 Task: Look for space in Kamal, Indonesia from 2nd August, 2023 to 12th August, 2023 for 2 adults in price range Rs.5000 to Rs.10000. Place can be private room with 1  bedroom having 1 bed and 1 bathroom. Property type can be house, flat, guest house, hotel. Booking option can be shelf check-in. Required host language is English.
Action: Mouse moved to (538, 95)
Screenshot: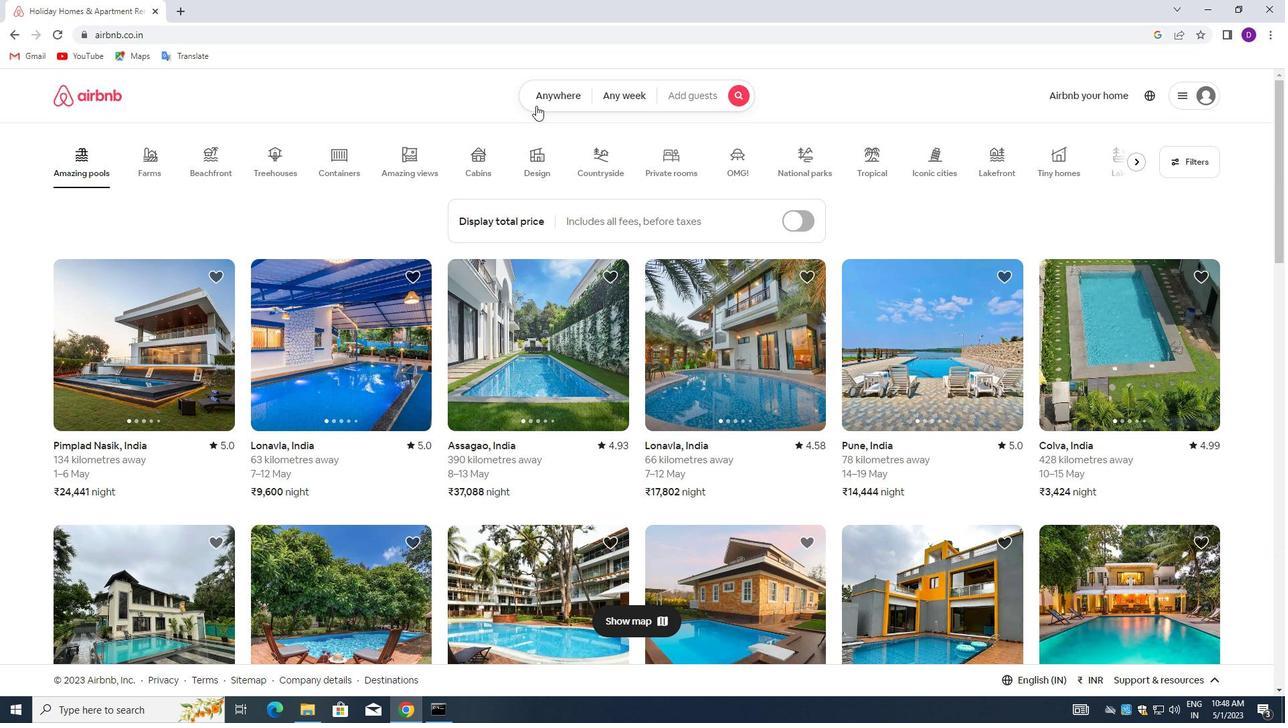 
Action: Mouse pressed left at (538, 95)
Screenshot: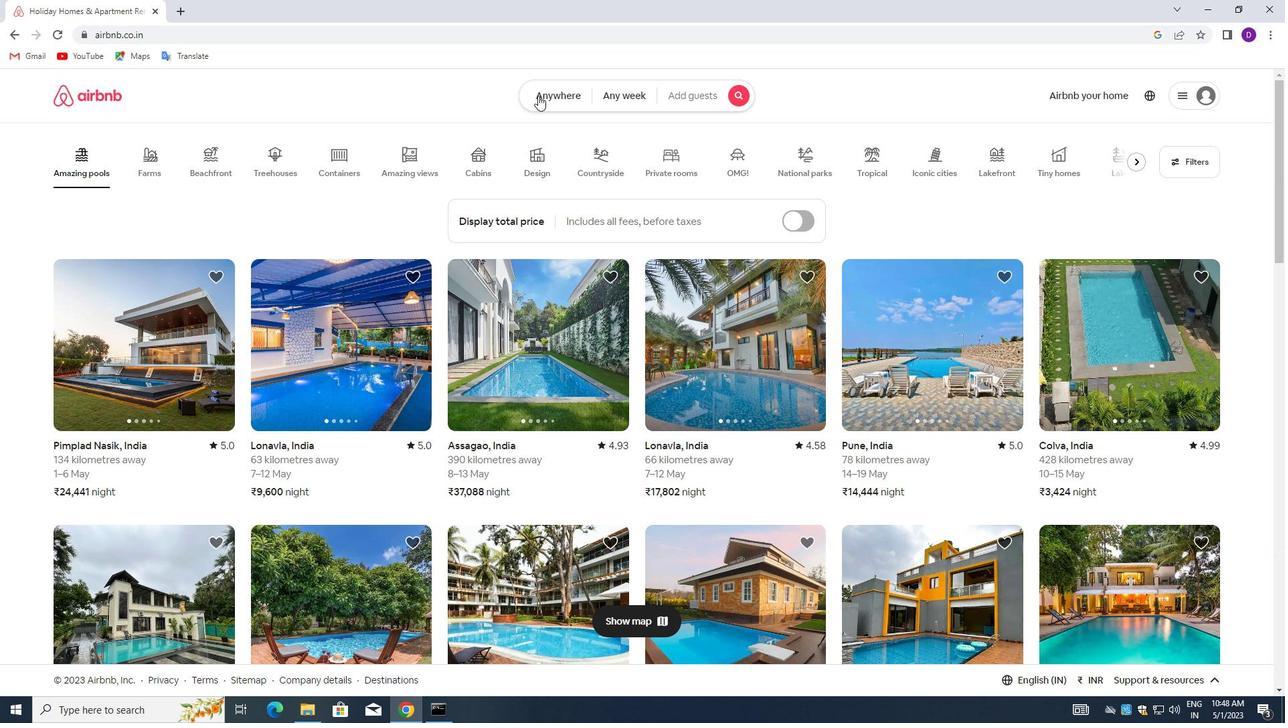 
Action: Mouse moved to (410, 150)
Screenshot: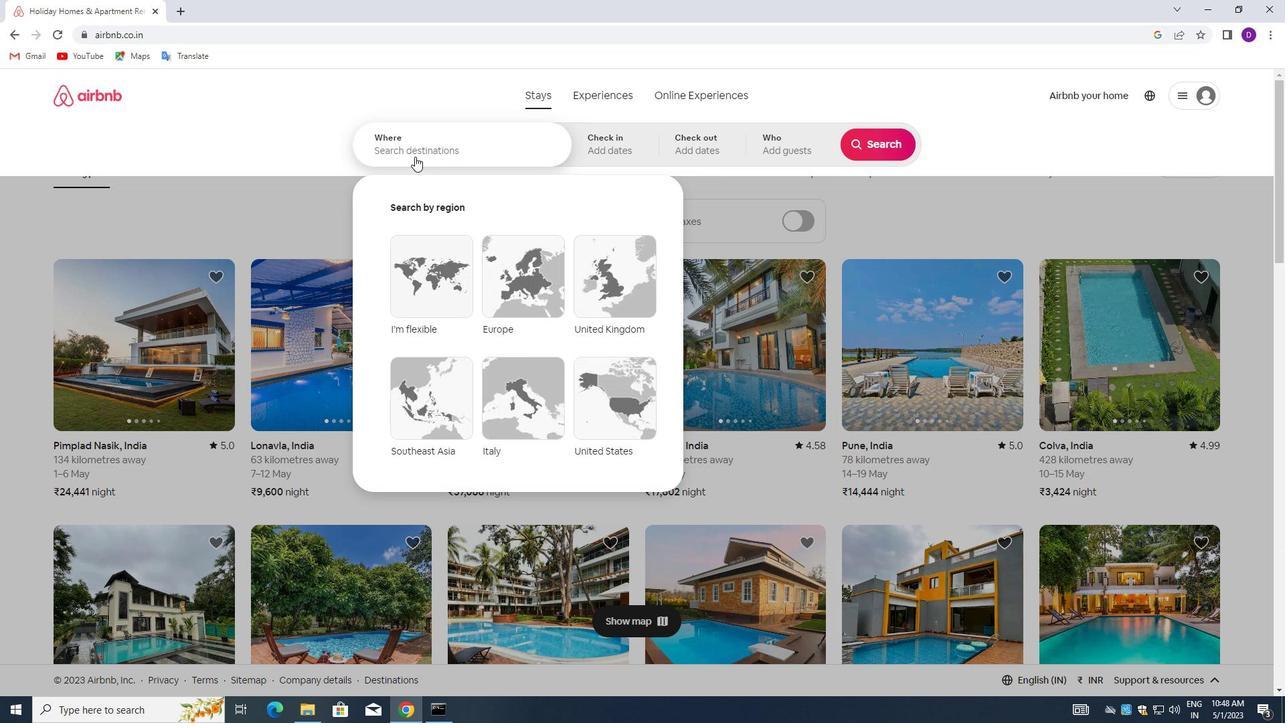 
Action: Mouse pressed left at (410, 150)
Screenshot: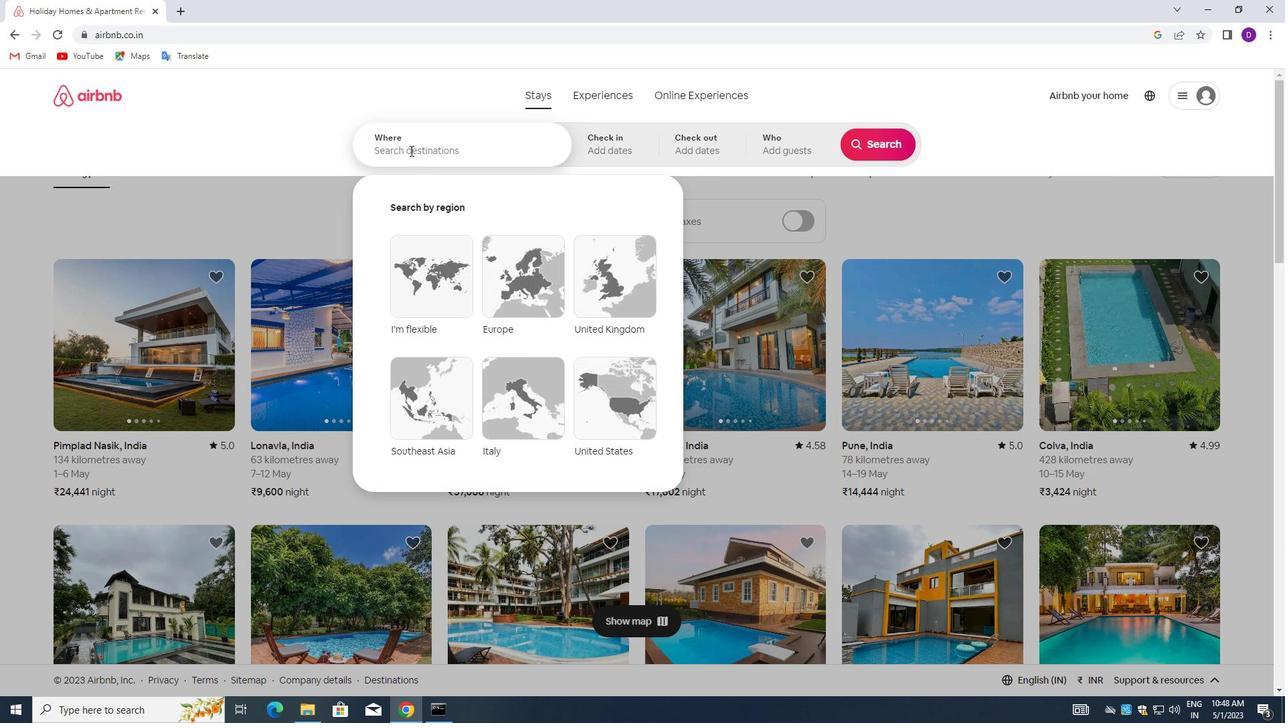 
Action: Key pressed <Key.shift>KAMAL,<Key.space><Key.shift>INDONESIA<Key.enter>
Screenshot: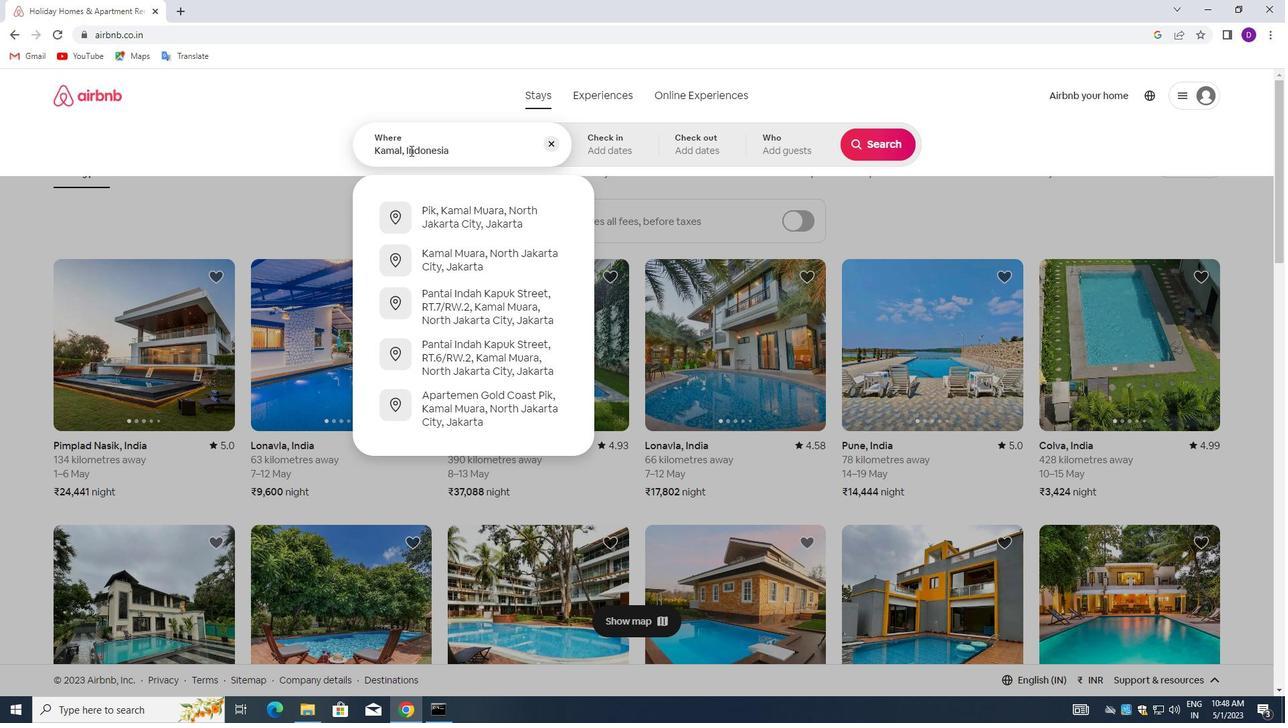 
Action: Mouse moved to (872, 256)
Screenshot: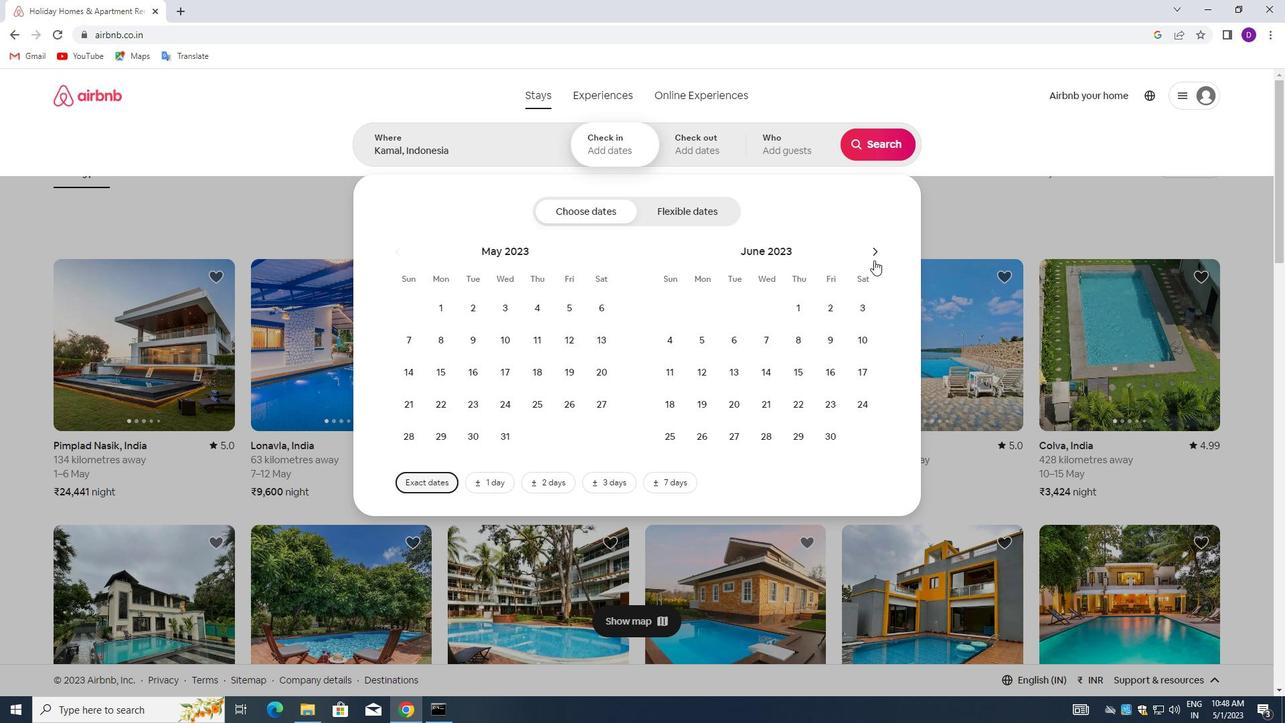 
Action: Mouse pressed left at (872, 256)
Screenshot: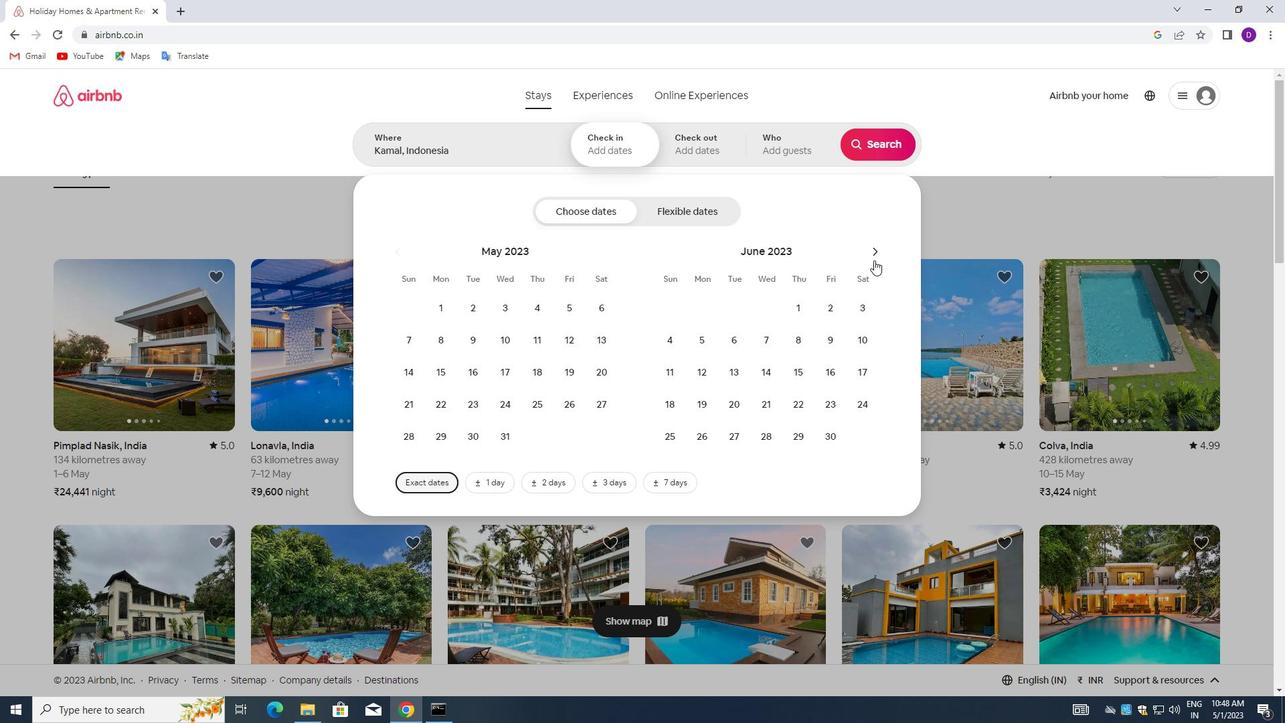 
Action: Mouse pressed left at (872, 256)
Screenshot: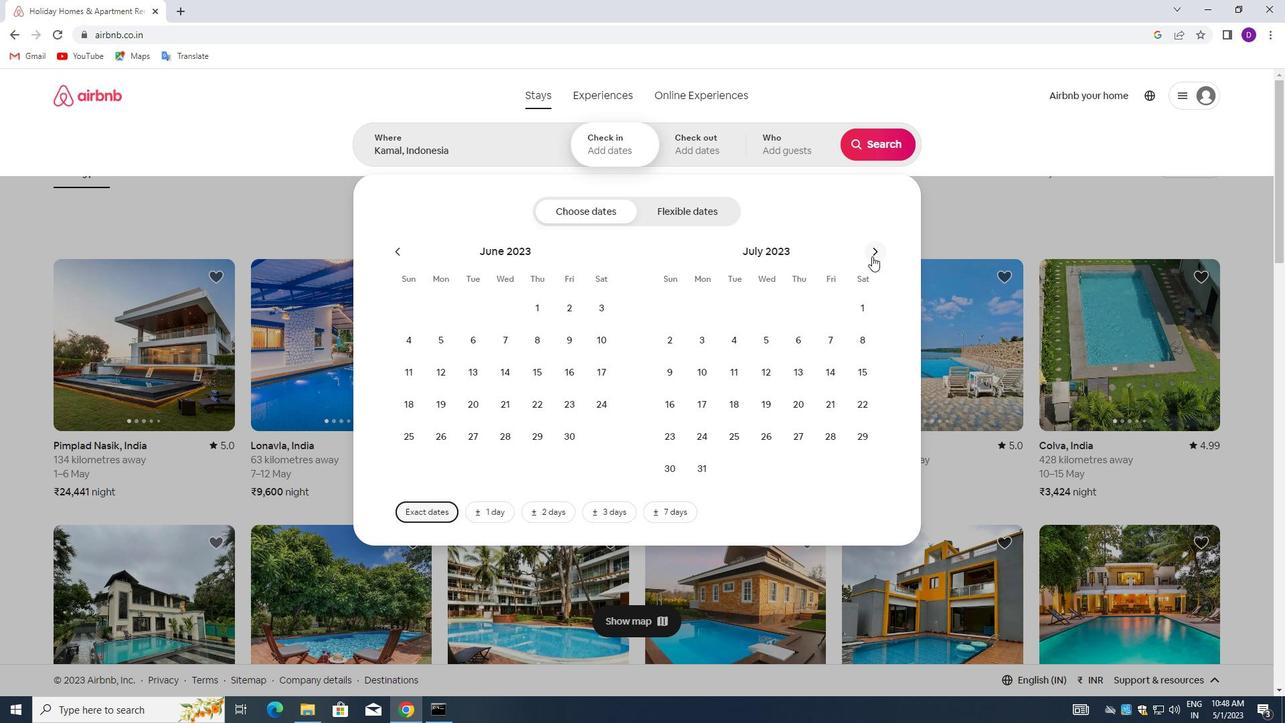 
Action: Mouse moved to (772, 308)
Screenshot: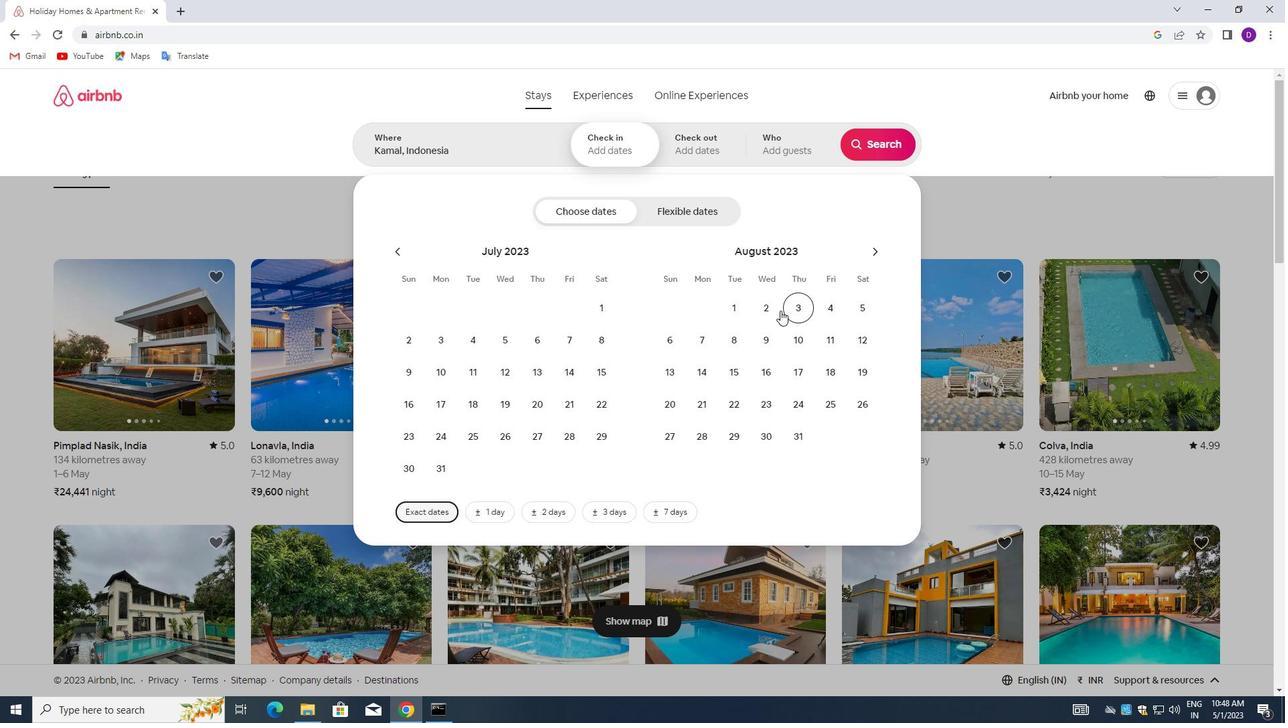 
Action: Mouse pressed left at (772, 308)
Screenshot: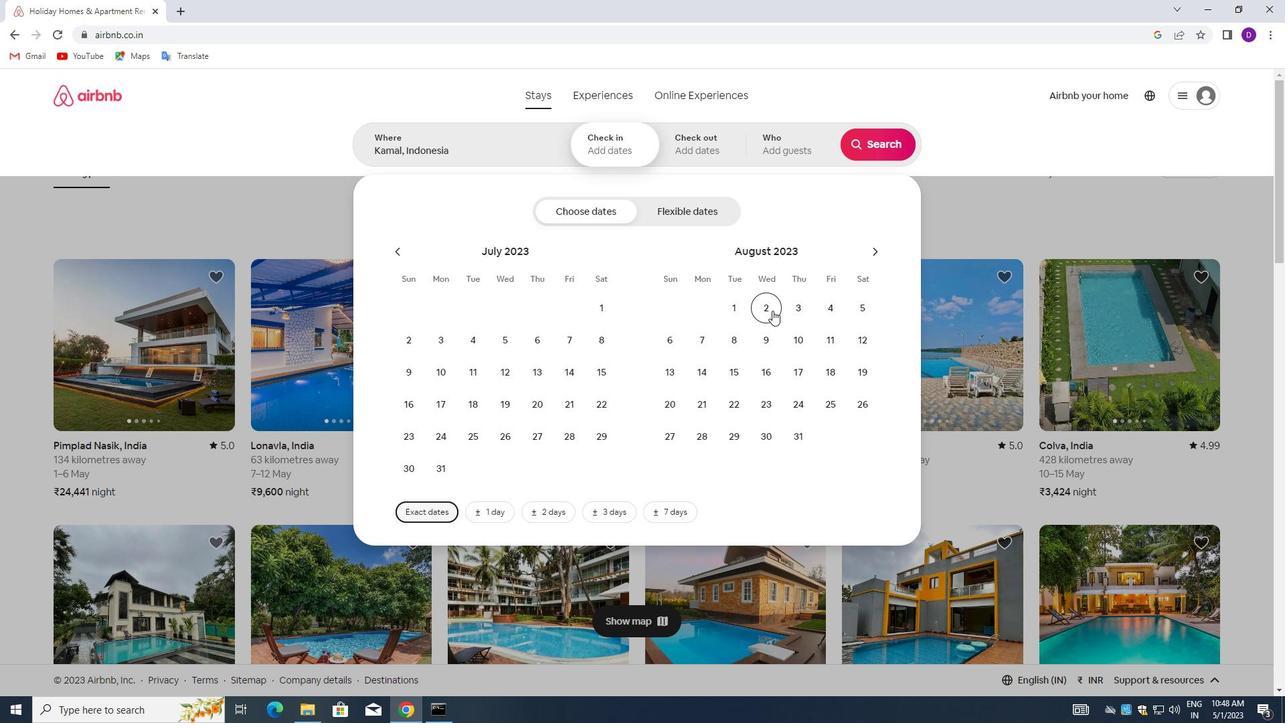 
Action: Mouse moved to (855, 334)
Screenshot: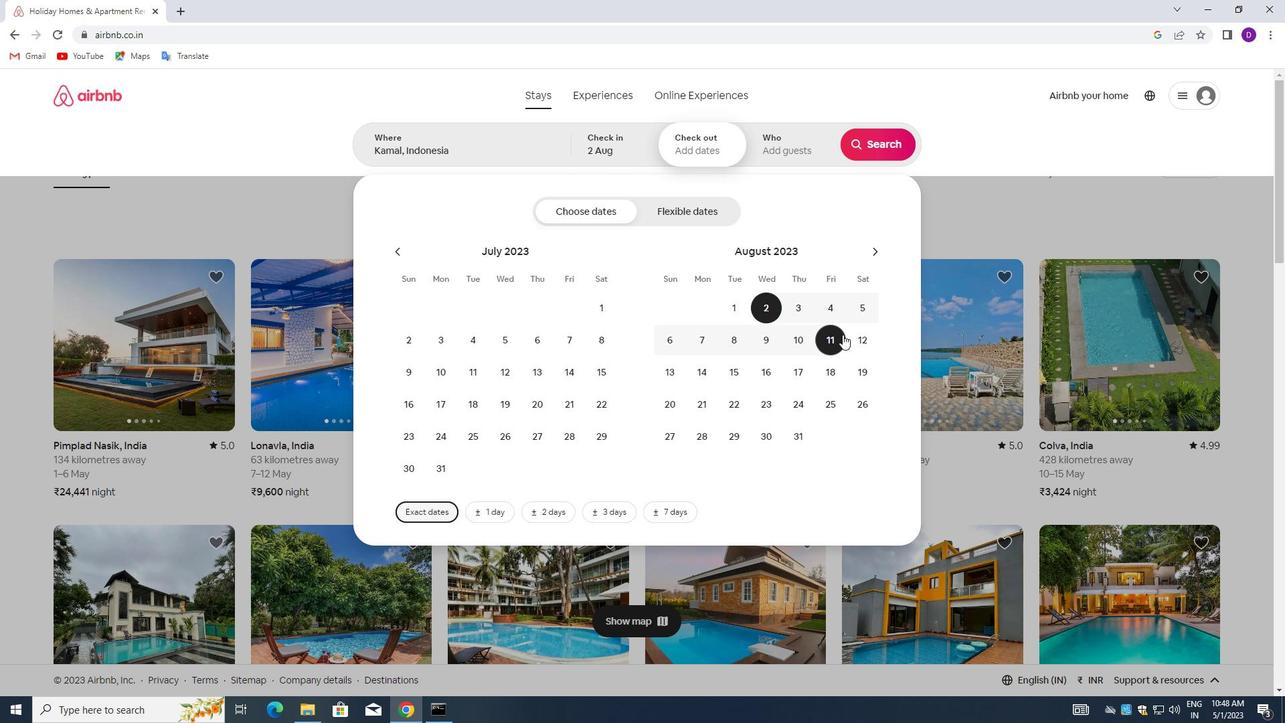 
Action: Mouse pressed left at (855, 334)
Screenshot: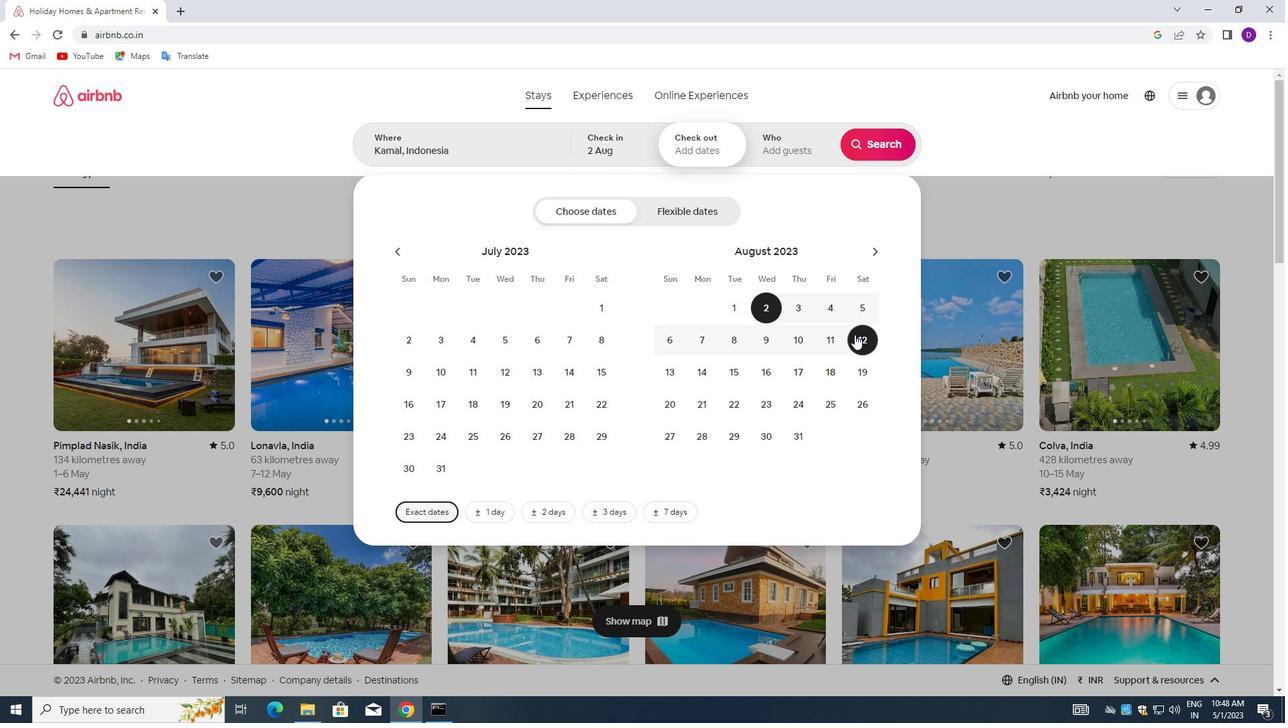 
Action: Mouse moved to (774, 150)
Screenshot: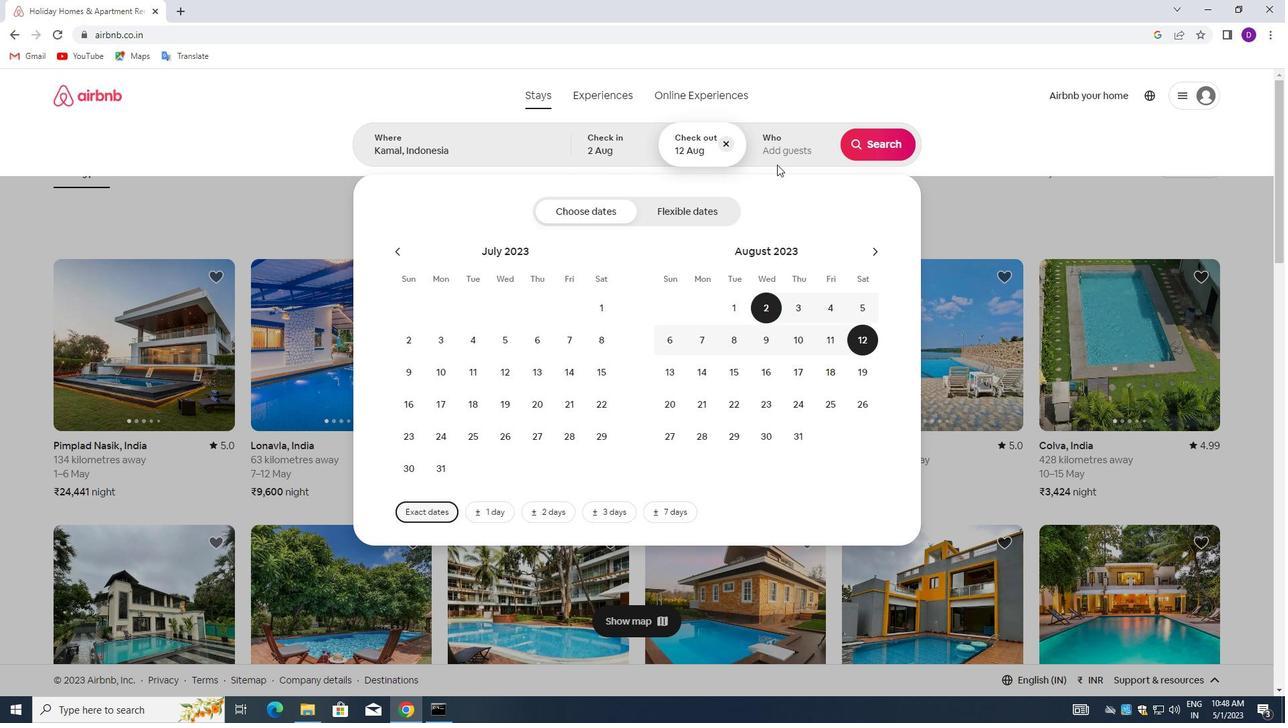 
Action: Mouse pressed left at (774, 150)
Screenshot: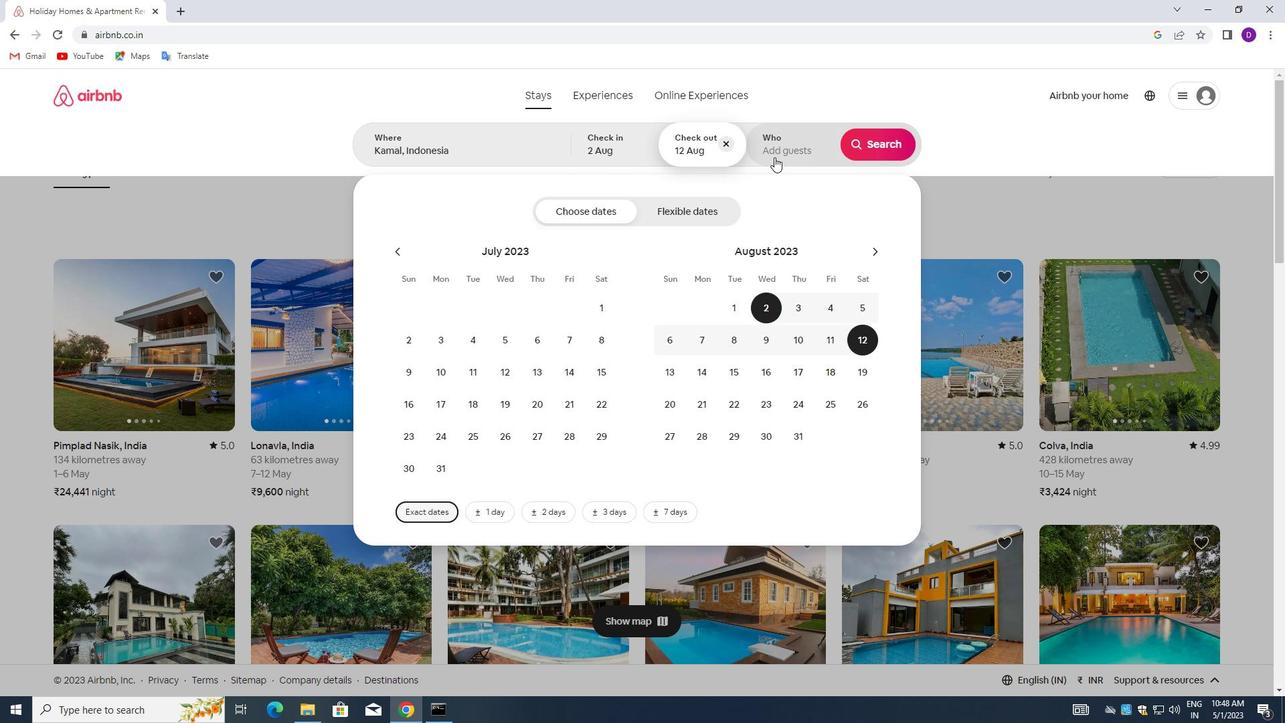 
Action: Mouse moved to (889, 214)
Screenshot: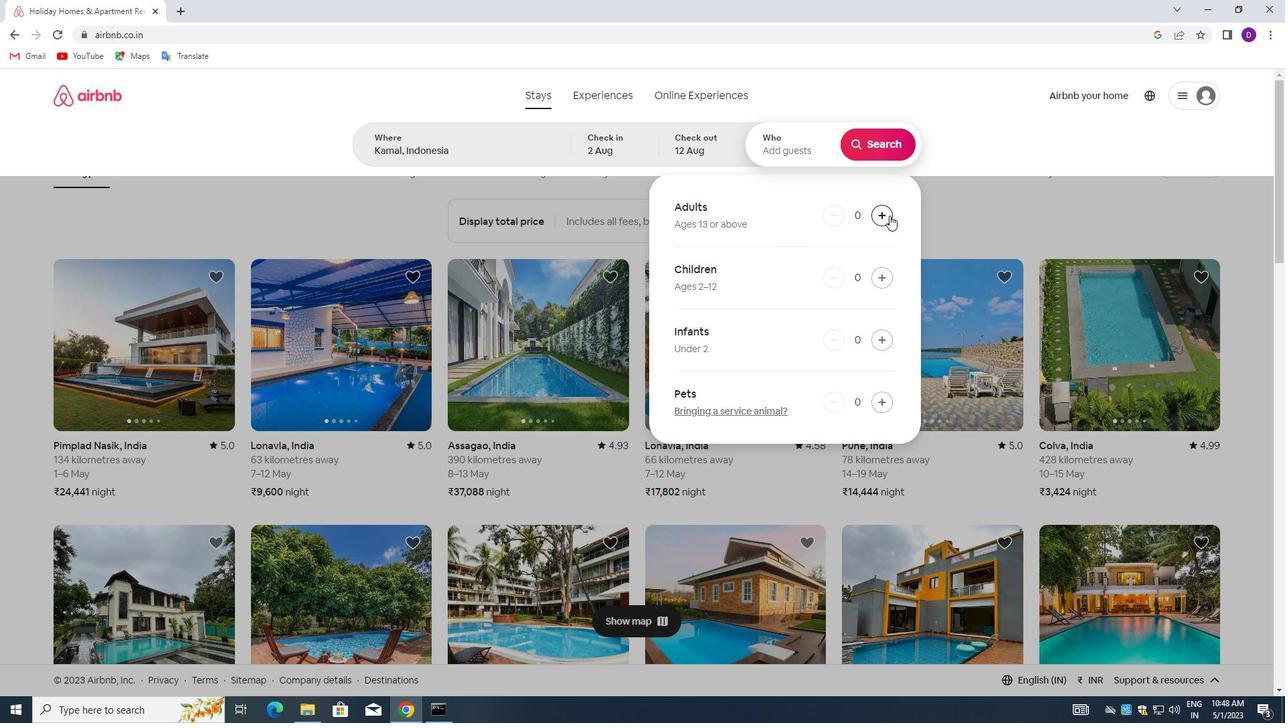 
Action: Mouse pressed left at (889, 214)
Screenshot: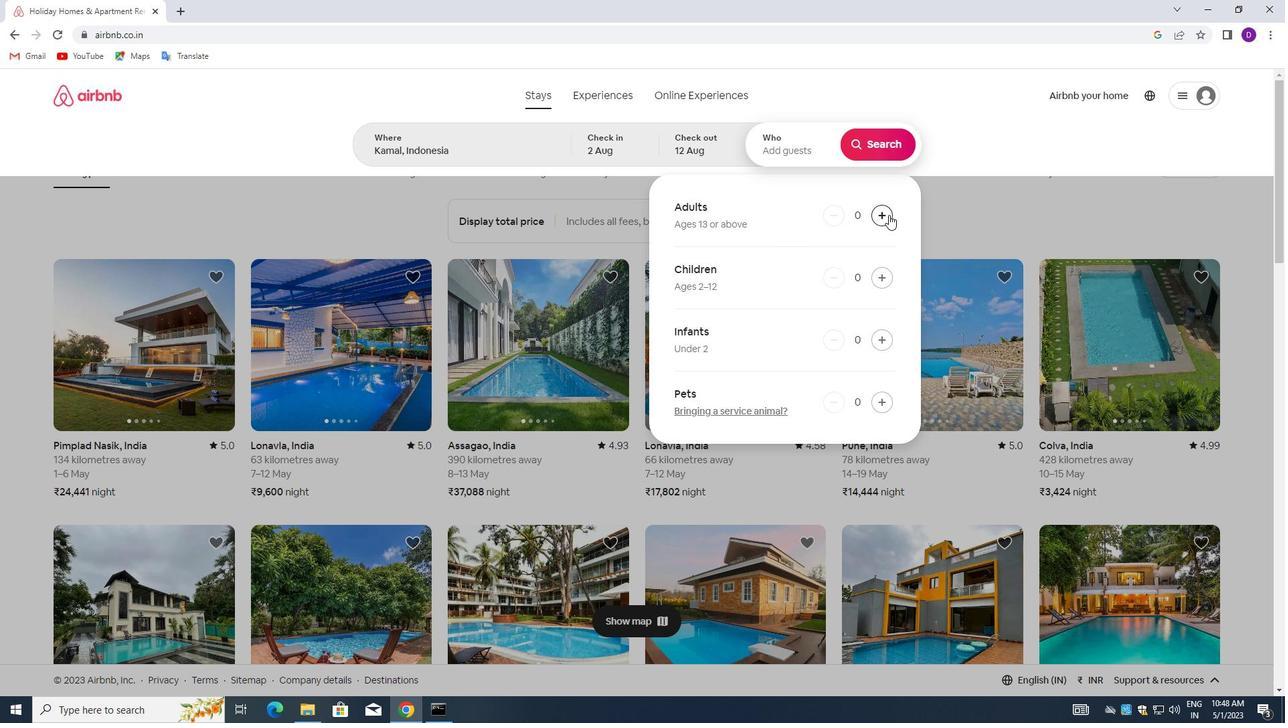 
Action: Mouse pressed left at (889, 214)
Screenshot: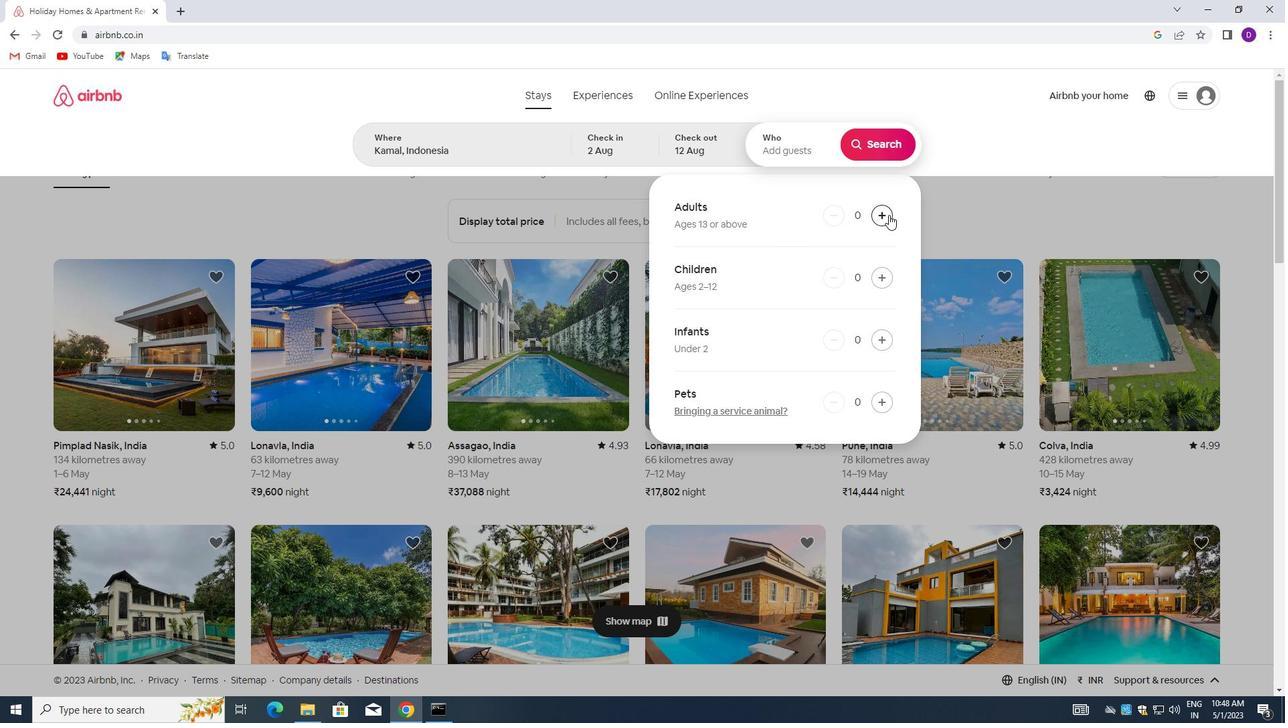 
Action: Mouse moved to (877, 141)
Screenshot: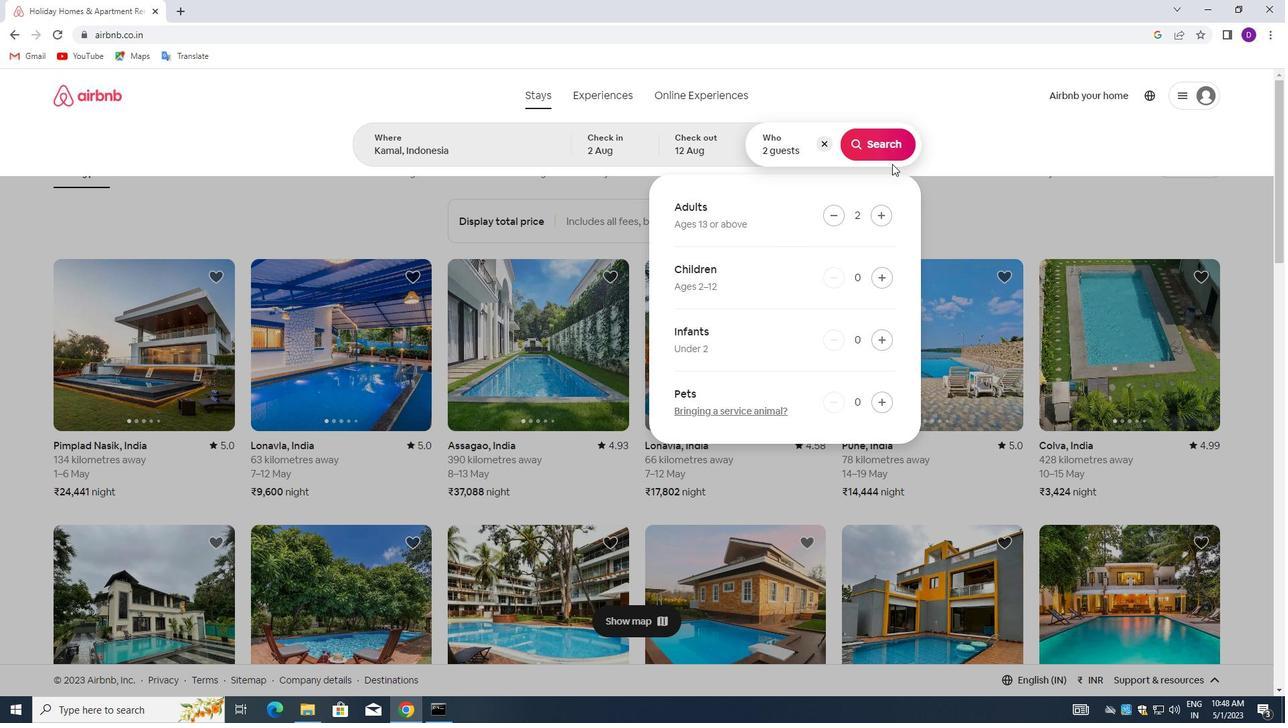
Action: Mouse pressed left at (877, 141)
Screenshot: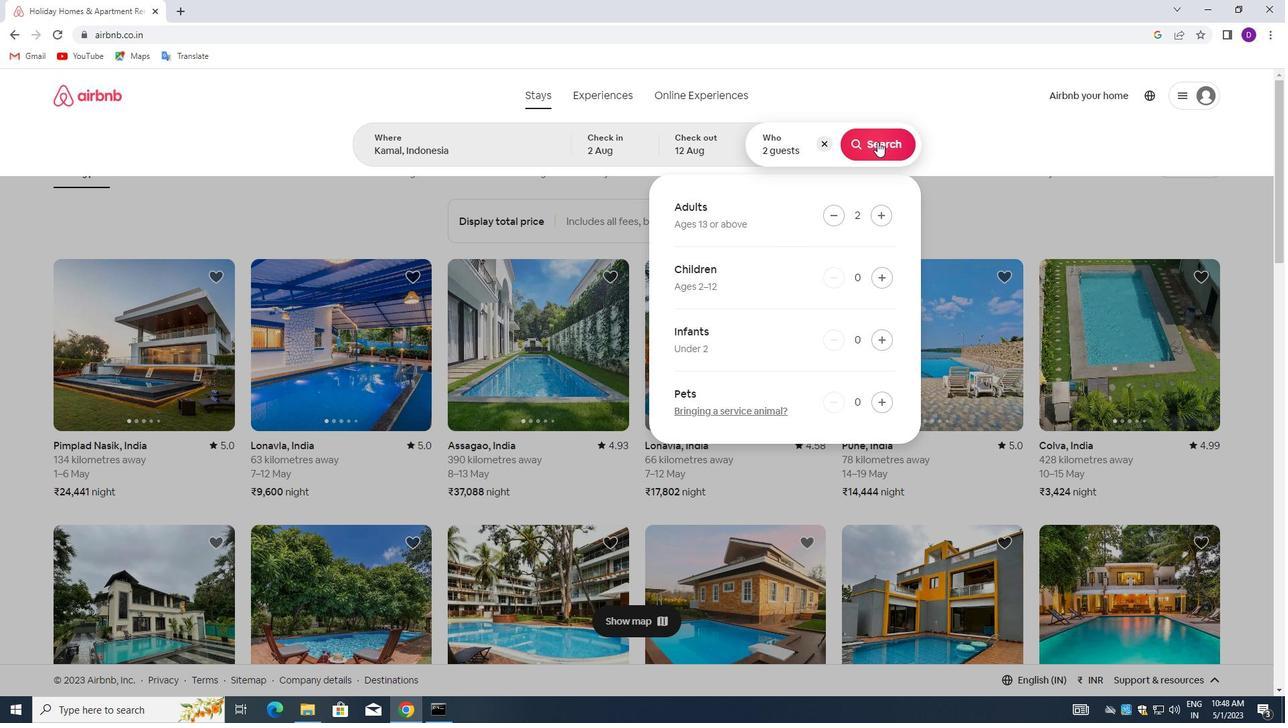 
Action: Mouse moved to (1208, 140)
Screenshot: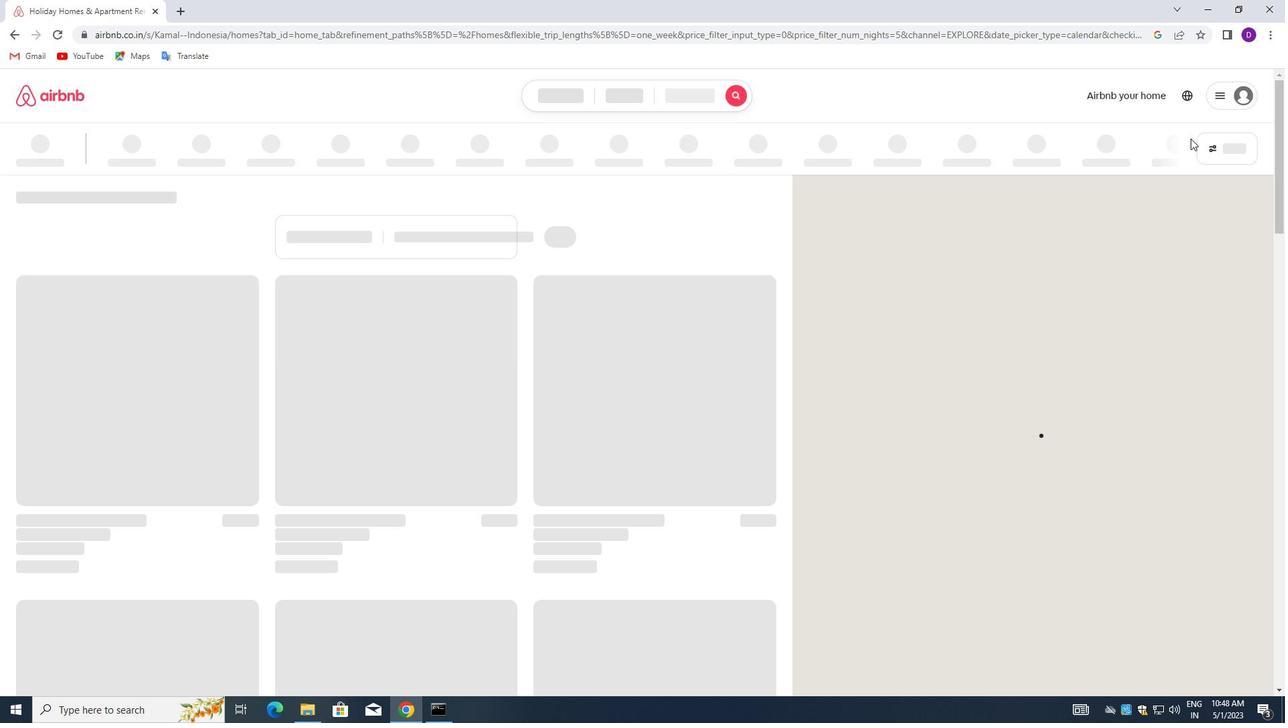 
Action: Mouse pressed left at (1208, 140)
Screenshot: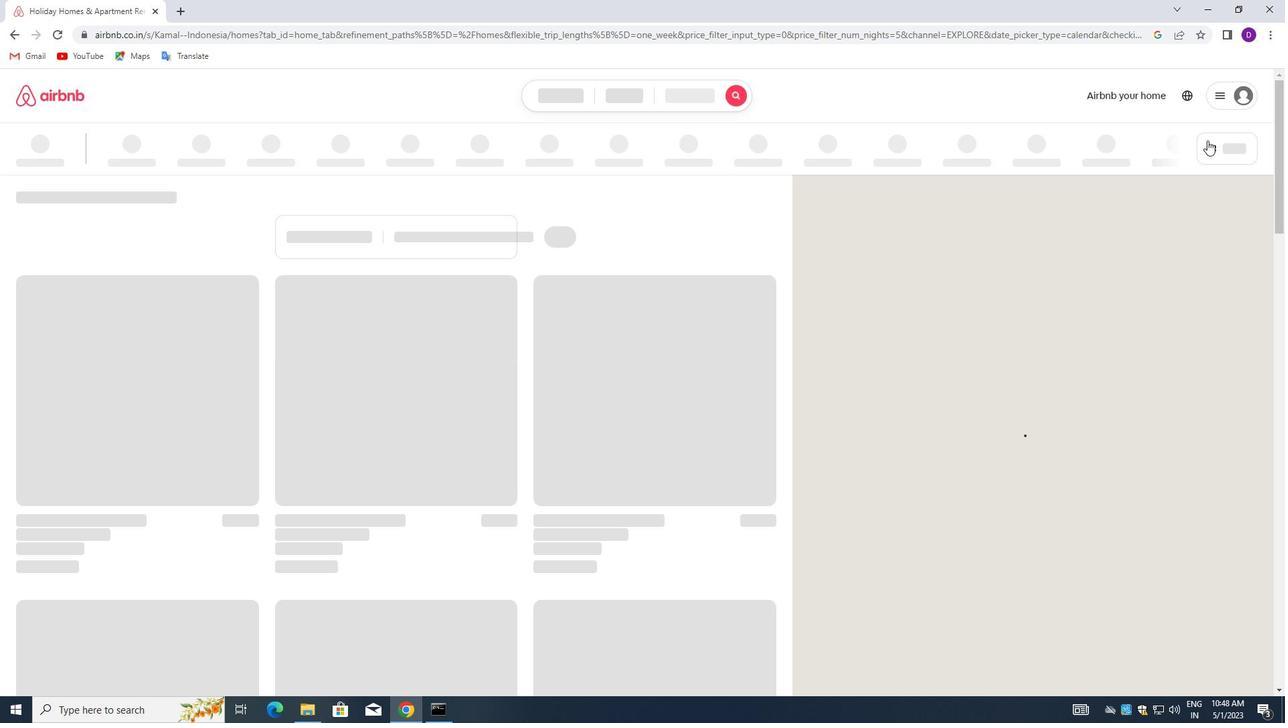 
Action: Mouse moved to (470, 318)
Screenshot: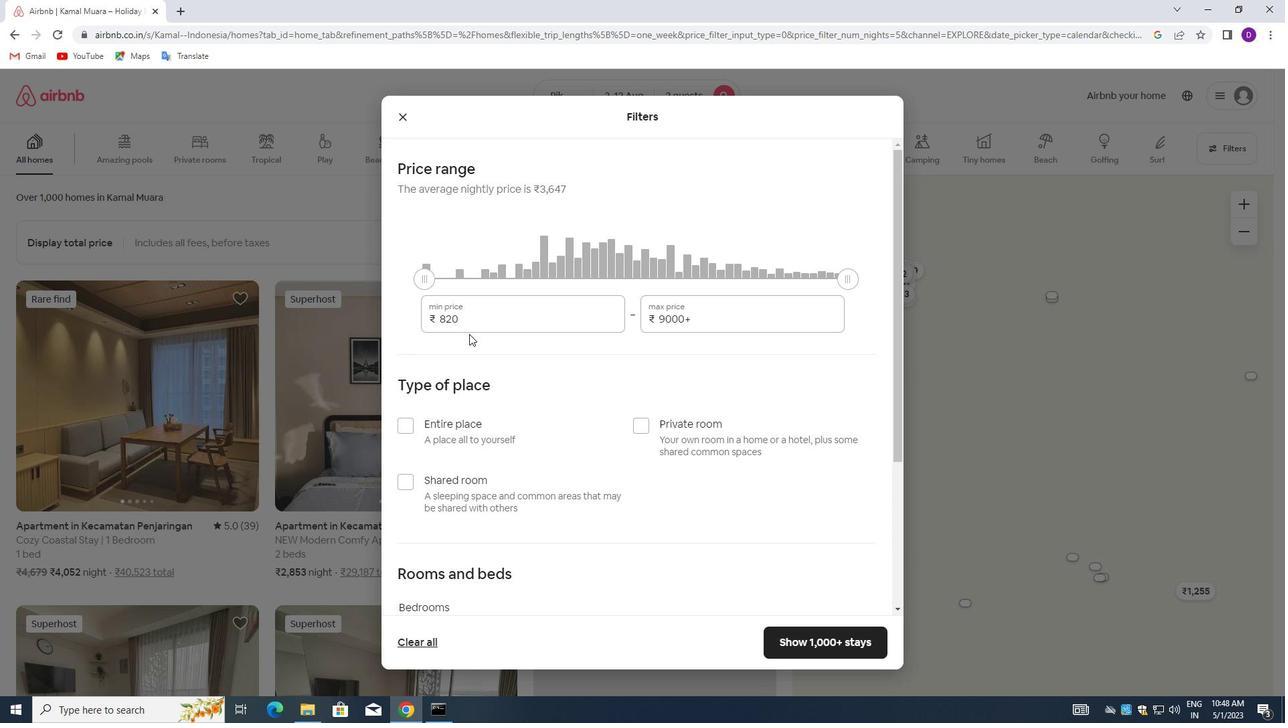 
Action: Mouse pressed left at (470, 318)
Screenshot: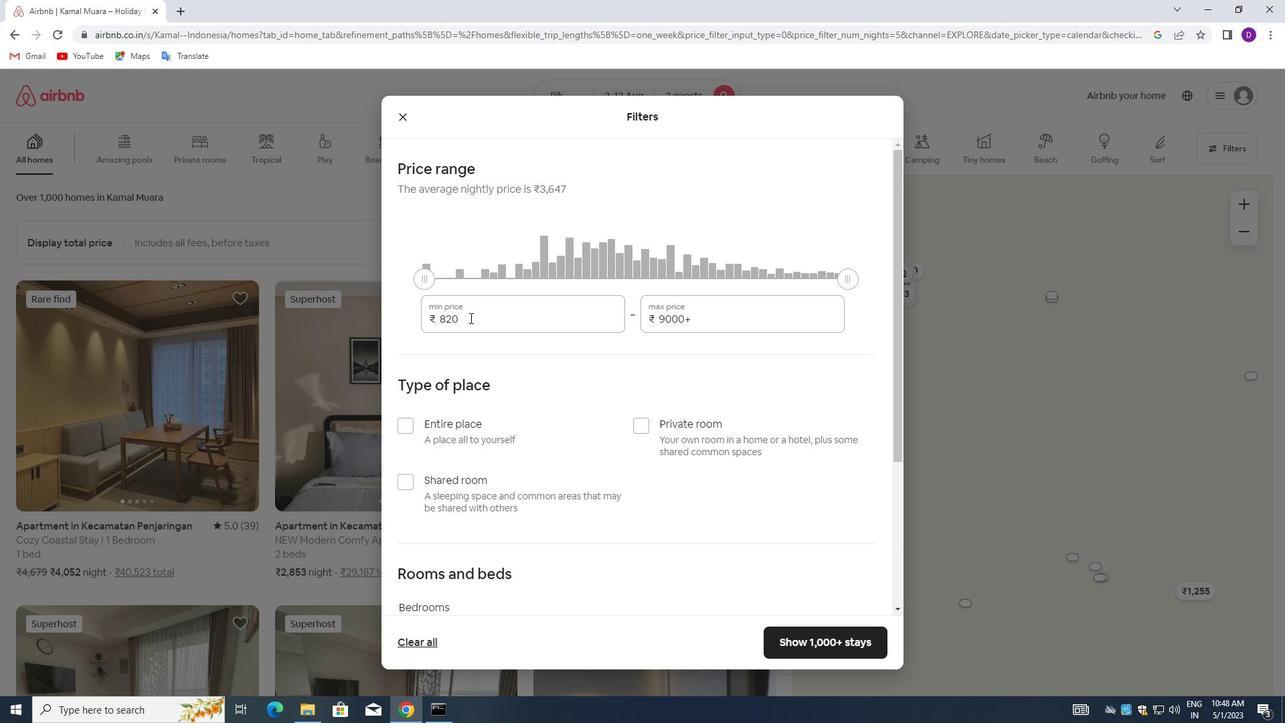 
Action: Mouse pressed left at (470, 318)
Screenshot: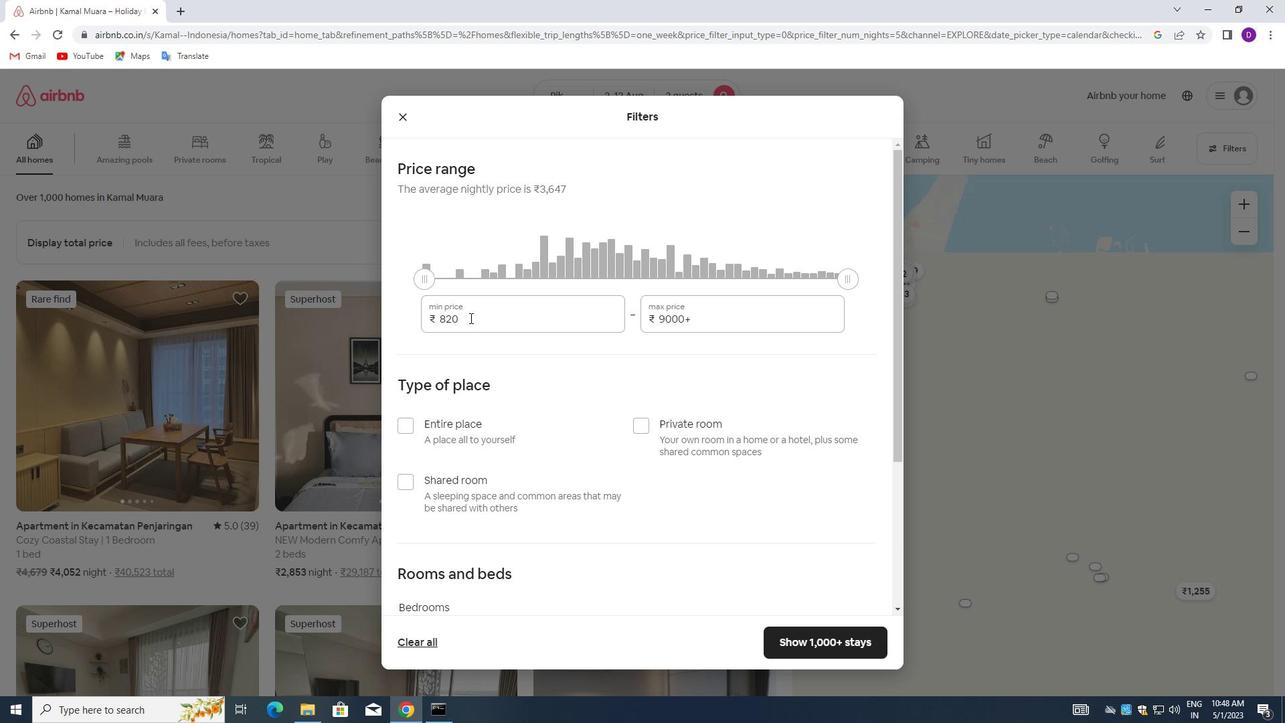 
Action: Key pressed 5000<Key.tab>10000
Screenshot: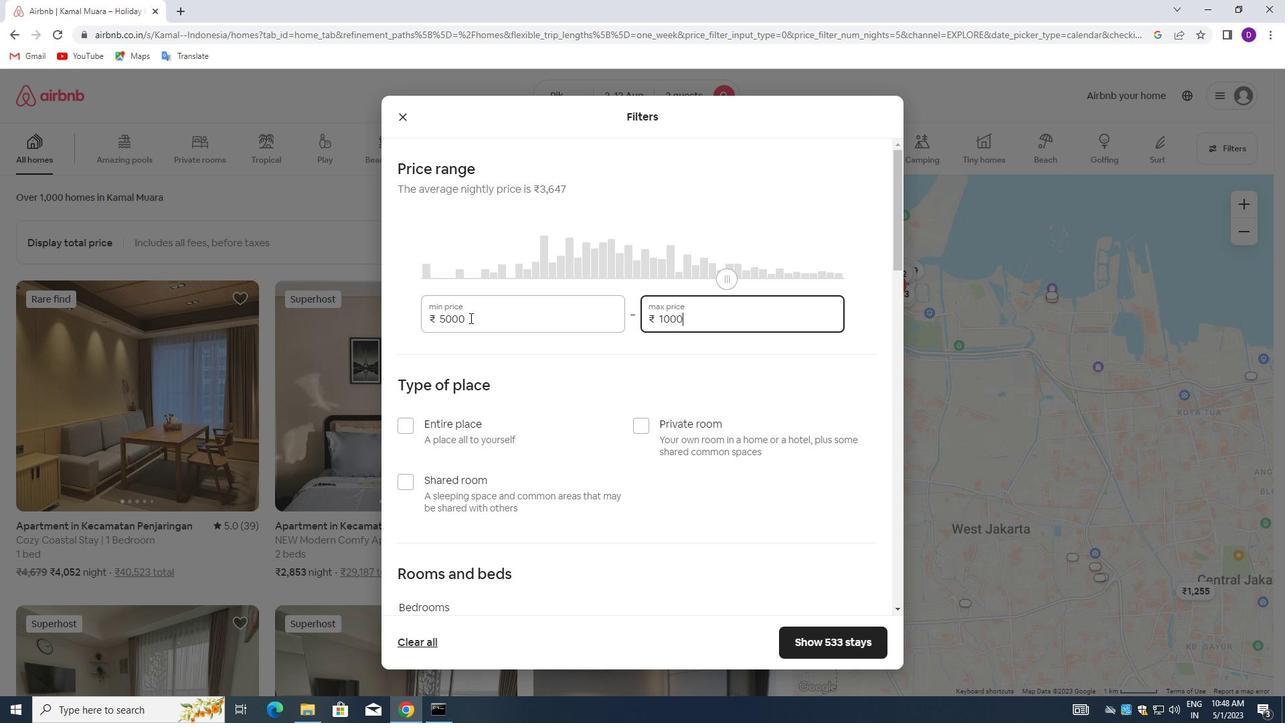 
Action: Mouse moved to (640, 423)
Screenshot: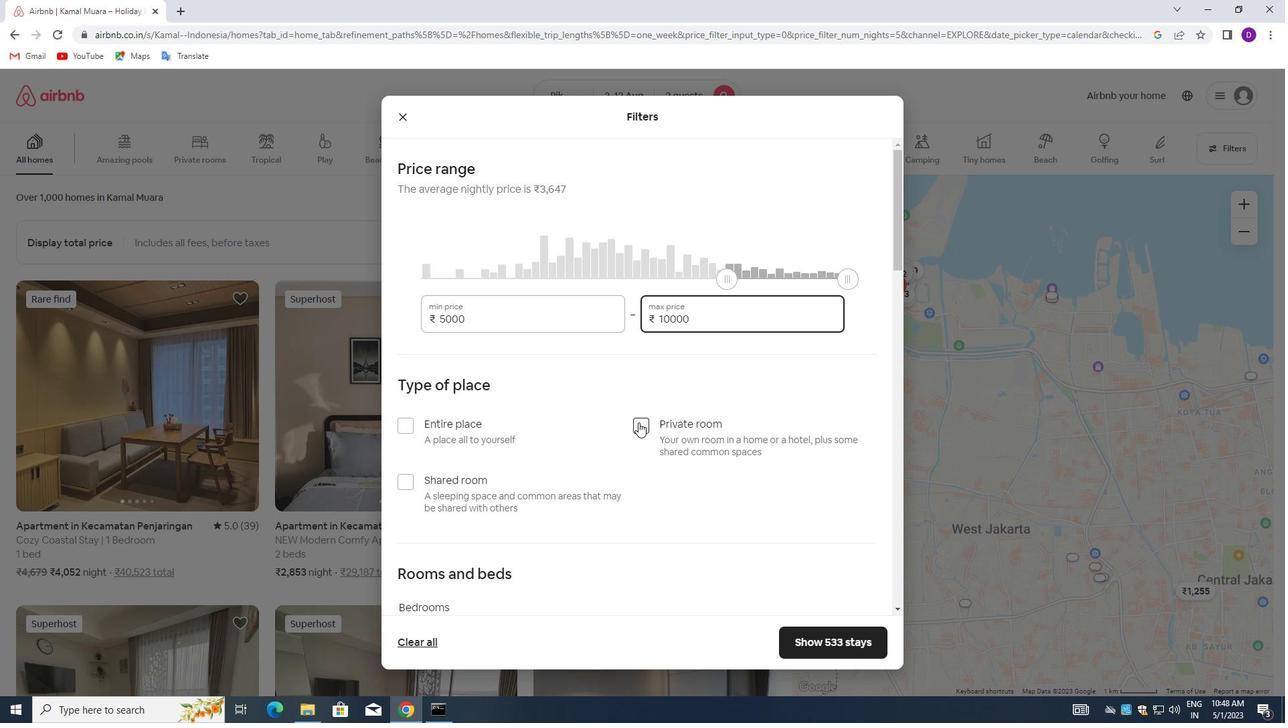 
Action: Mouse pressed left at (640, 423)
Screenshot: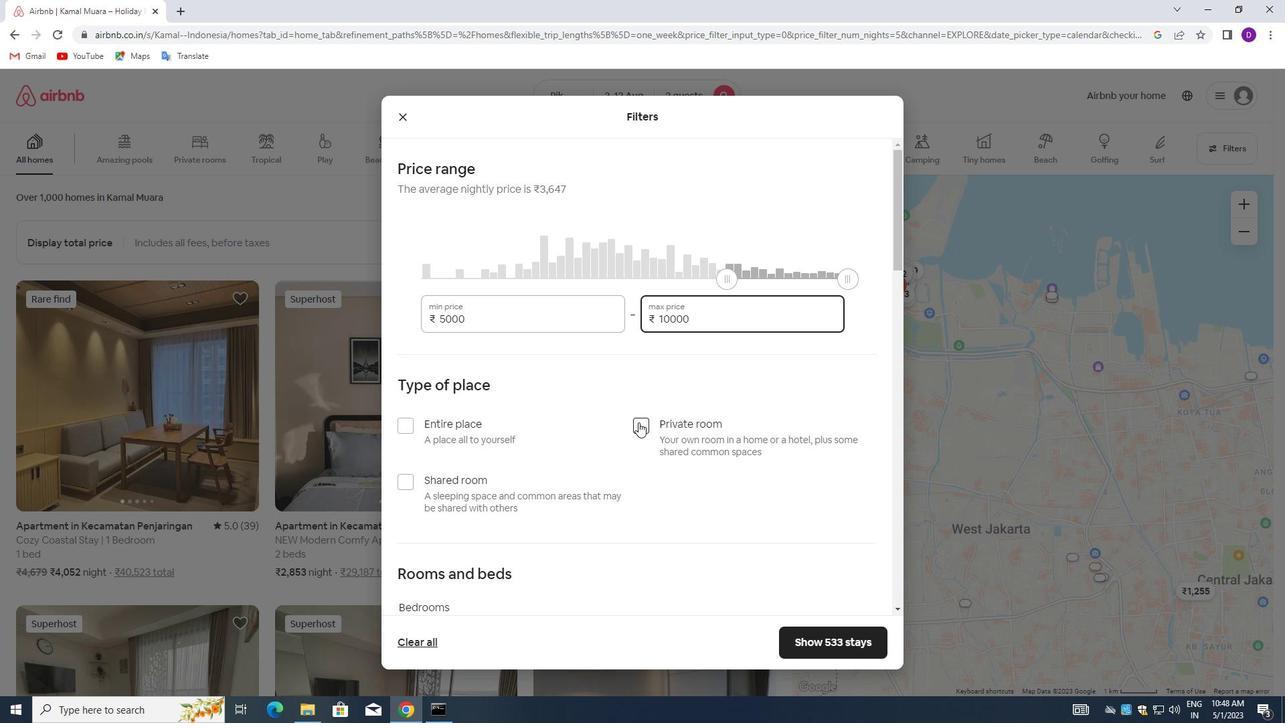 
Action: Mouse moved to (571, 402)
Screenshot: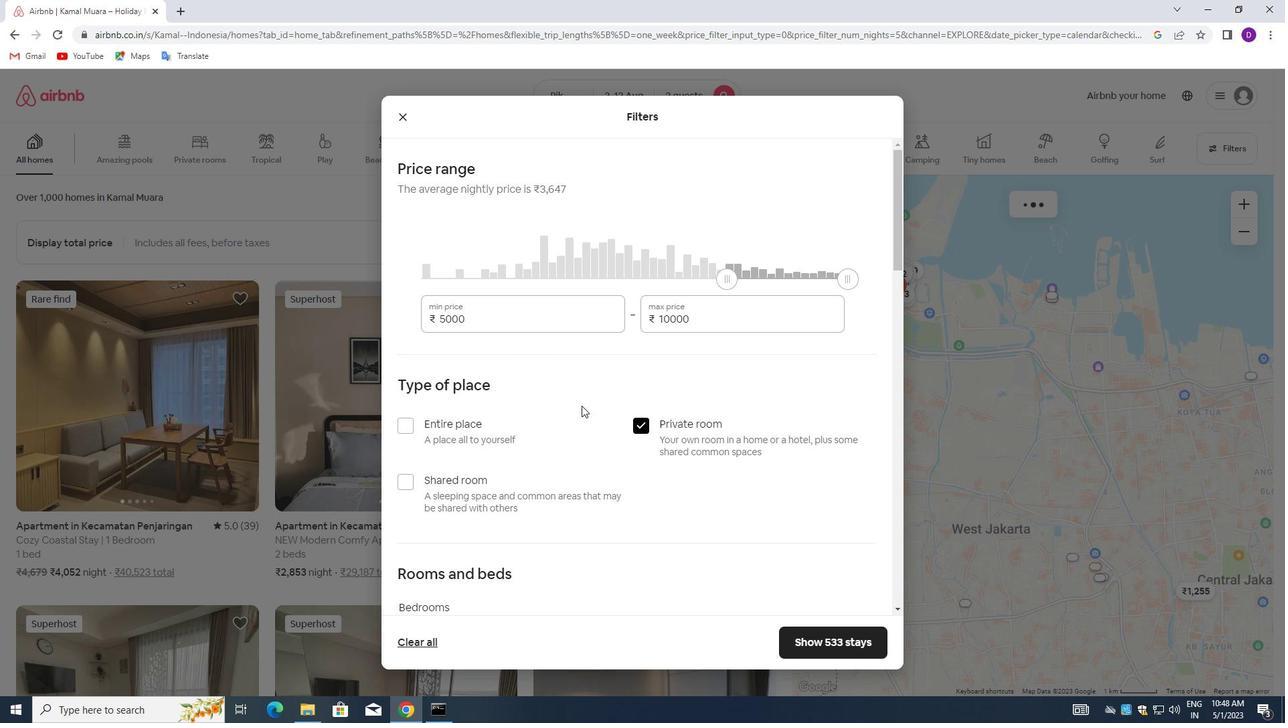 
Action: Mouse scrolled (571, 401) with delta (0, 0)
Screenshot: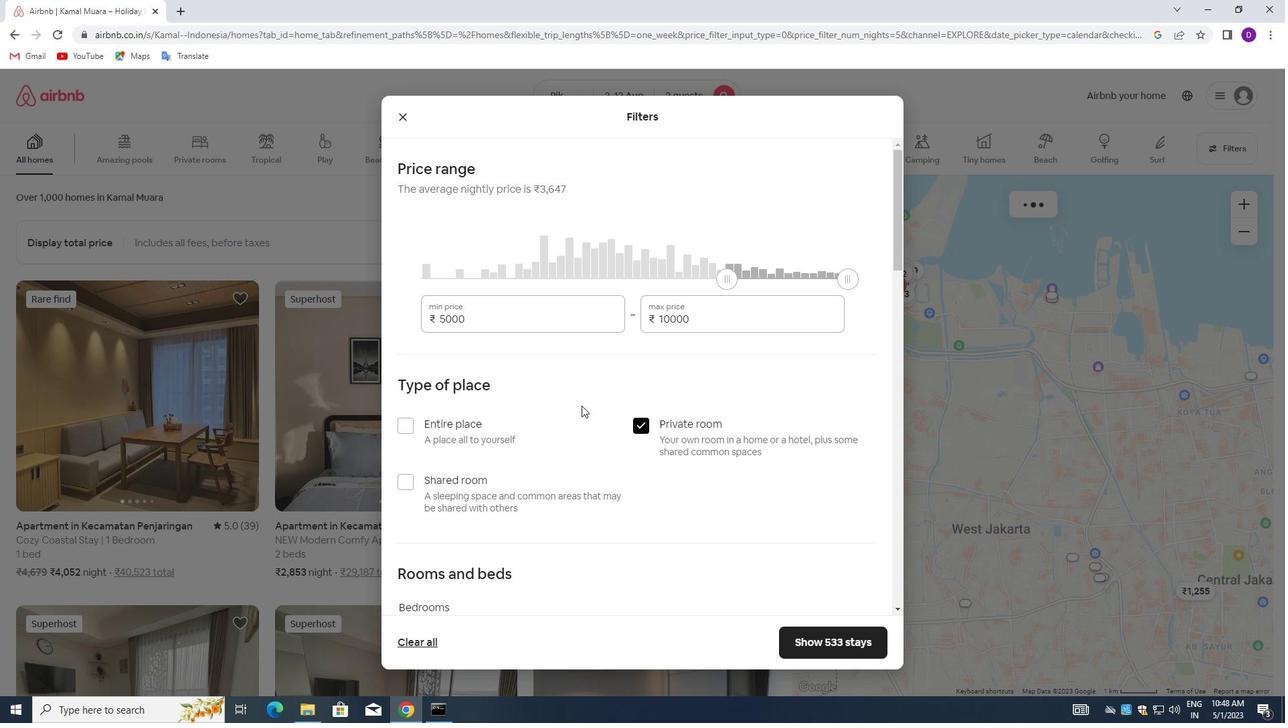 
Action: Mouse moved to (571, 402)
Screenshot: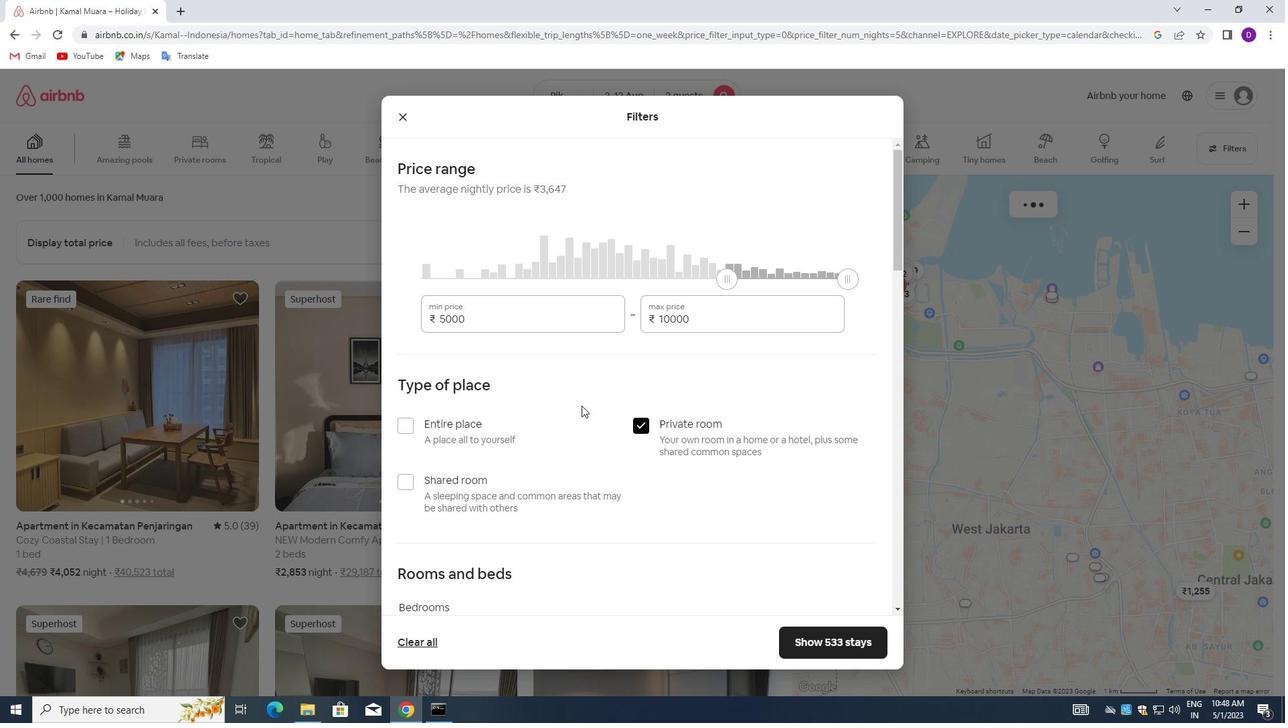 
Action: Mouse scrolled (571, 401) with delta (0, 0)
Screenshot: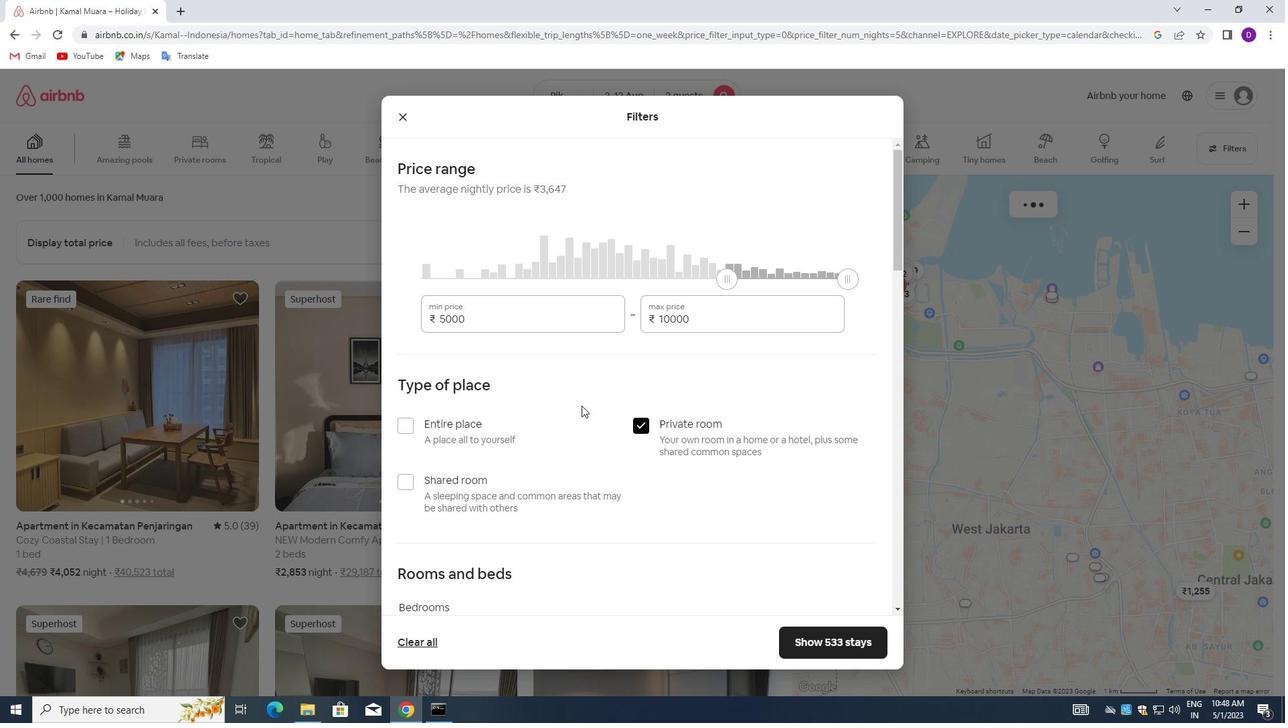 
Action: Mouse scrolled (571, 401) with delta (0, 0)
Screenshot: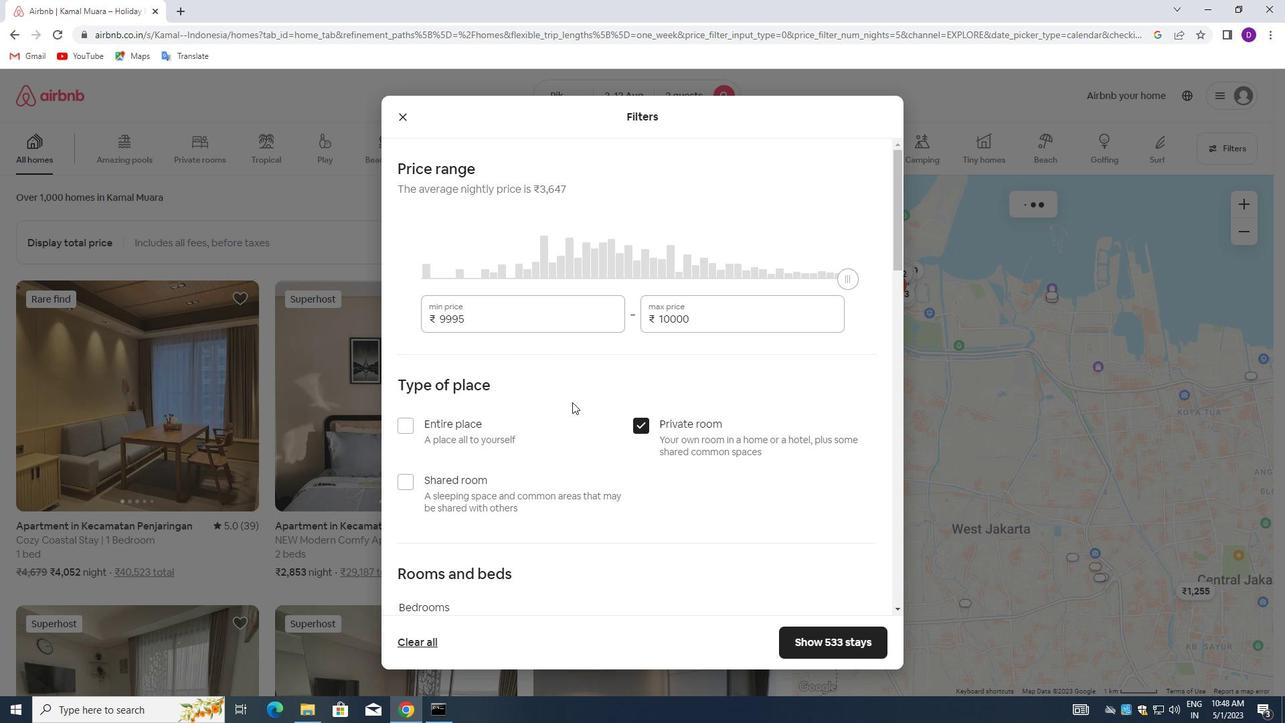 
Action: Mouse scrolled (571, 401) with delta (0, 0)
Screenshot: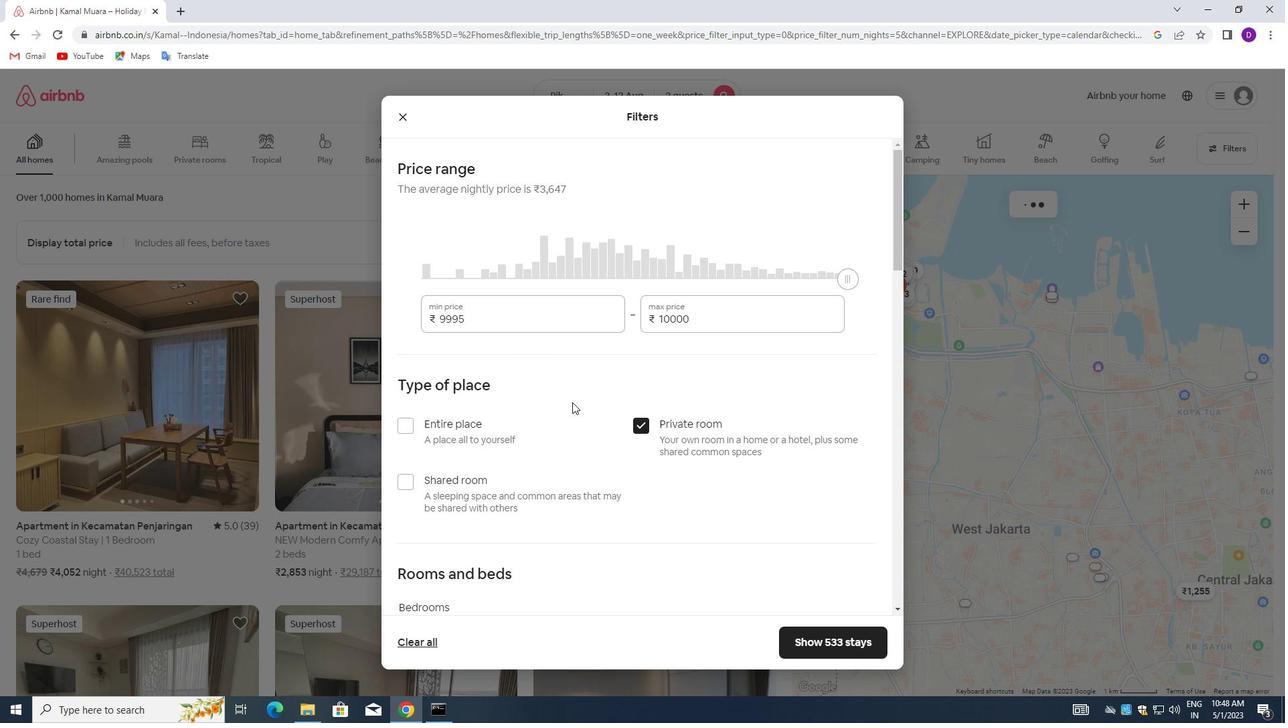
Action: Mouse moved to (570, 402)
Screenshot: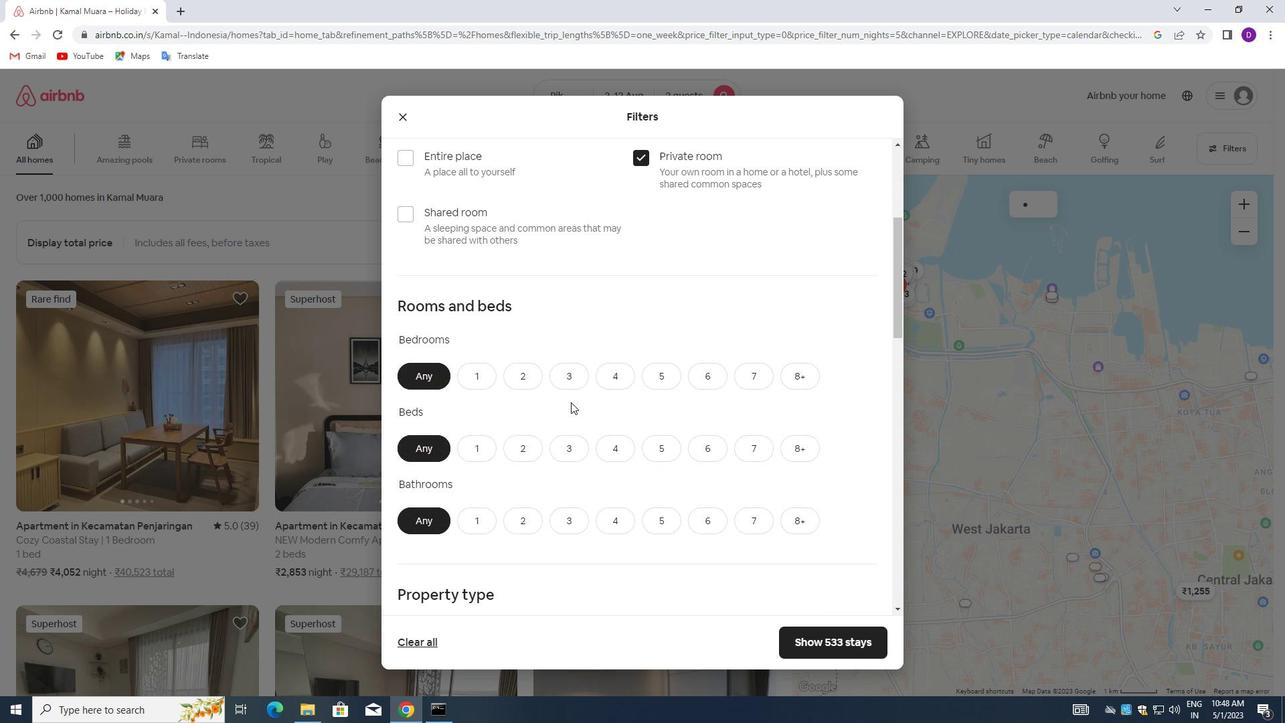 
Action: Mouse scrolled (570, 401) with delta (0, 0)
Screenshot: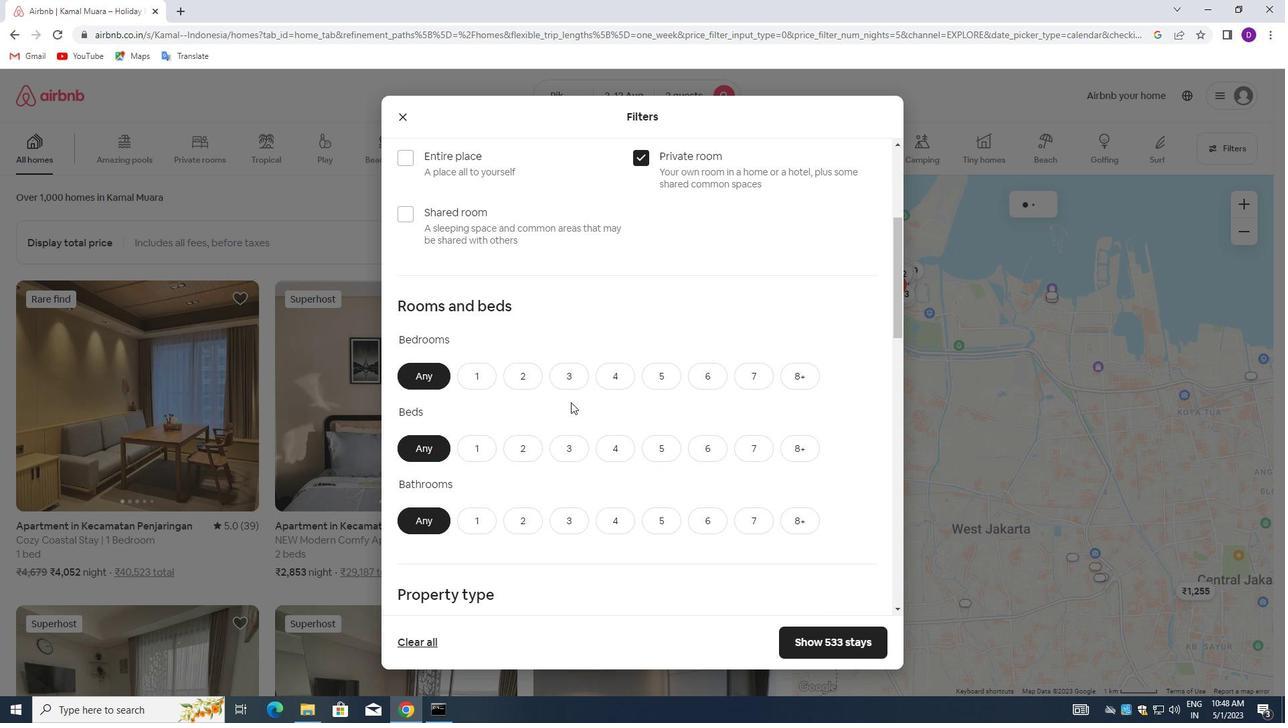 
Action: Mouse moved to (469, 316)
Screenshot: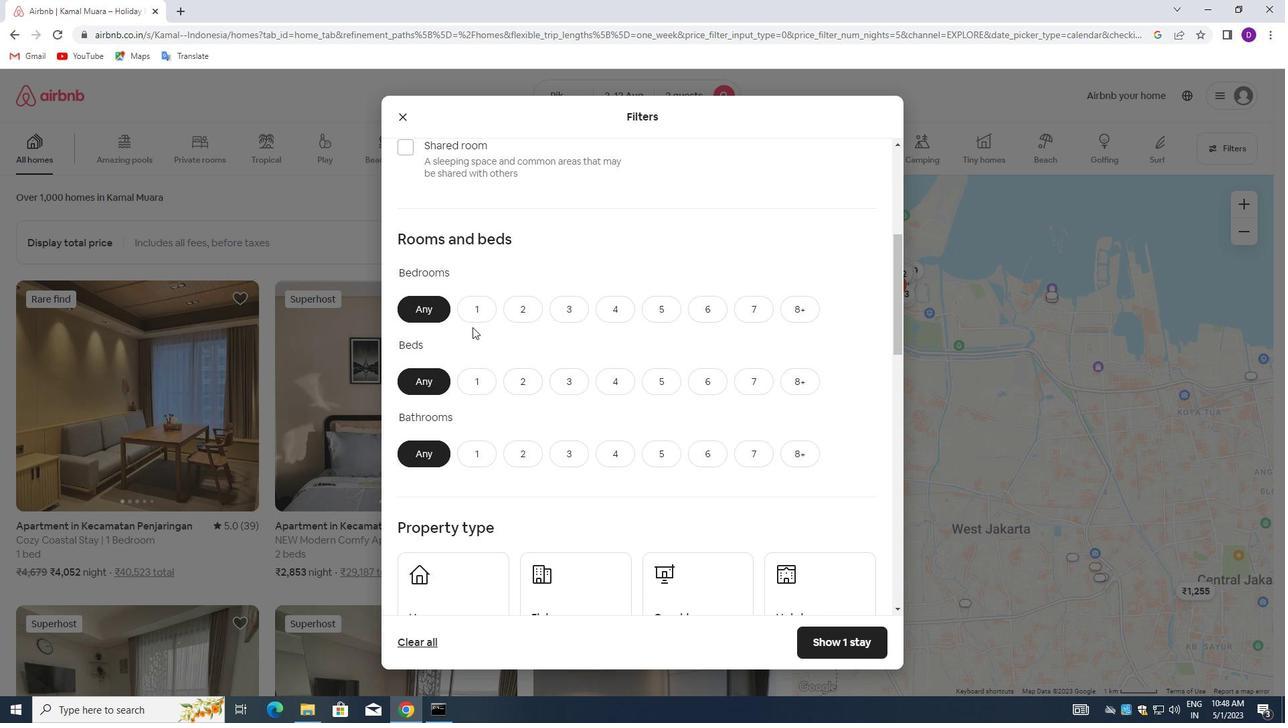 
Action: Mouse pressed left at (469, 316)
Screenshot: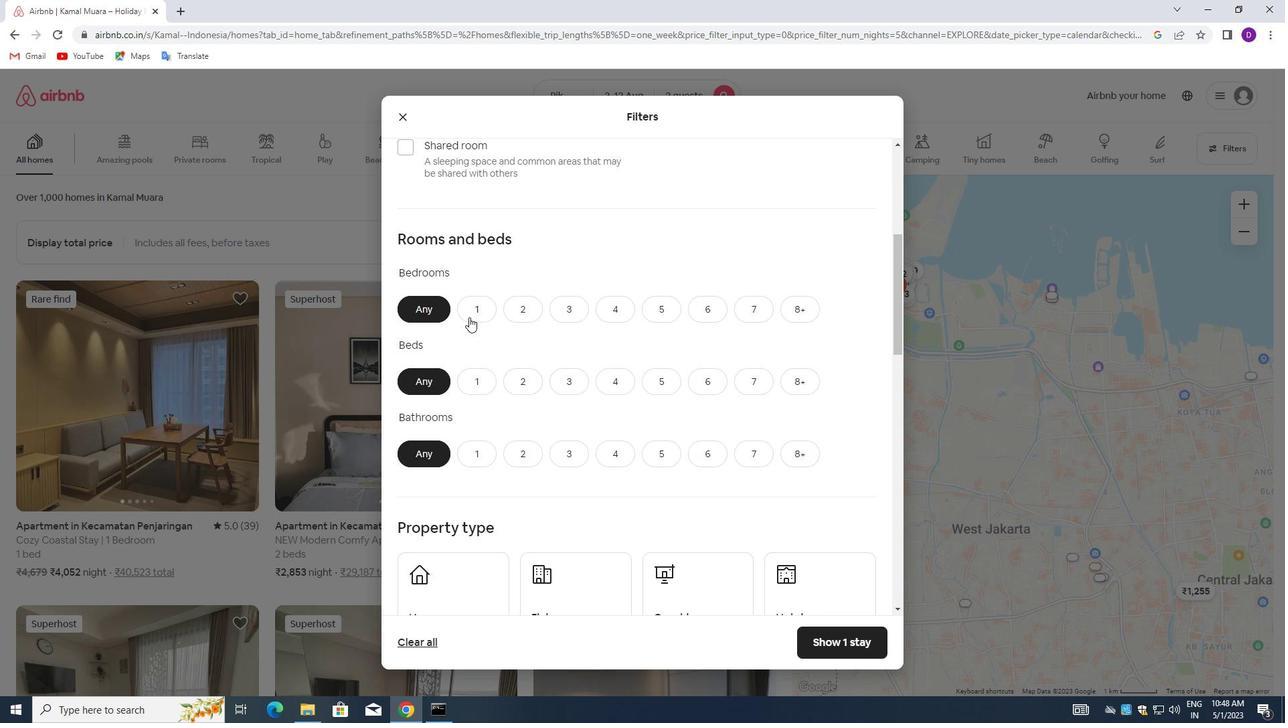 
Action: Mouse moved to (468, 374)
Screenshot: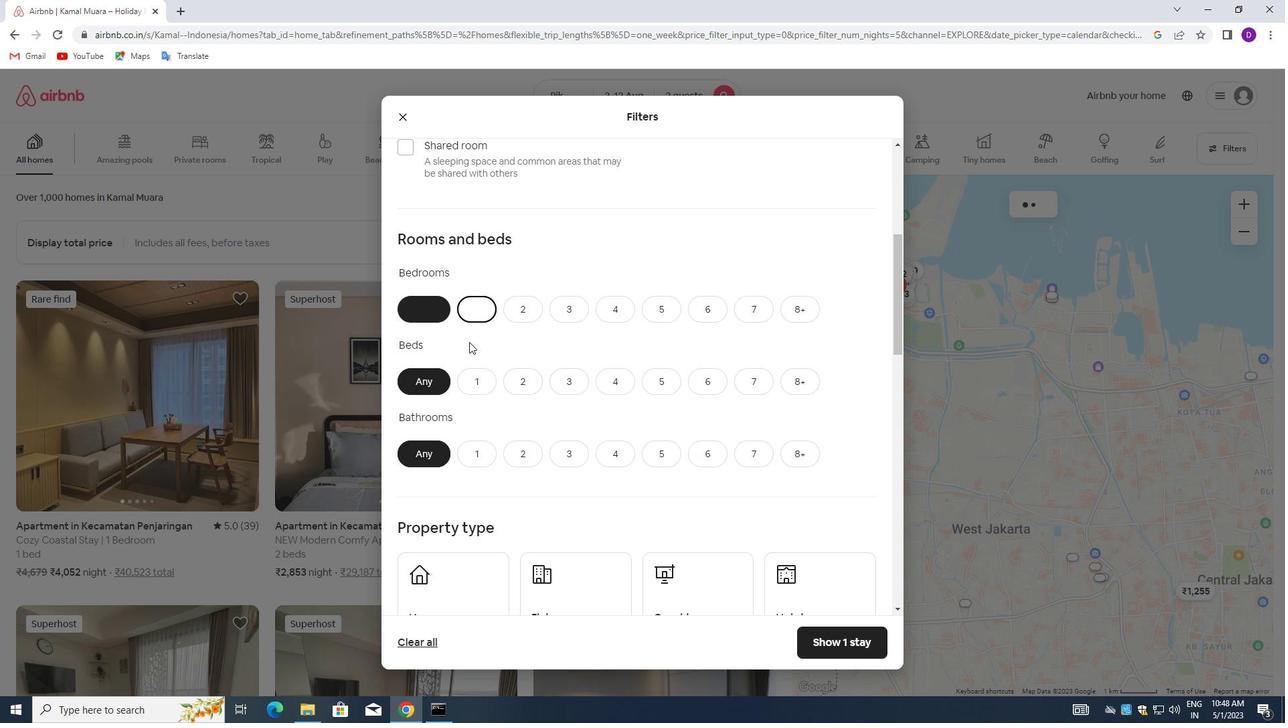 
Action: Mouse pressed left at (468, 374)
Screenshot: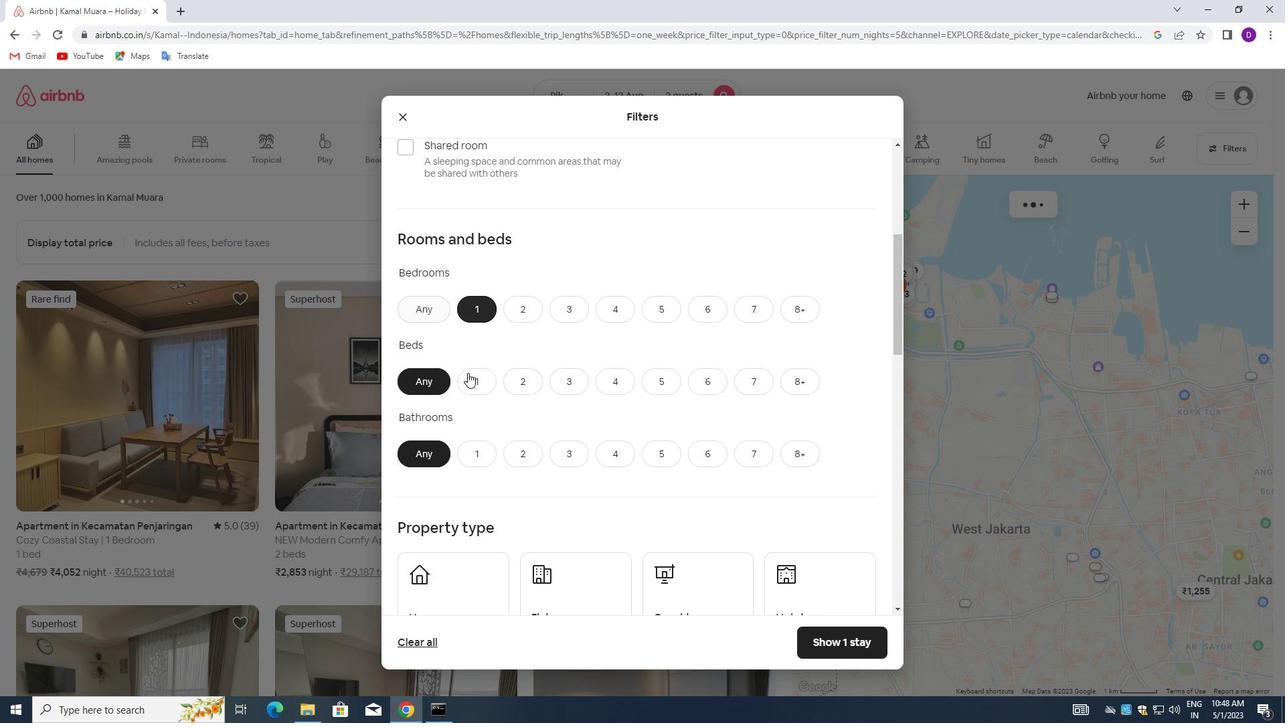 
Action: Mouse moved to (471, 461)
Screenshot: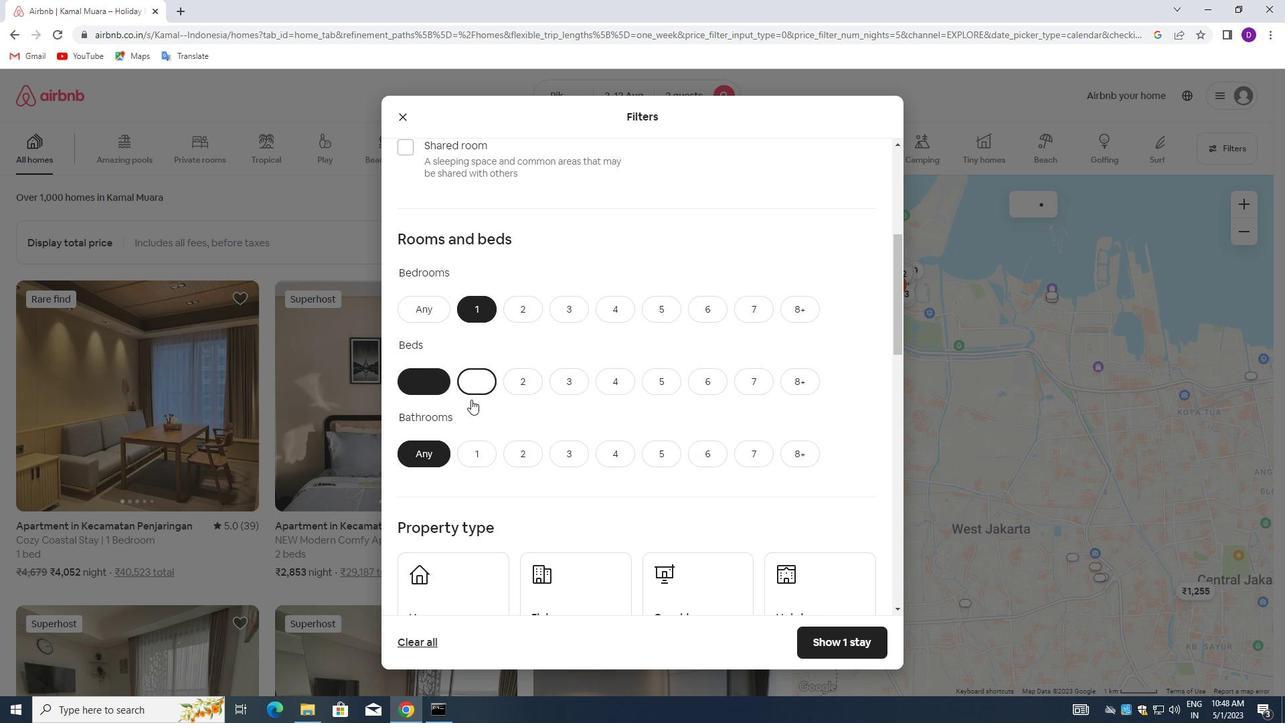 
Action: Mouse pressed left at (471, 461)
Screenshot: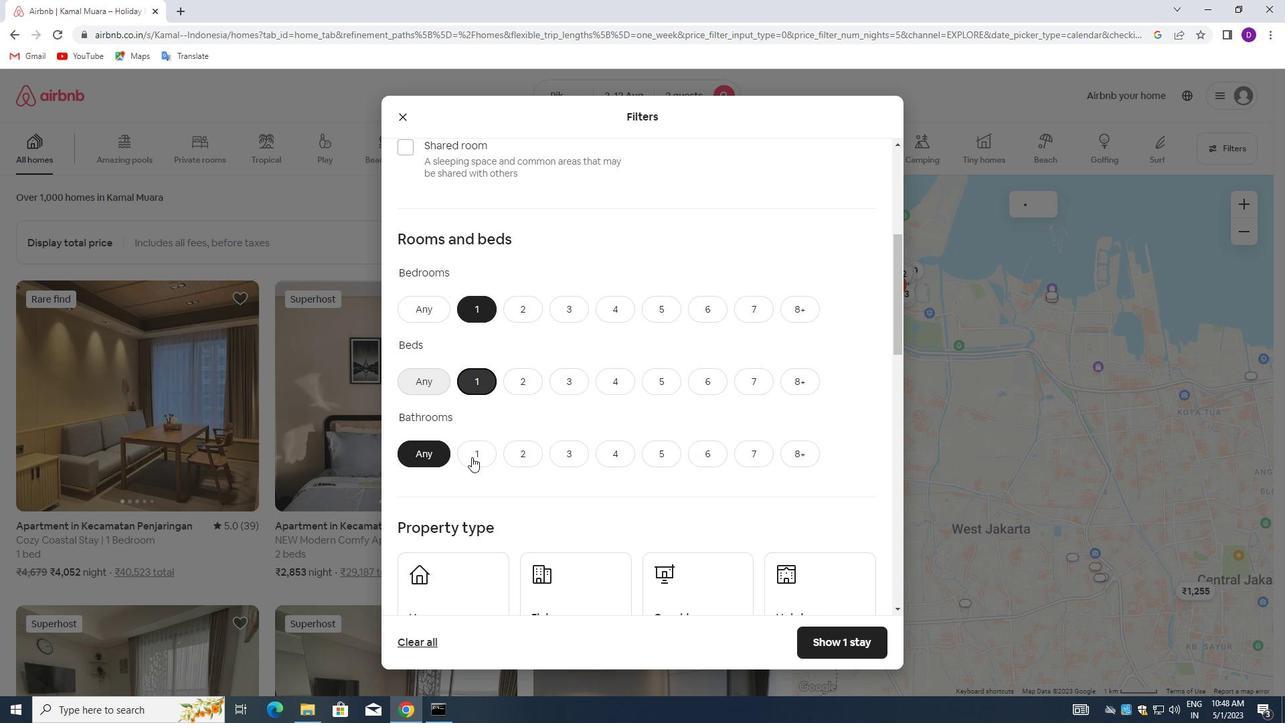 
Action: Mouse moved to (500, 399)
Screenshot: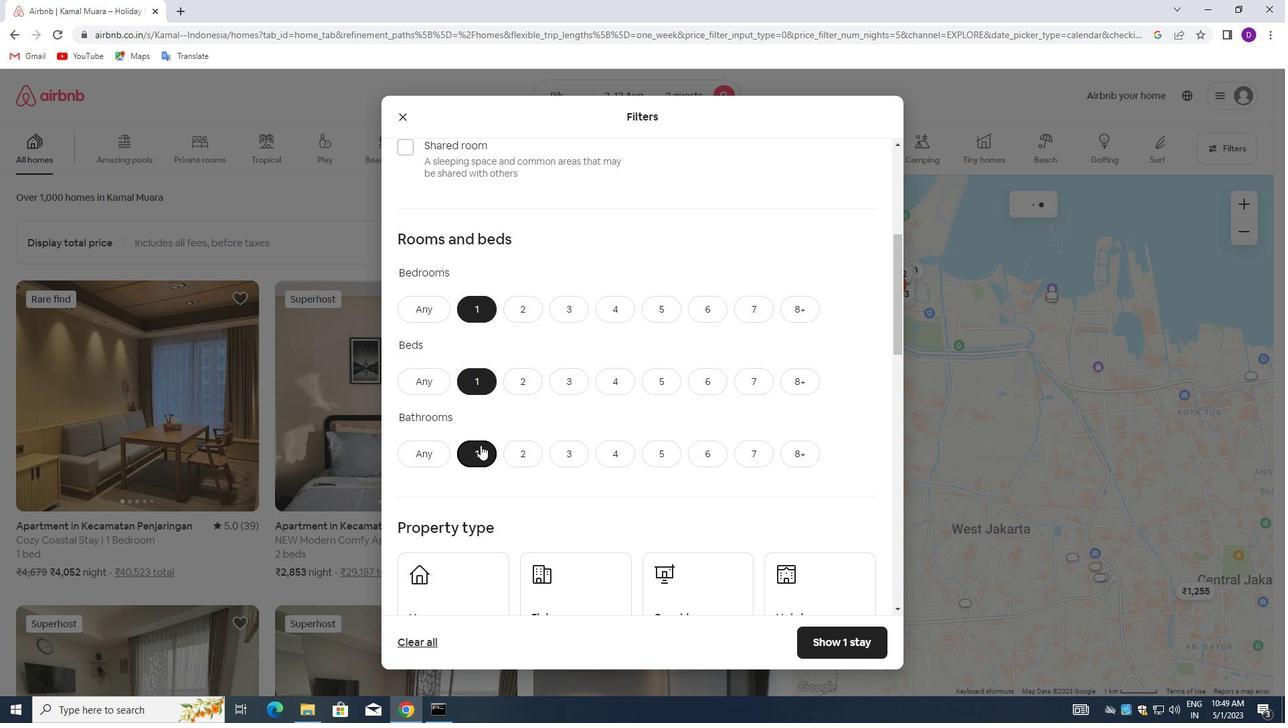 
Action: Mouse scrolled (500, 398) with delta (0, 0)
Screenshot: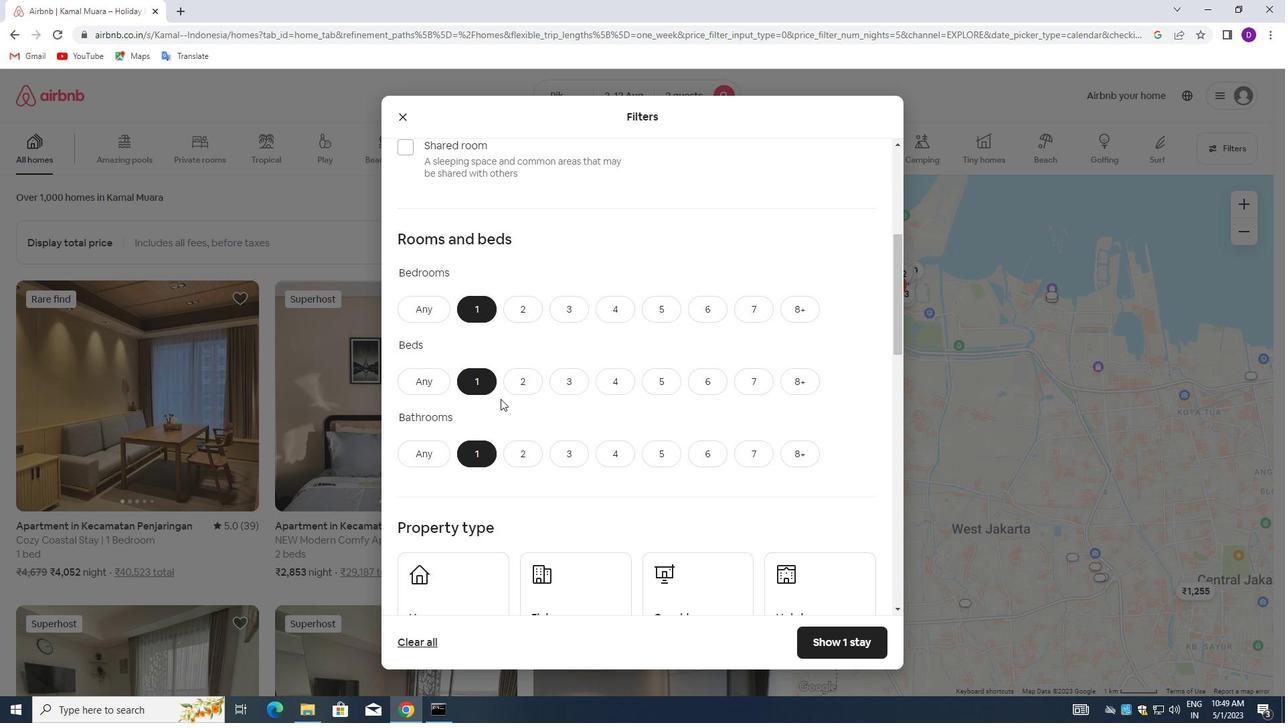 
Action: Mouse scrolled (500, 398) with delta (0, 0)
Screenshot: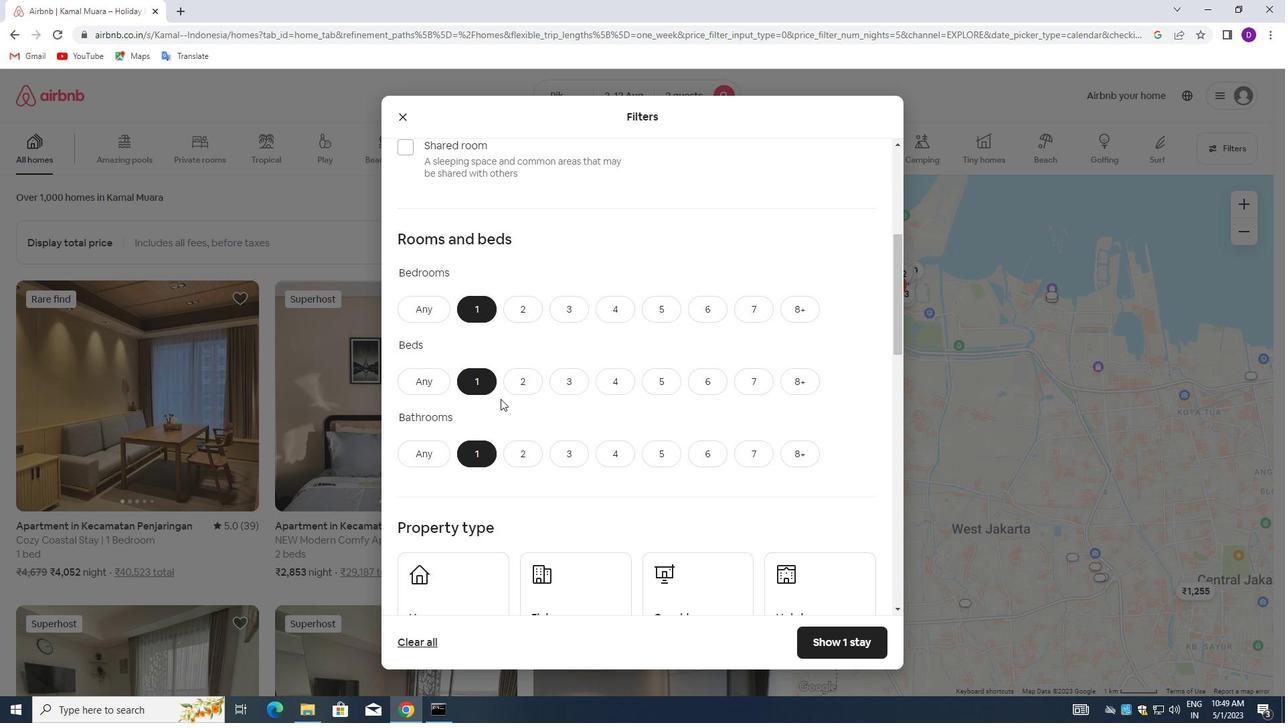 
Action: Mouse moved to (468, 439)
Screenshot: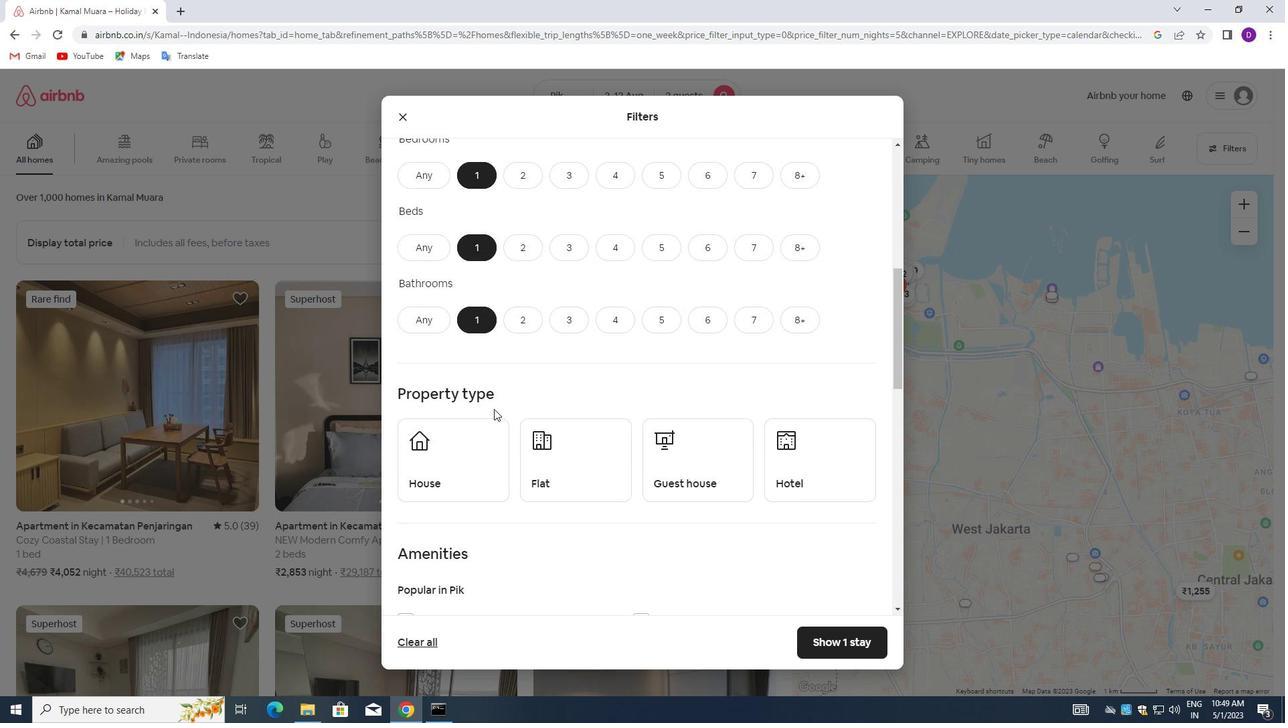 
Action: Mouse pressed left at (468, 439)
Screenshot: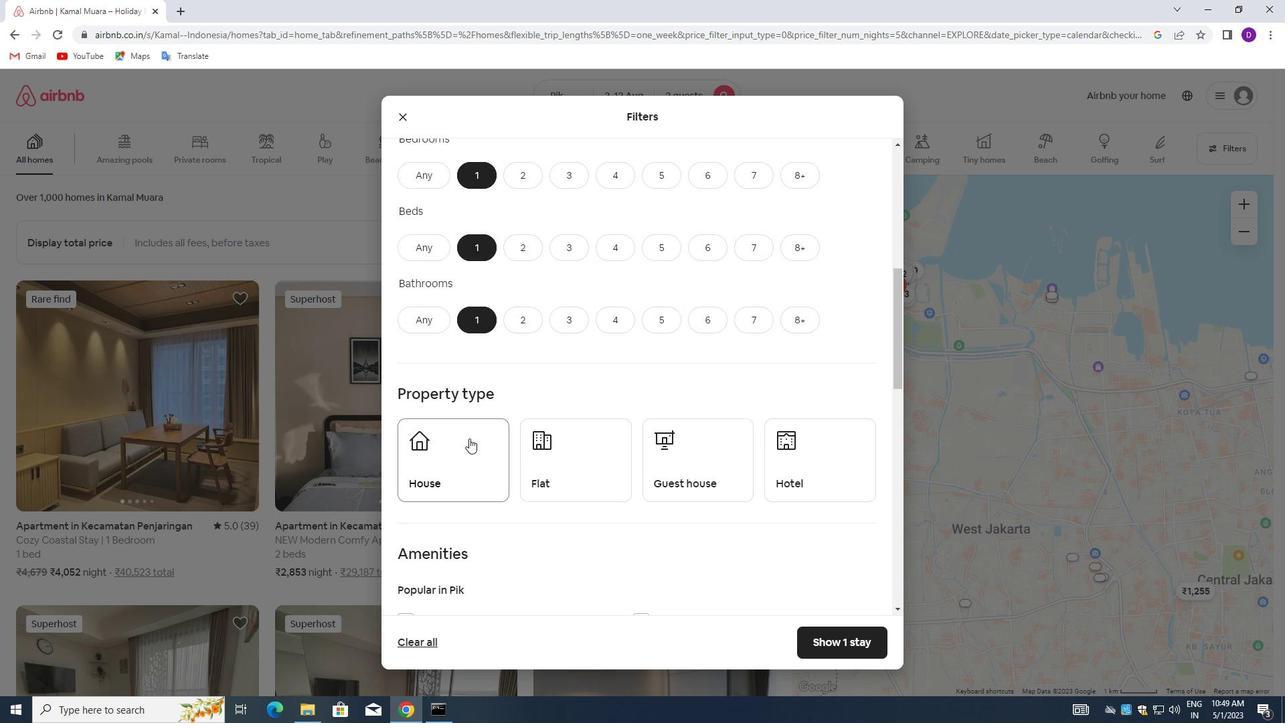 
Action: Mouse moved to (579, 439)
Screenshot: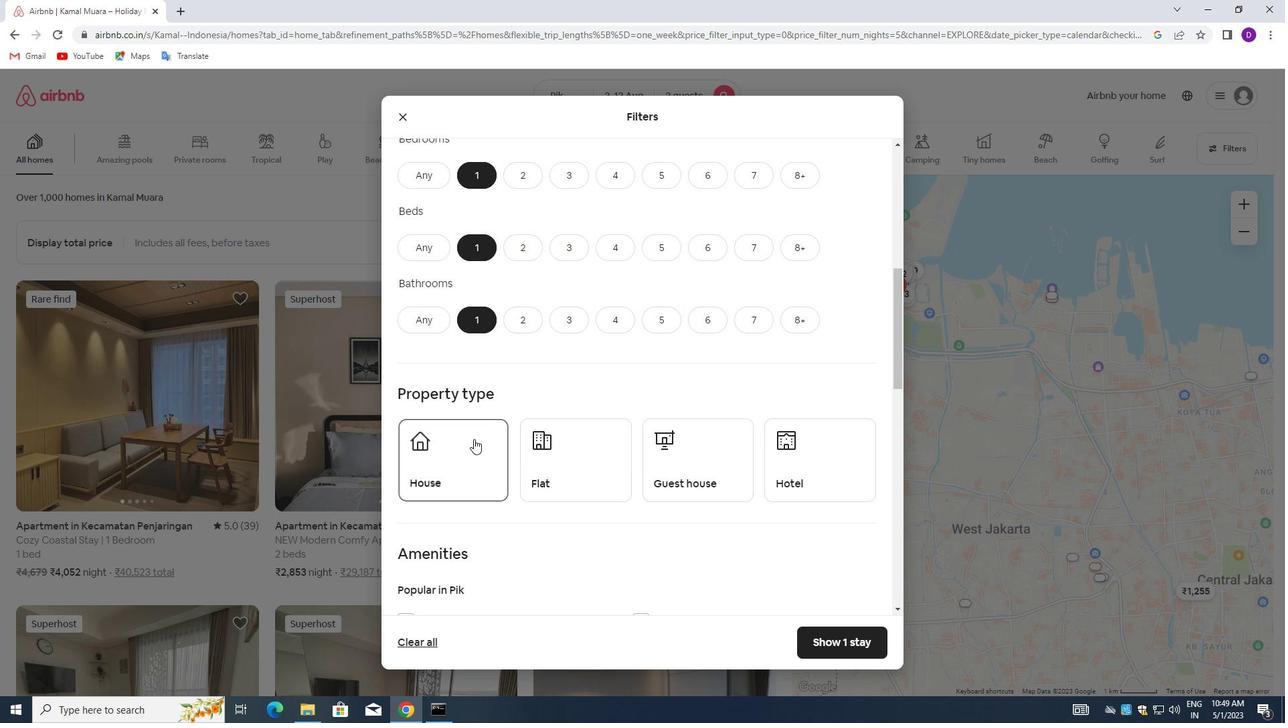 
Action: Mouse pressed left at (579, 439)
Screenshot: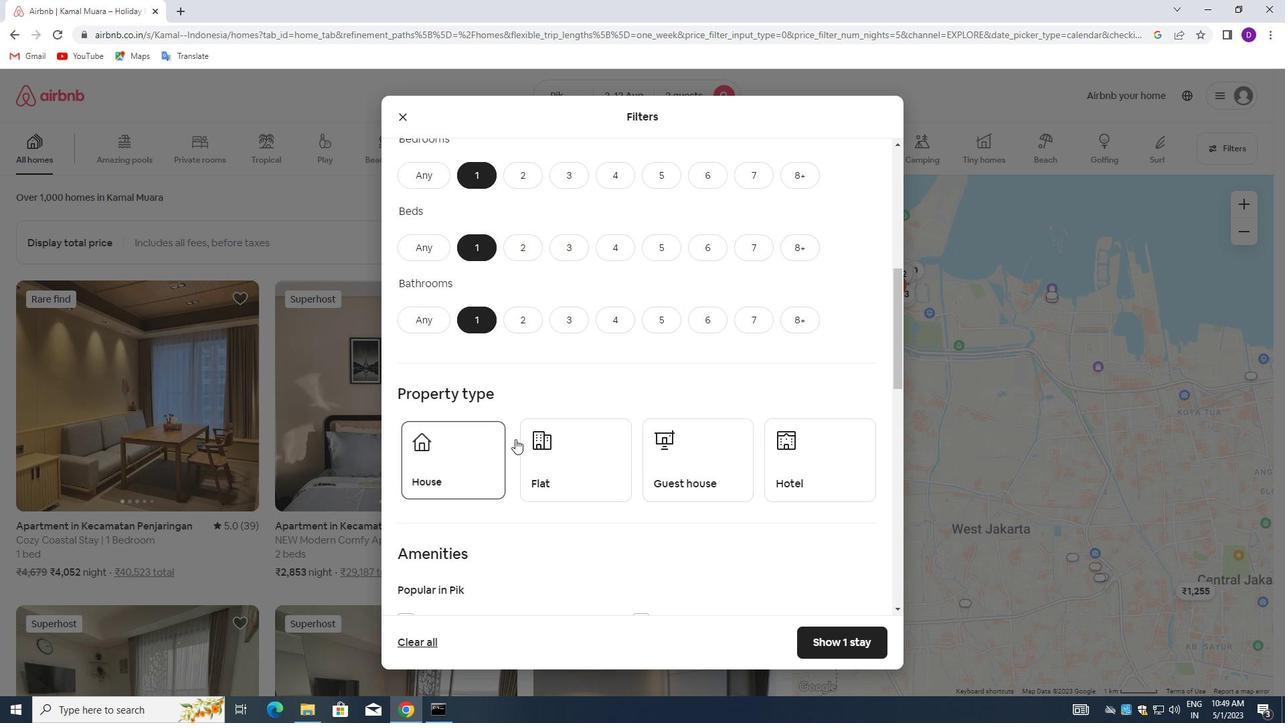 
Action: Mouse moved to (672, 448)
Screenshot: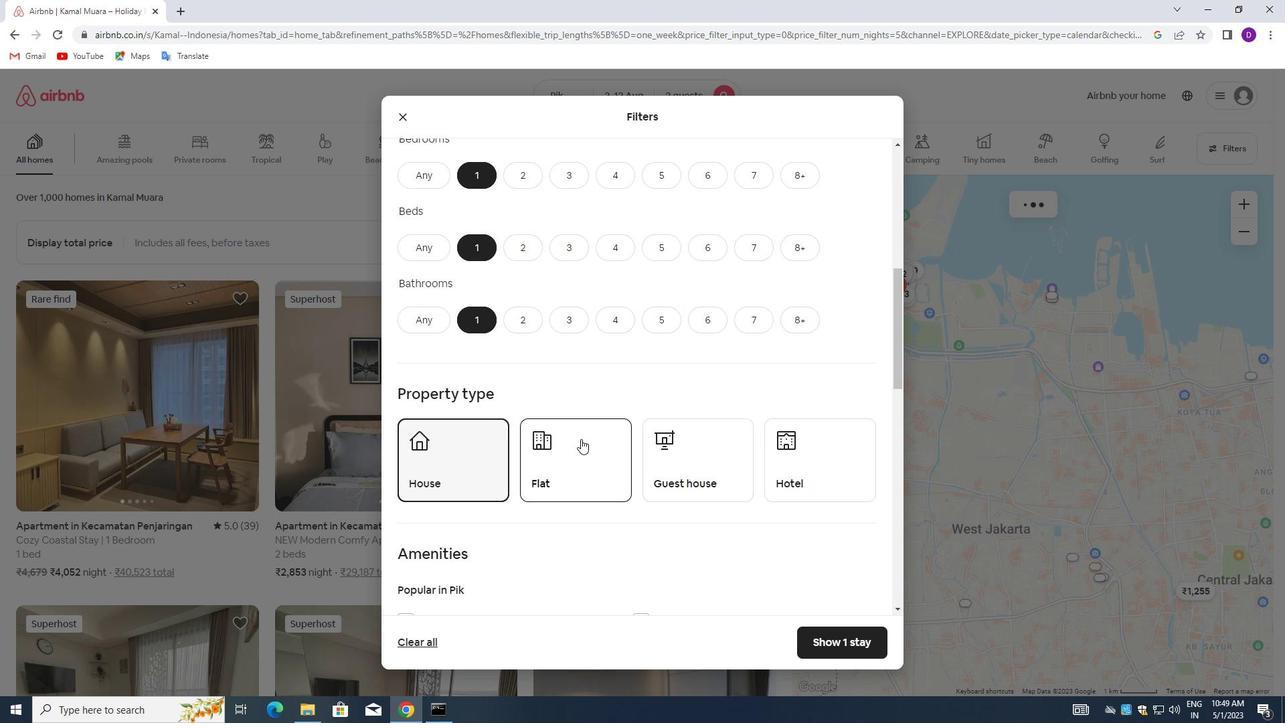 
Action: Mouse pressed left at (672, 448)
Screenshot: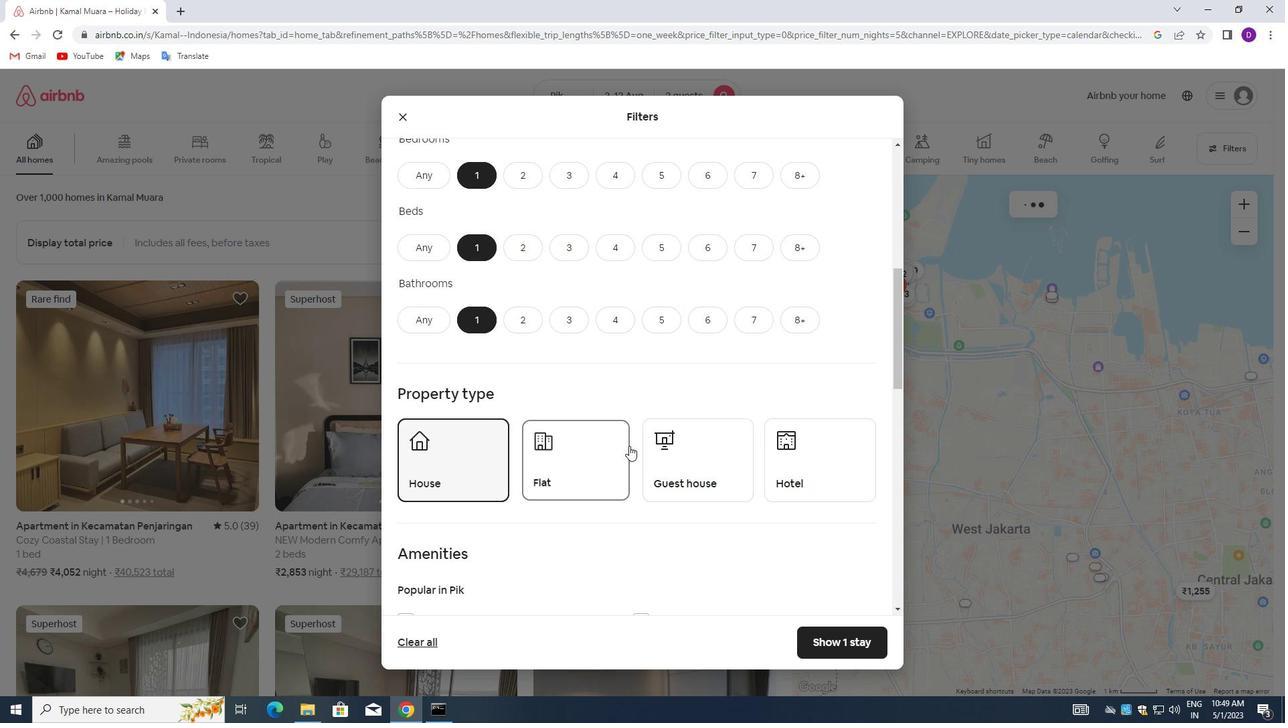 
Action: Mouse moved to (775, 451)
Screenshot: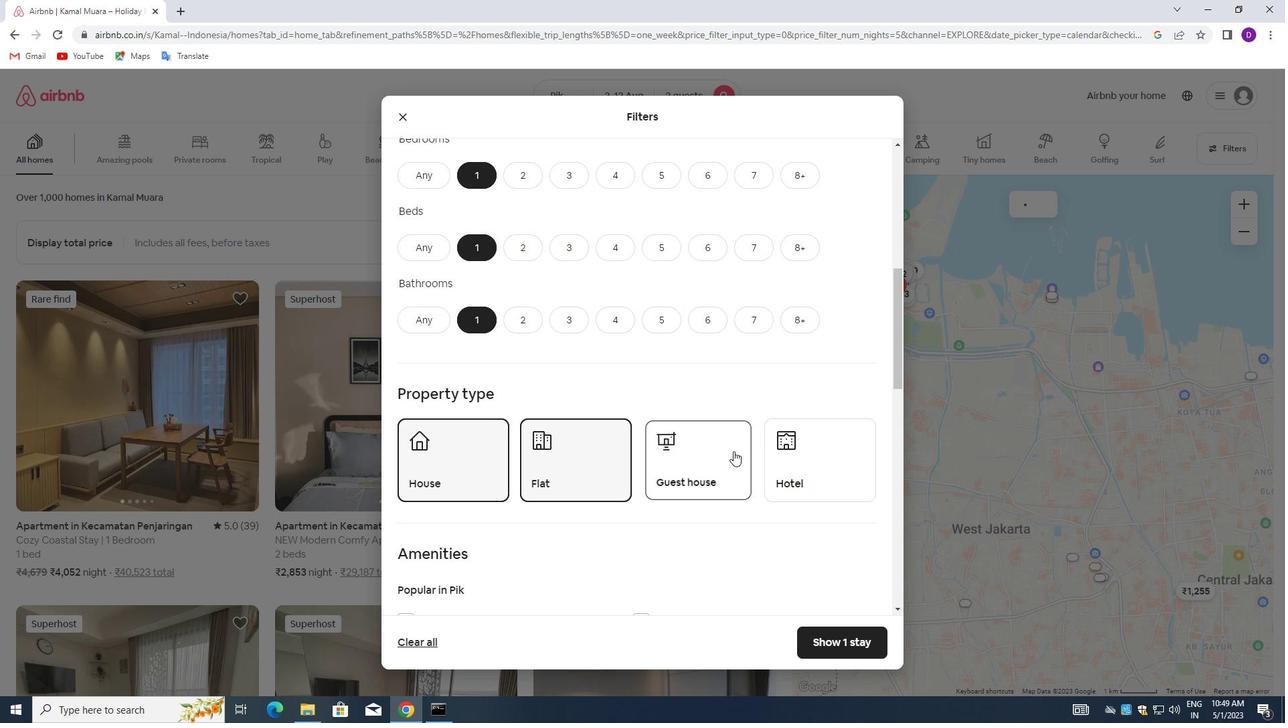
Action: Mouse pressed left at (775, 451)
Screenshot: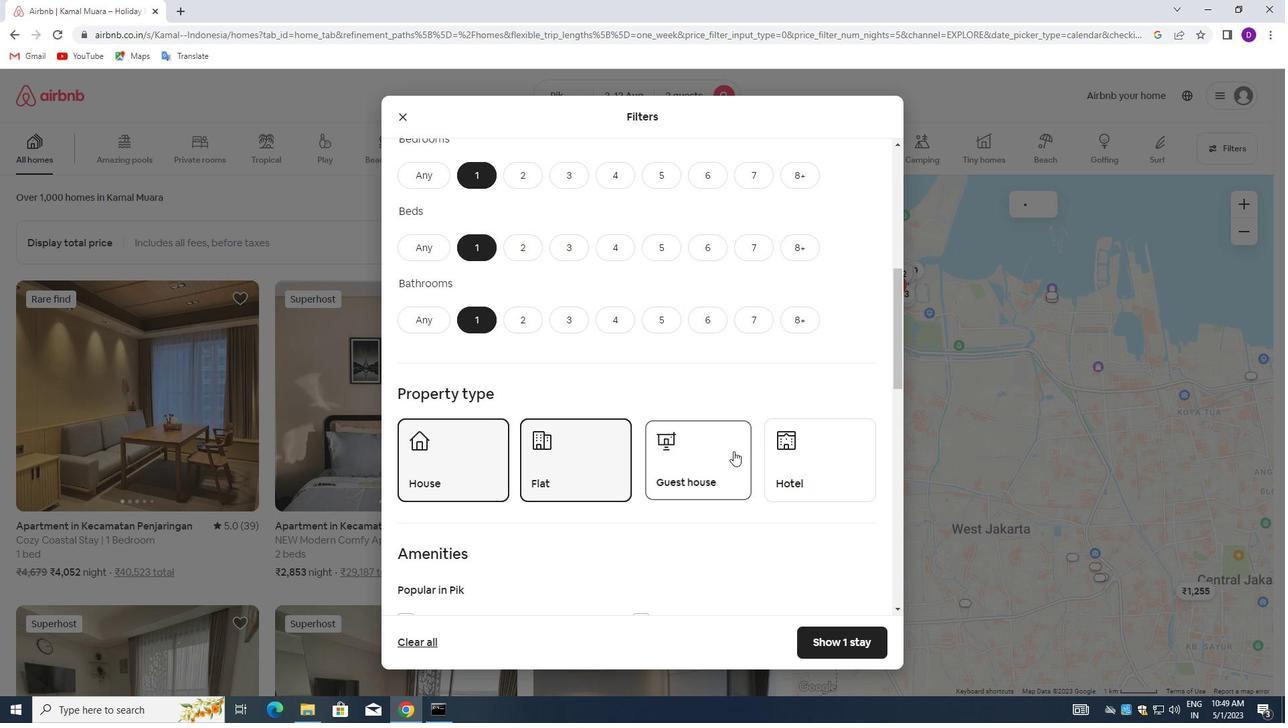 
Action: Mouse moved to (662, 419)
Screenshot: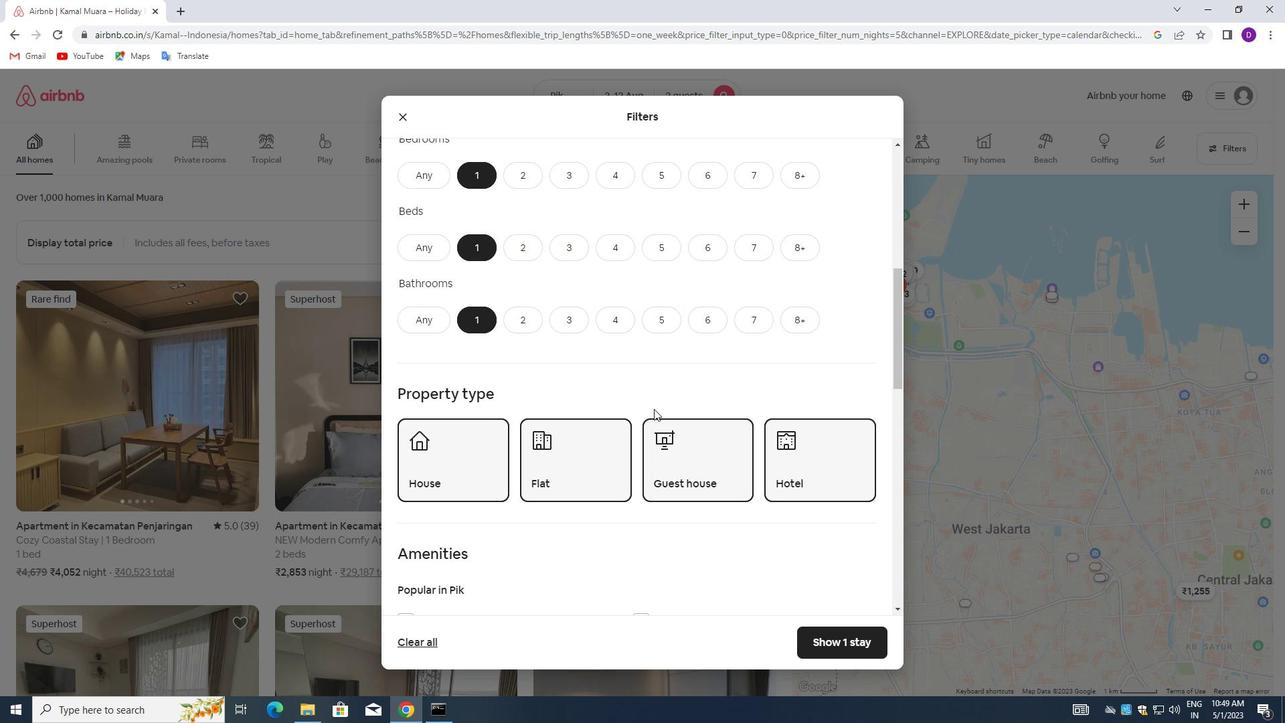 
Action: Mouse scrolled (662, 418) with delta (0, 0)
Screenshot: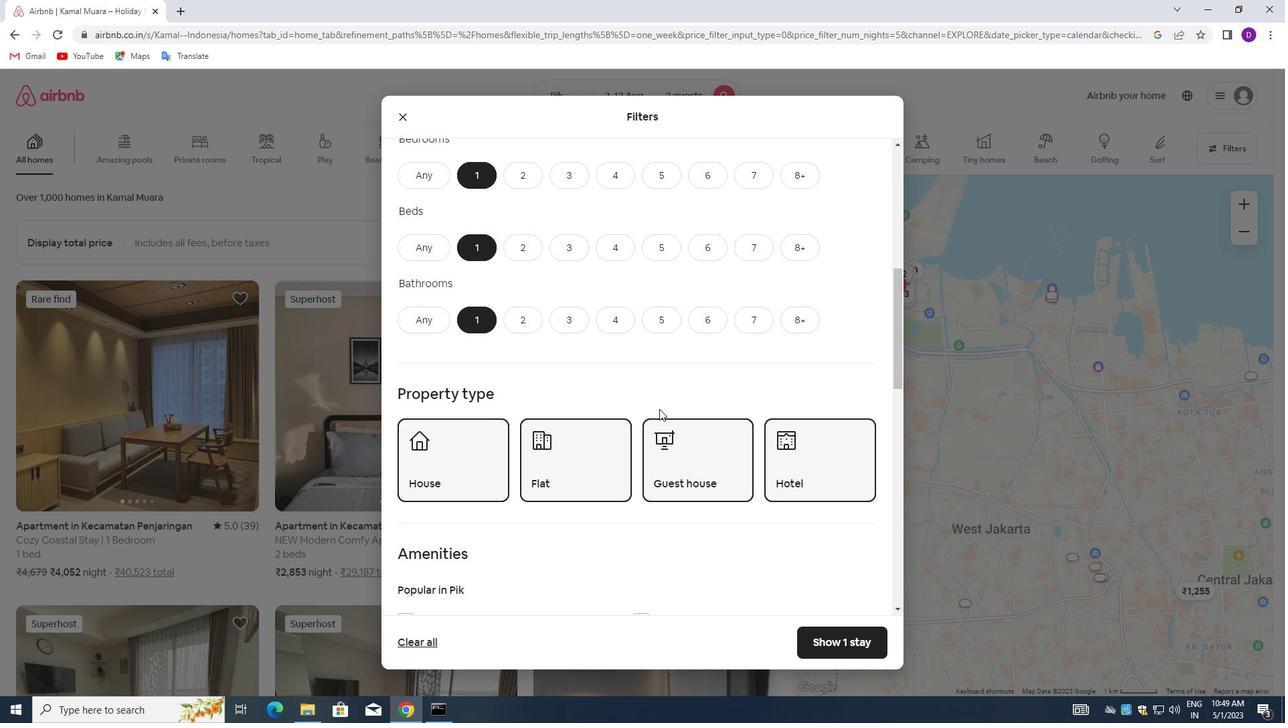 
Action: Mouse moved to (663, 419)
Screenshot: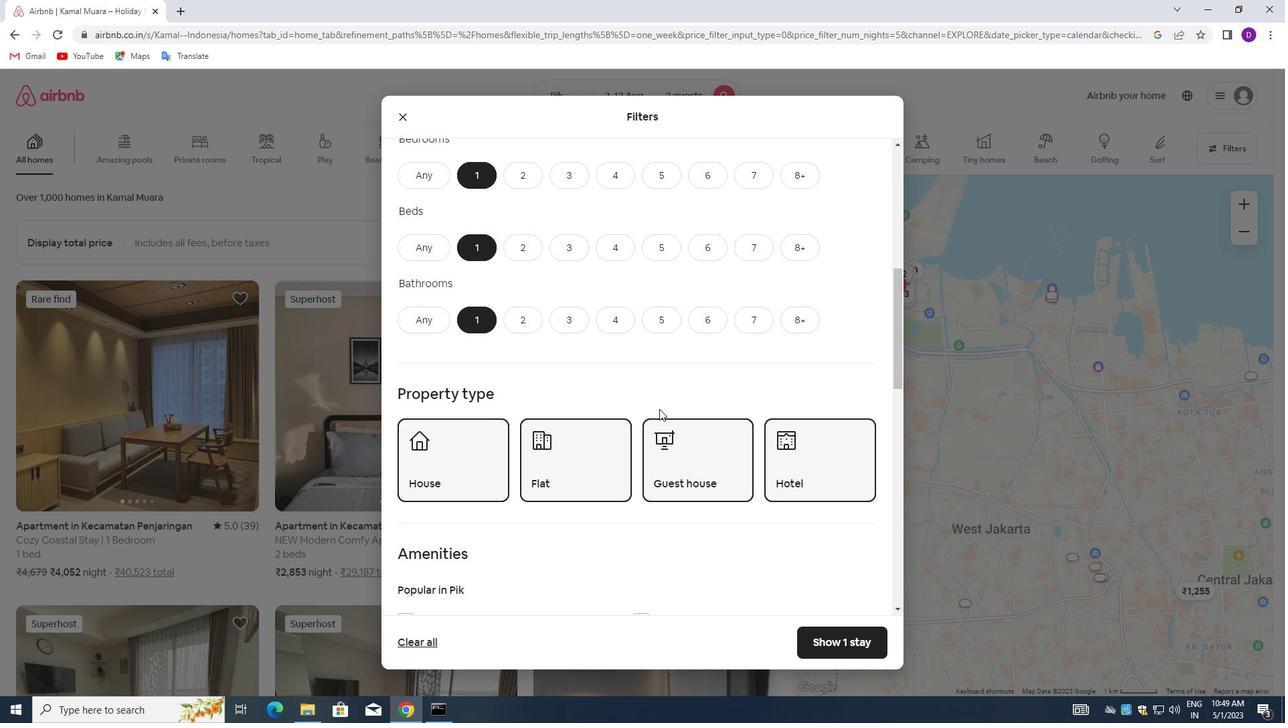 
Action: Mouse scrolled (663, 418) with delta (0, 0)
Screenshot: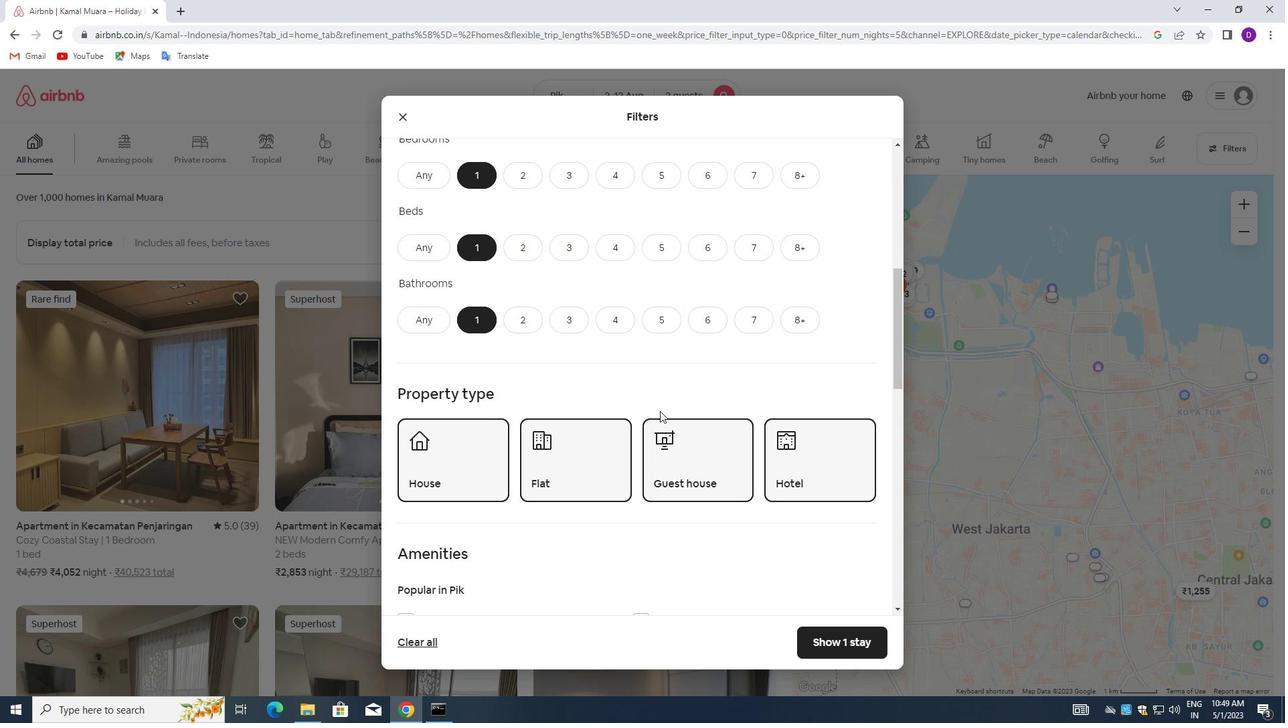 
Action: Mouse scrolled (663, 418) with delta (0, 0)
Screenshot: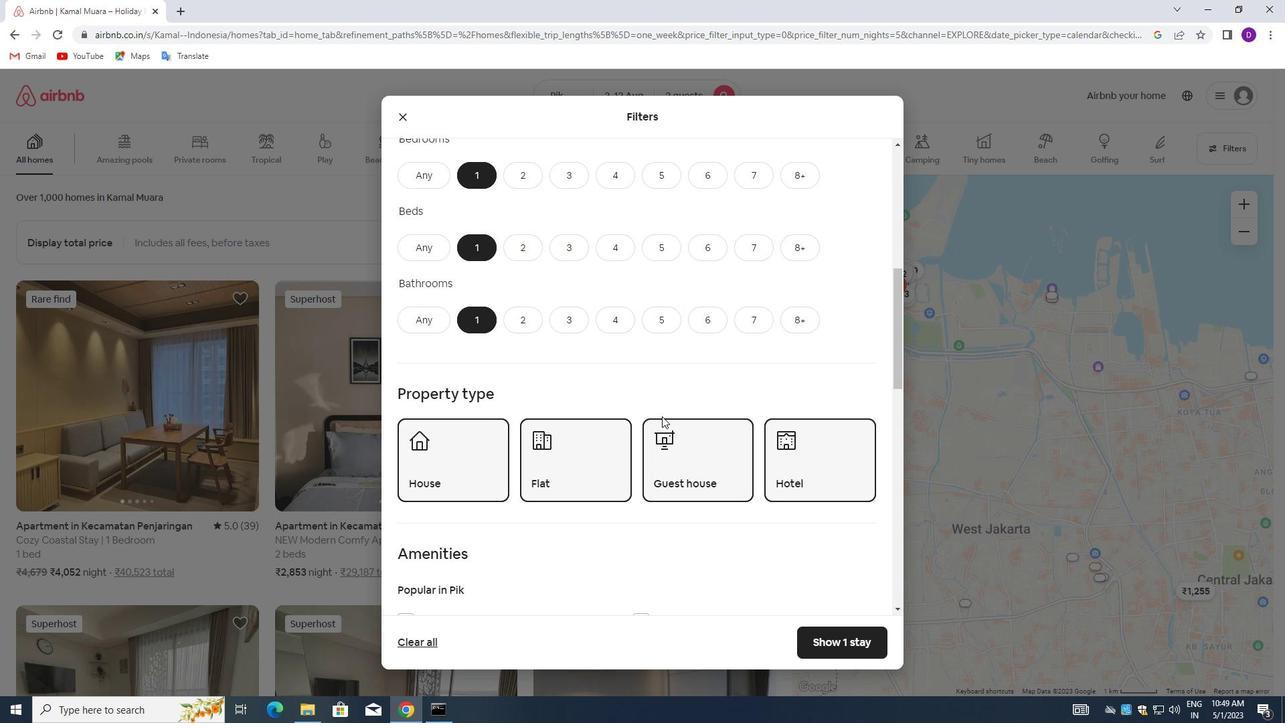 
Action: Mouse scrolled (663, 418) with delta (0, 0)
Screenshot: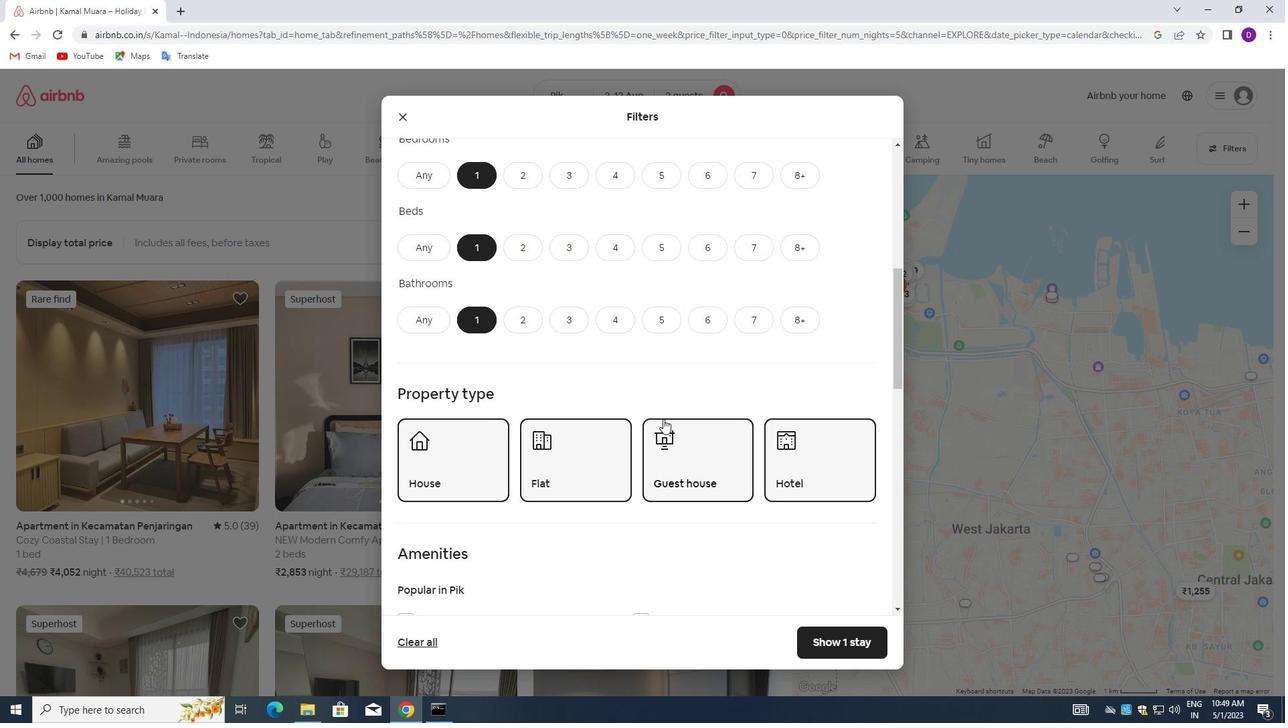 
Action: Mouse moved to (663, 419)
Screenshot: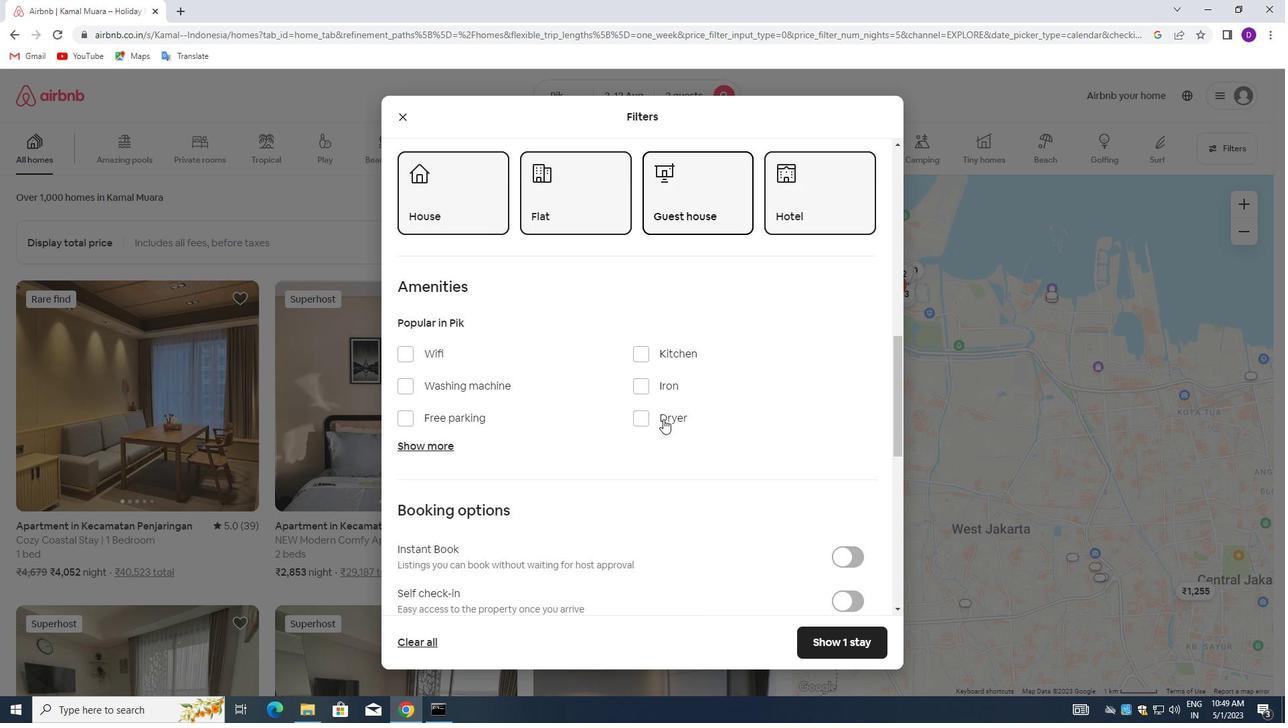 
Action: Mouse scrolled (663, 419) with delta (0, 0)
Screenshot: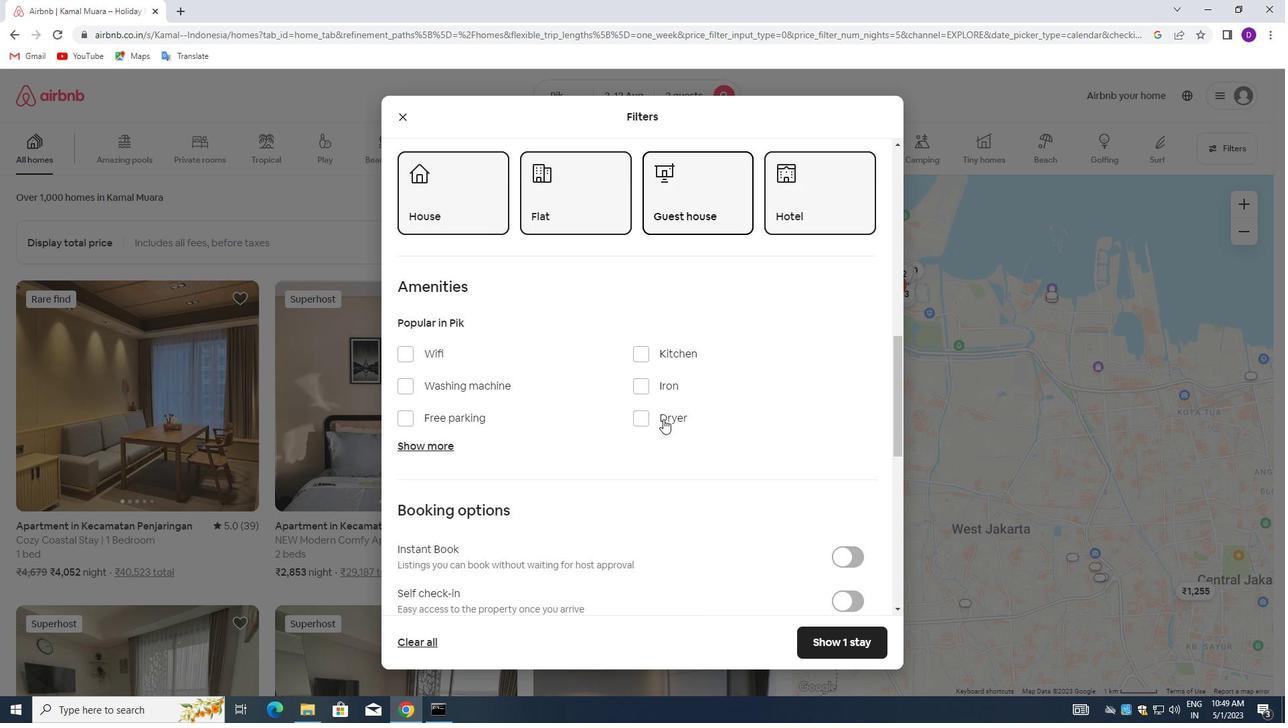 
Action: Mouse moved to (662, 420)
Screenshot: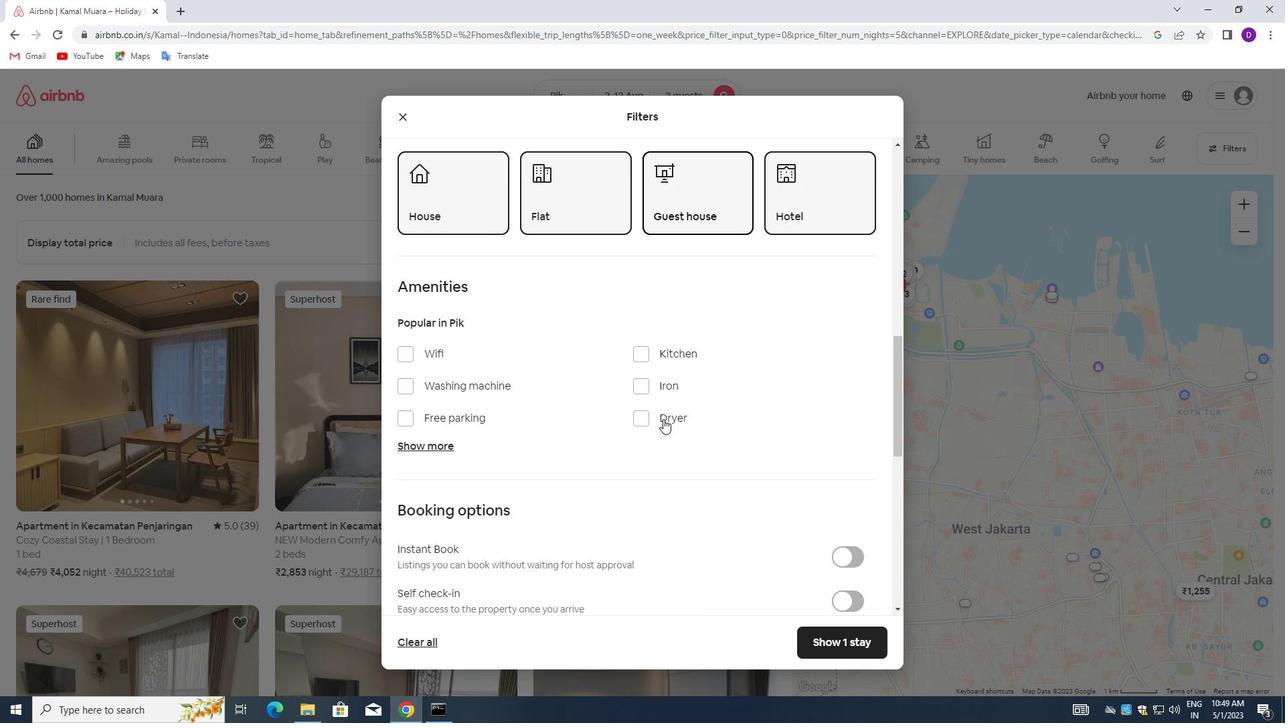 
Action: Mouse scrolled (662, 419) with delta (0, 0)
Screenshot: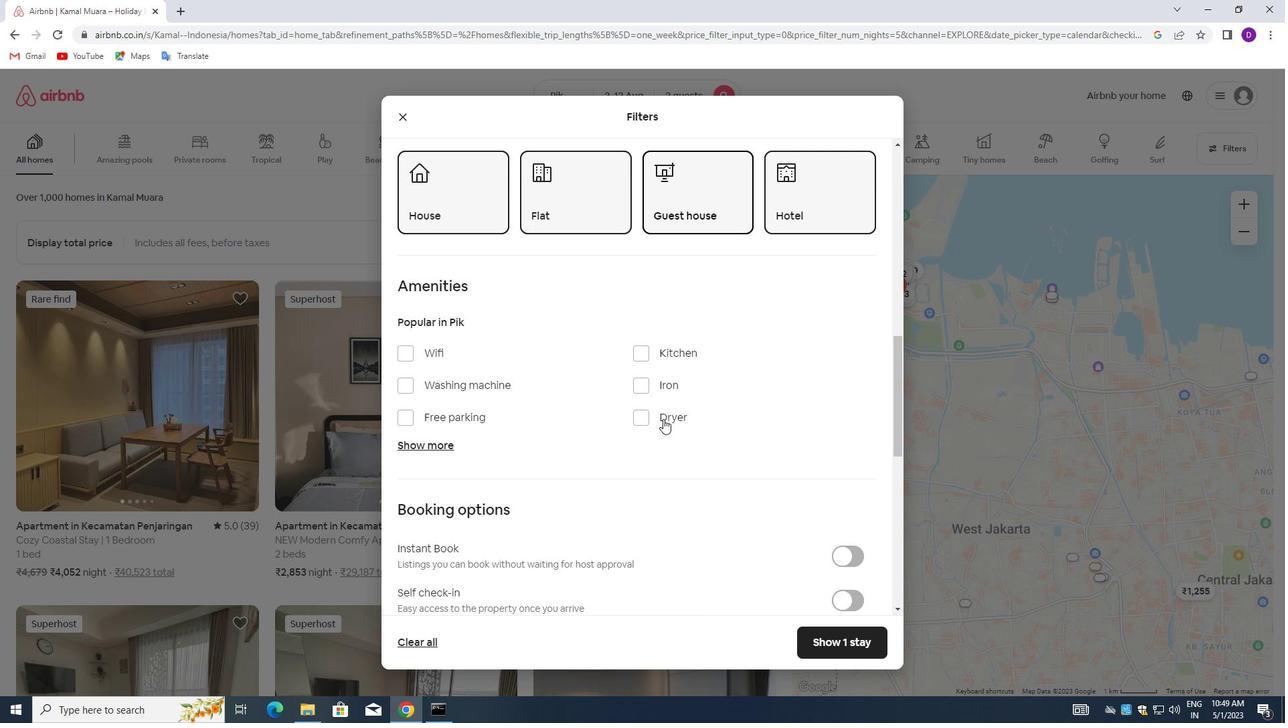 
Action: Mouse moved to (662, 421)
Screenshot: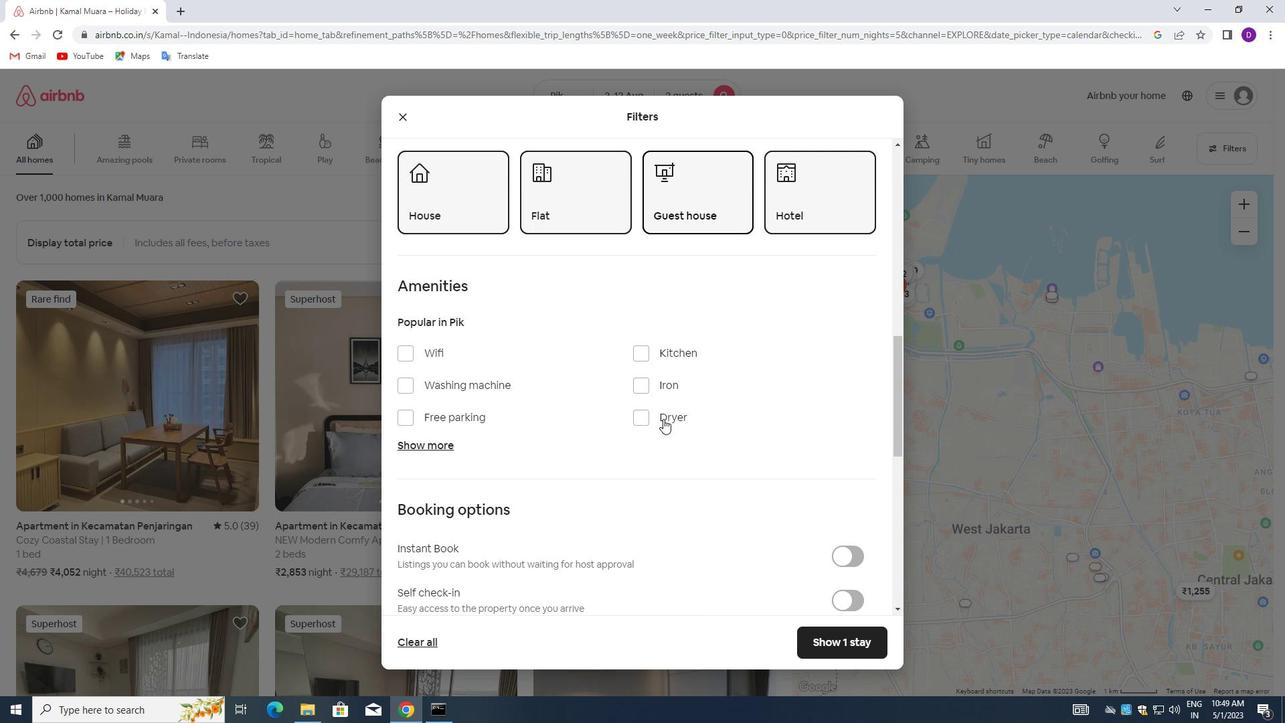 
Action: Mouse scrolled (662, 421) with delta (0, 0)
Screenshot: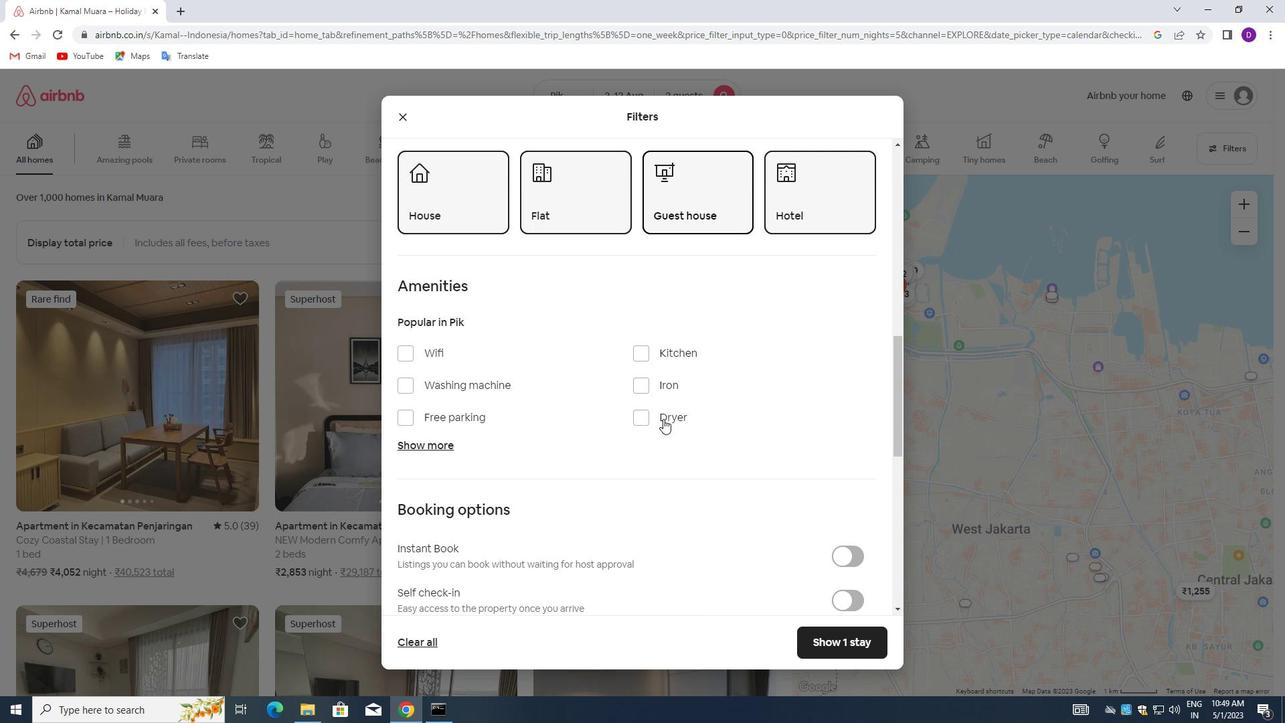
Action: Mouse moved to (847, 407)
Screenshot: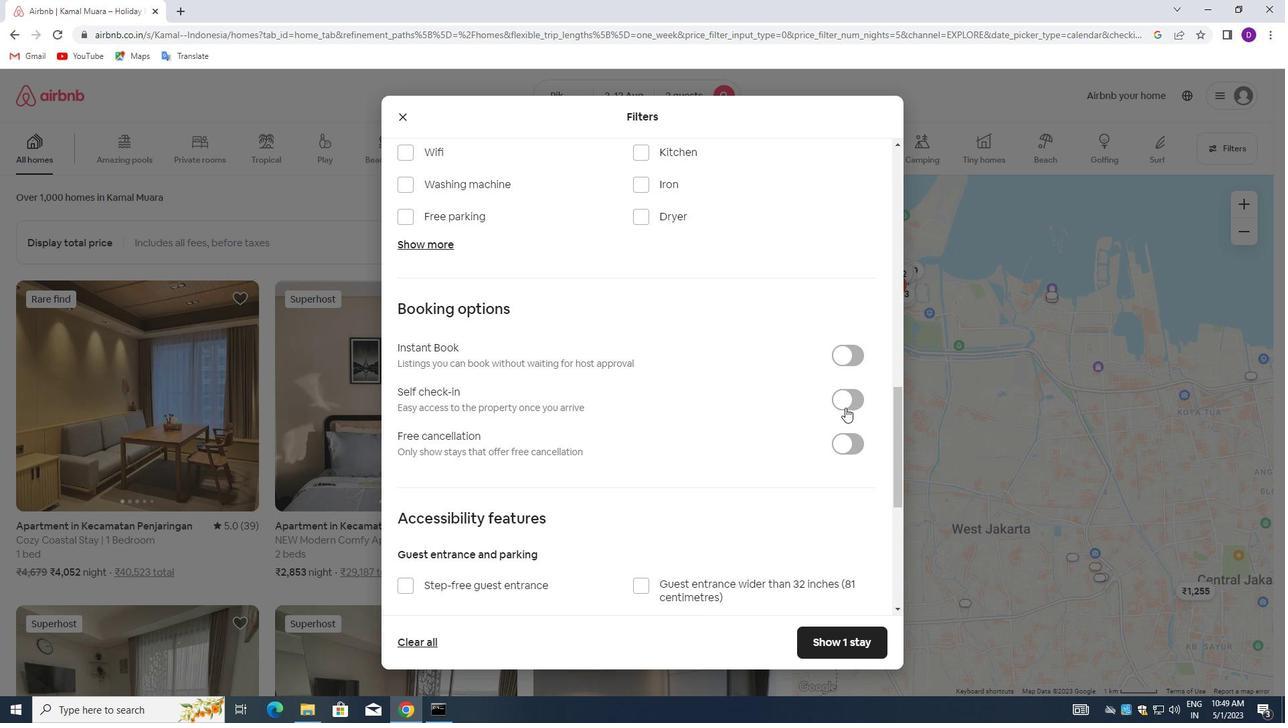 
Action: Mouse pressed left at (847, 407)
Screenshot: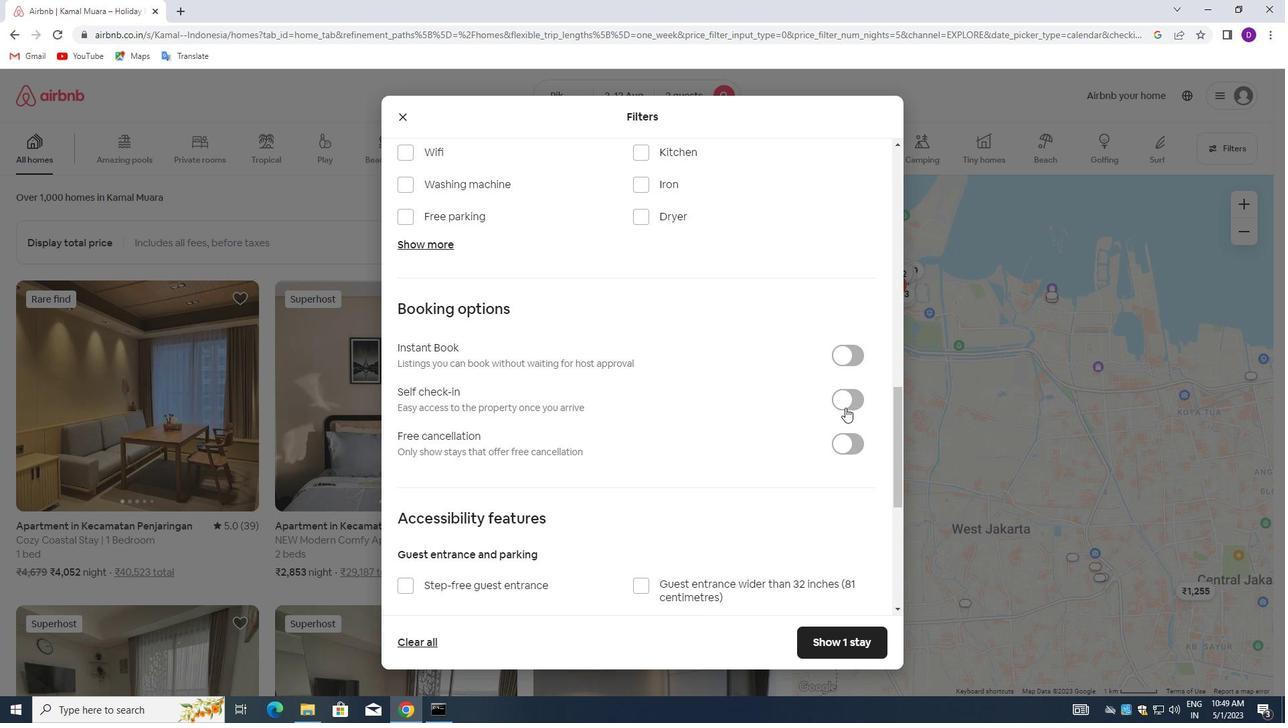 
Action: Mouse moved to (595, 484)
Screenshot: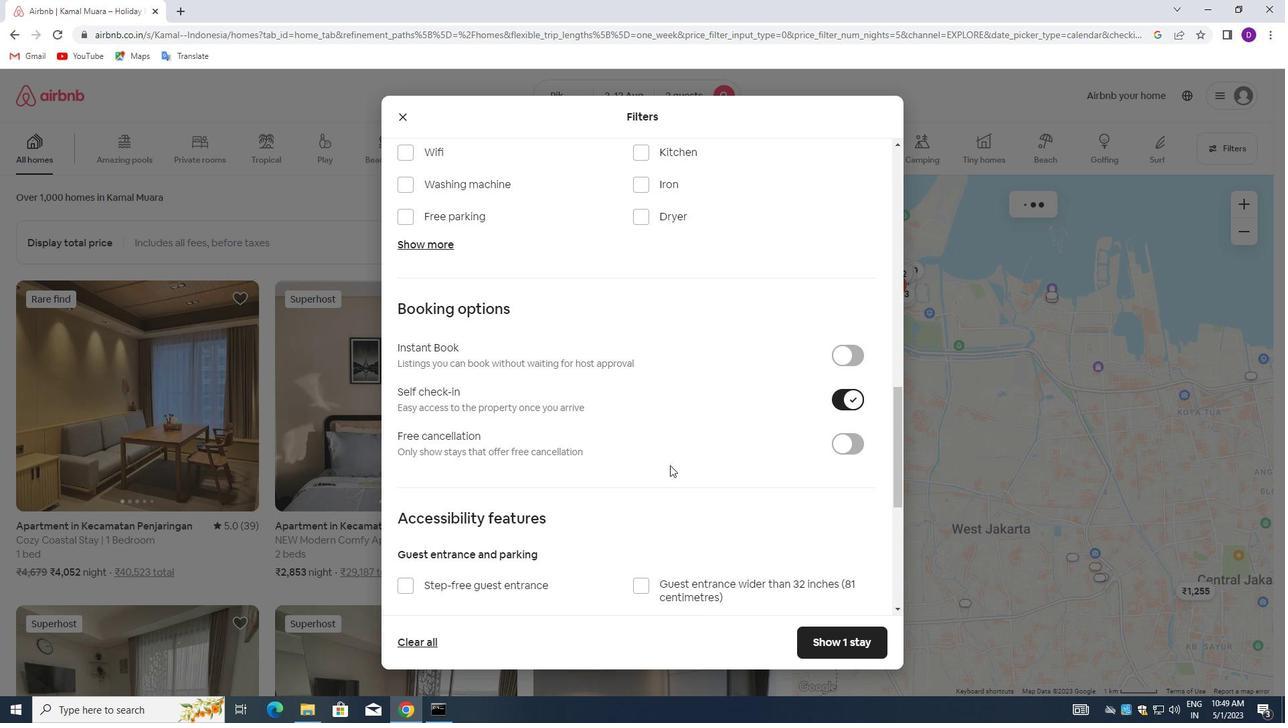 
Action: Mouse scrolled (595, 483) with delta (0, 0)
Screenshot: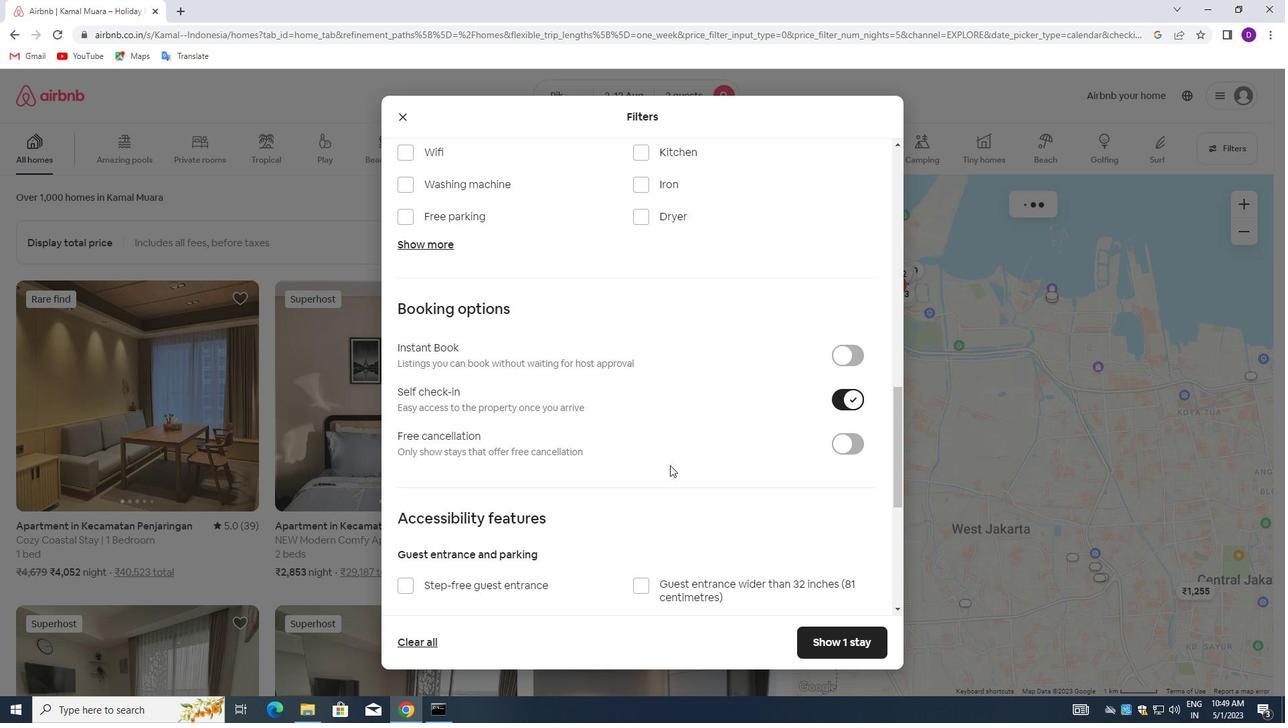 
Action: Mouse moved to (593, 484)
Screenshot: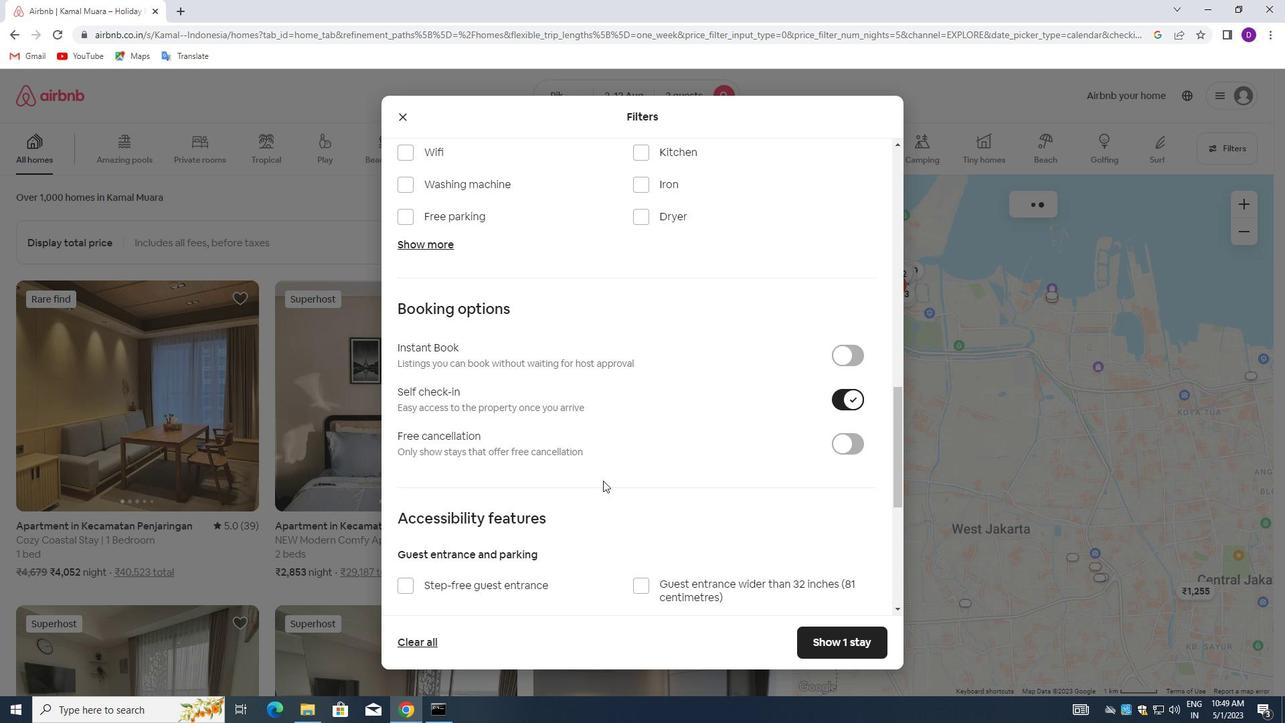
Action: Mouse scrolled (593, 483) with delta (0, 0)
Screenshot: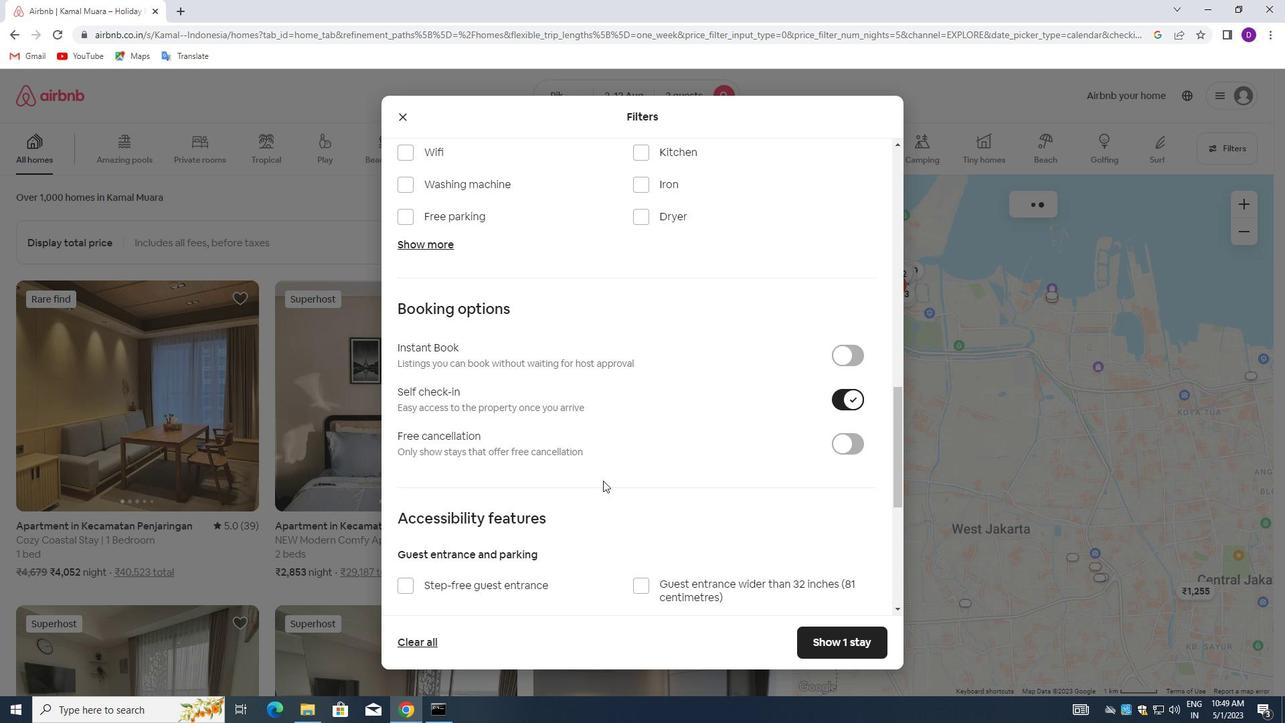 
Action: Mouse moved to (592, 484)
Screenshot: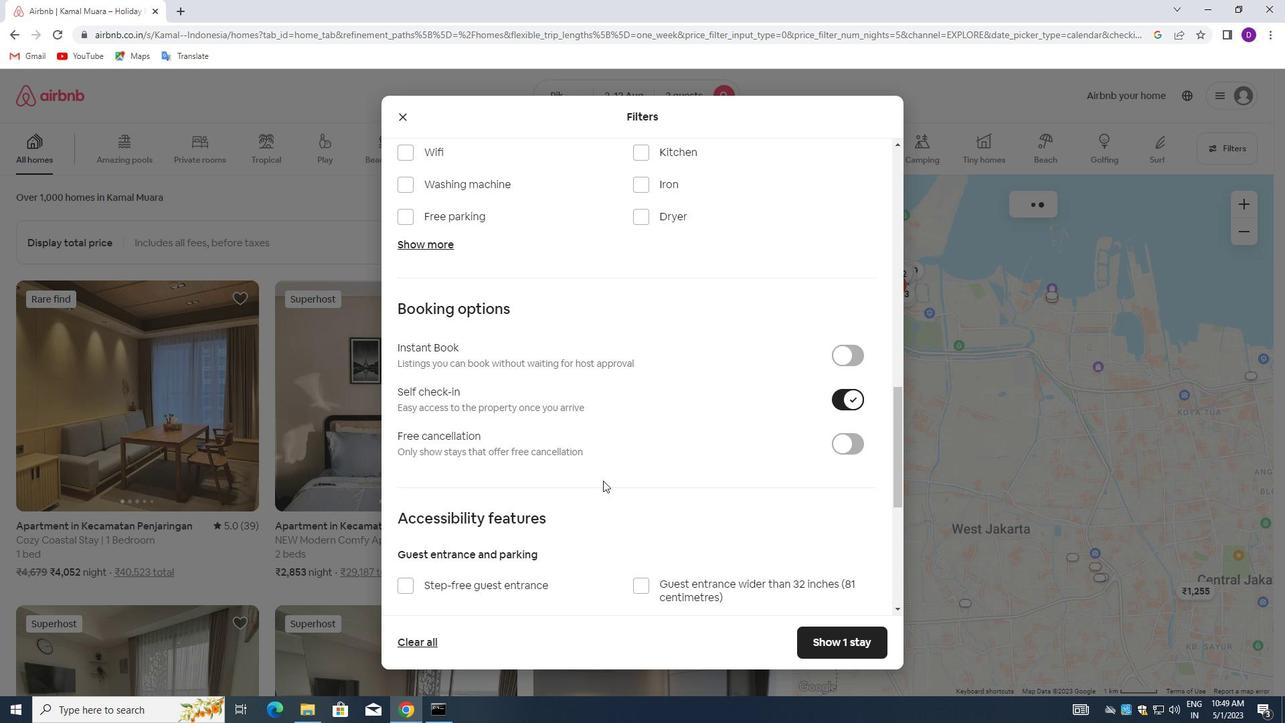
Action: Mouse scrolled (592, 483) with delta (0, 0)
Screenshot: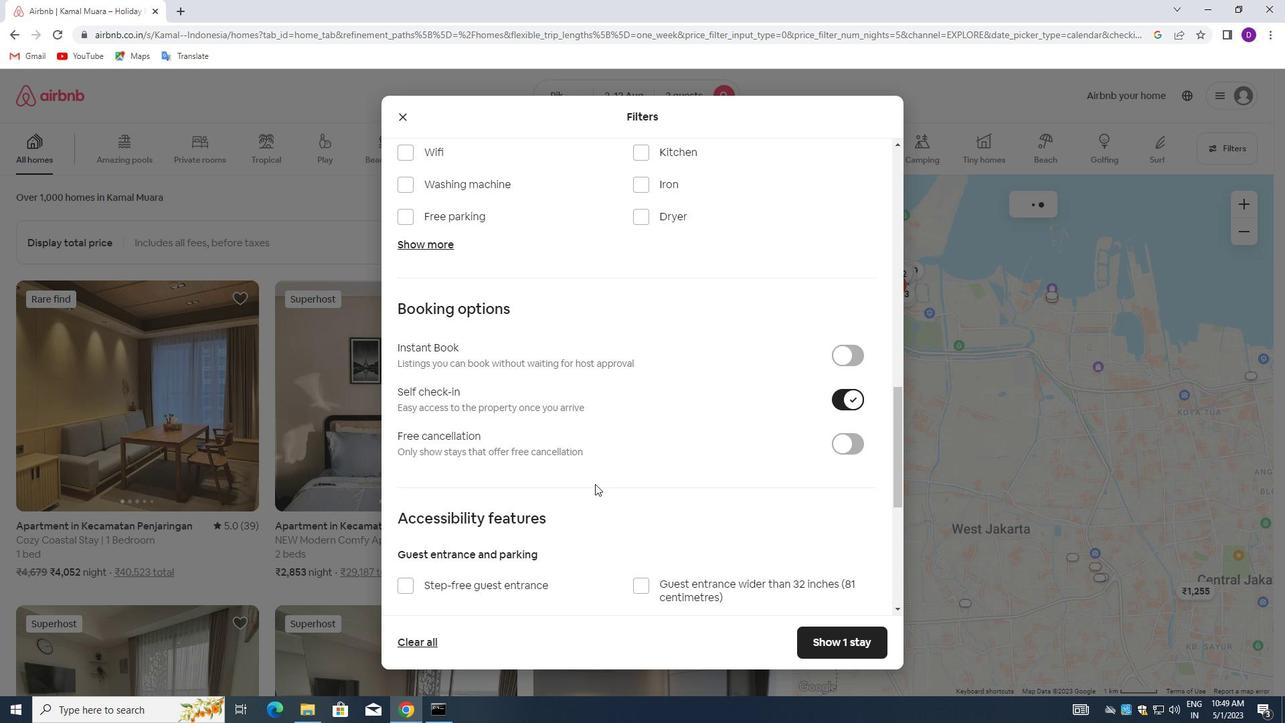 
Action: Mouse moved to (592, 484)
Screenshot: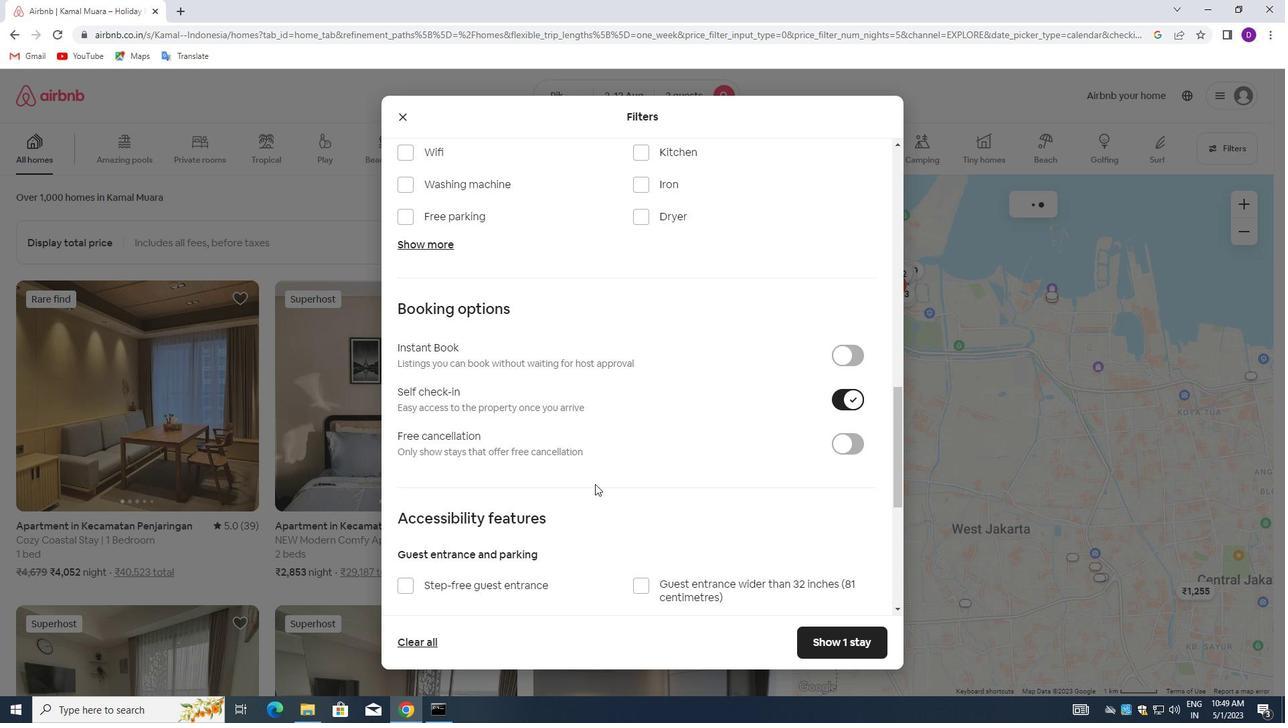 
Action: Mouse scrolled (592, 483) with delta (0, 0)
Screenshot: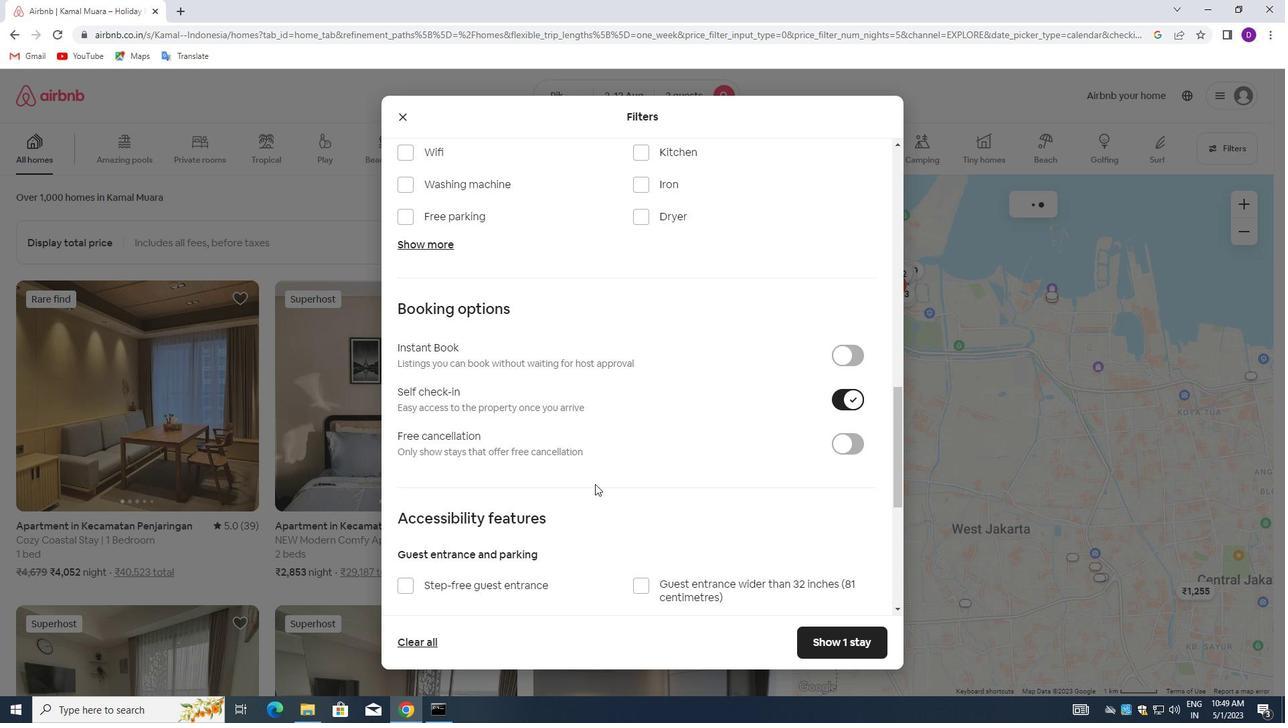 
Action: Mouse moved to (591, 484)
Screenshot: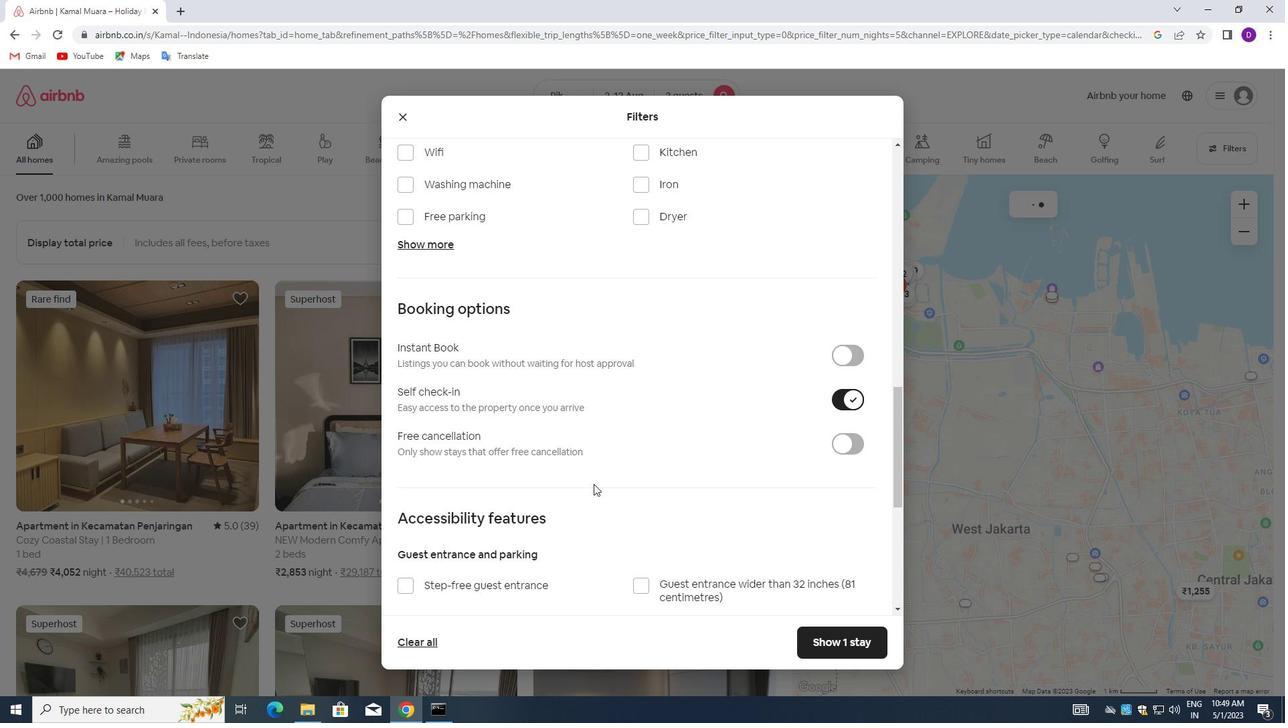 
Action: Mouse scrolled (591, 483) with delta (0, 0)
Screenshot: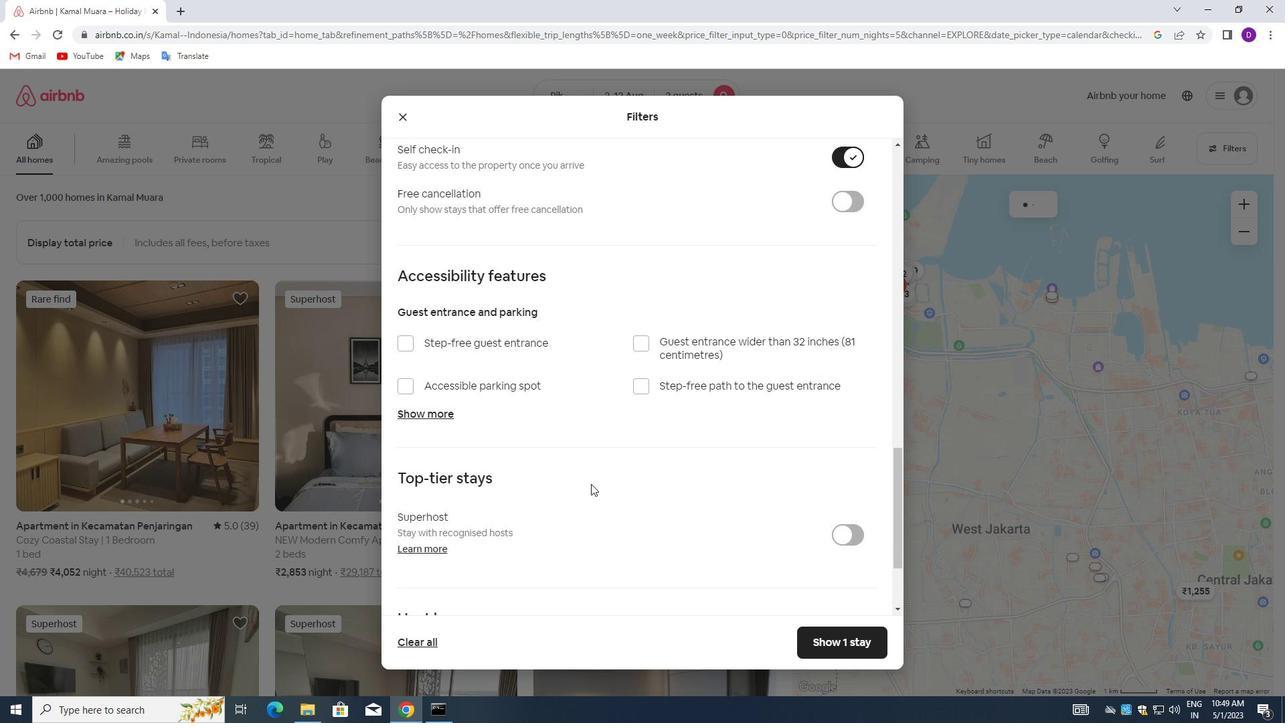 
Action: Mouse scrolled (591, 483) with delta (0, 0)
Screenshot: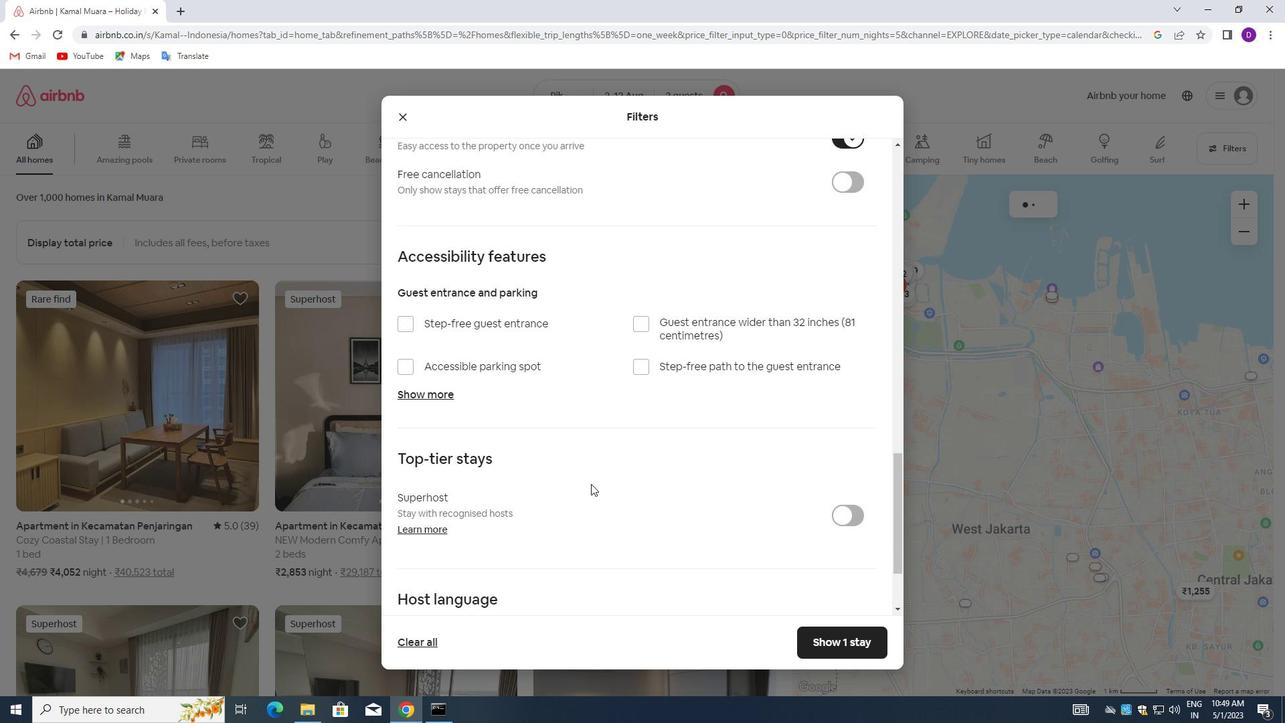 
Action: Mouse scrolled (591, 483) with delta (0, 0)
Screenshot: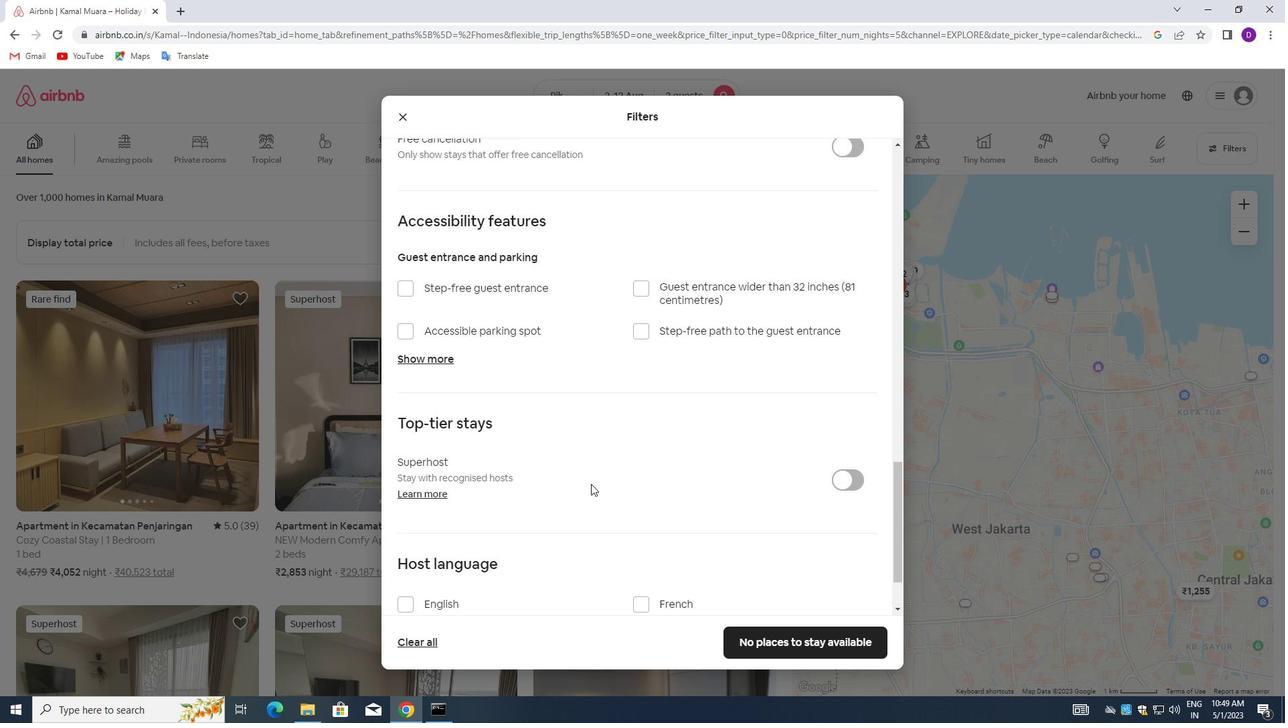 
Action: Mouse scrolled (591, 483) with delta (0, 0)
Screenshot: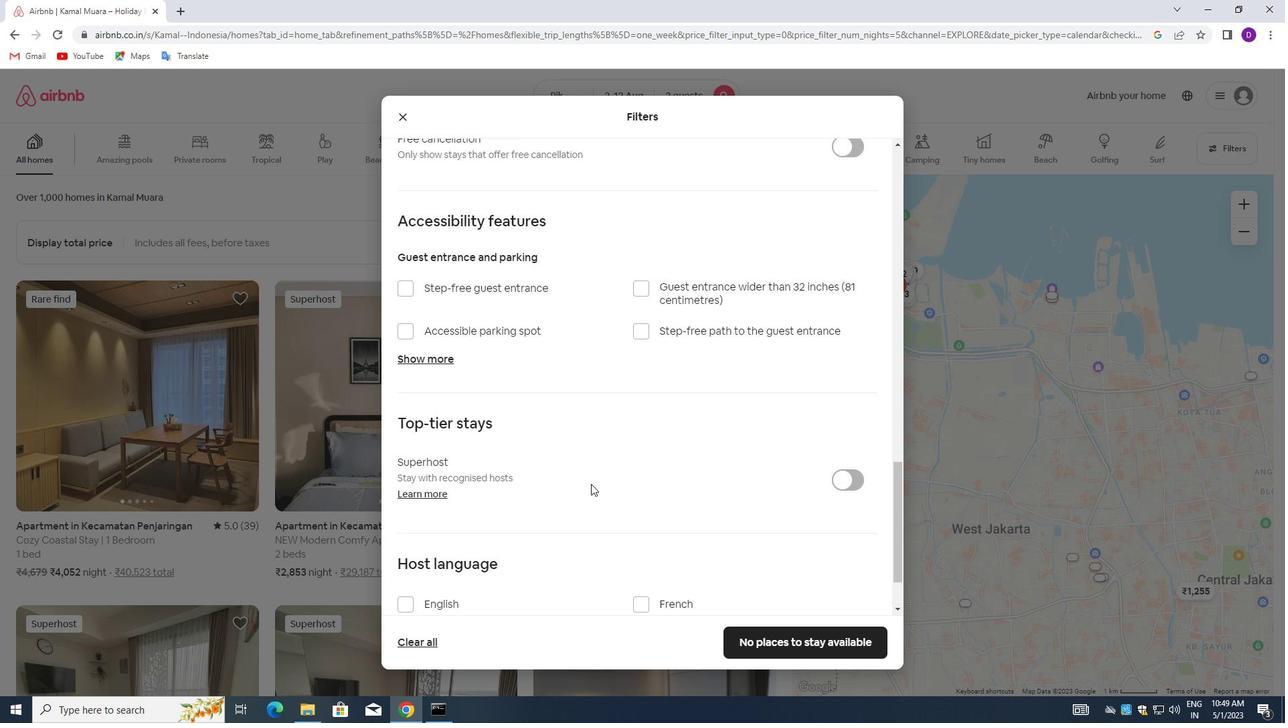 
Action: Mouse scrolled (591, 483) with delta (0, 0)
Screenshot: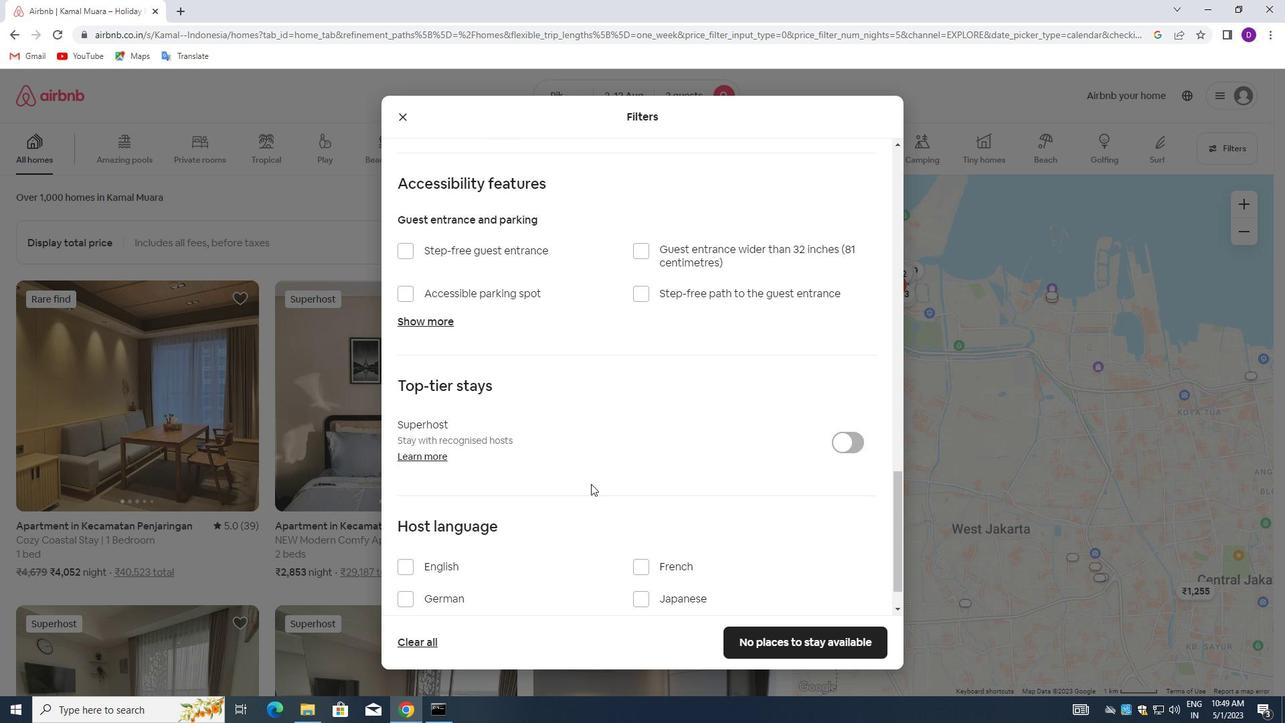 
Action: Mouse moved to (590, 484)
Screenshot: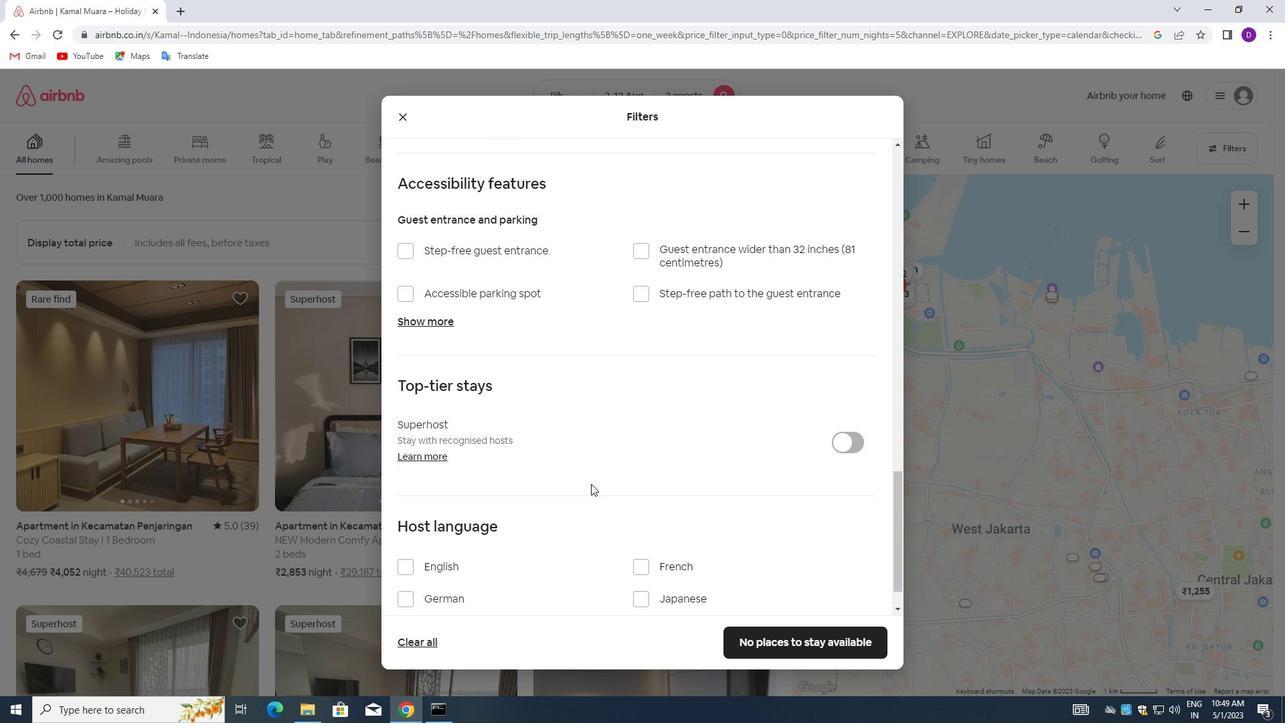 
Action: Mouse scrolled (590, 483) with delta (0, 0)
Screenshot: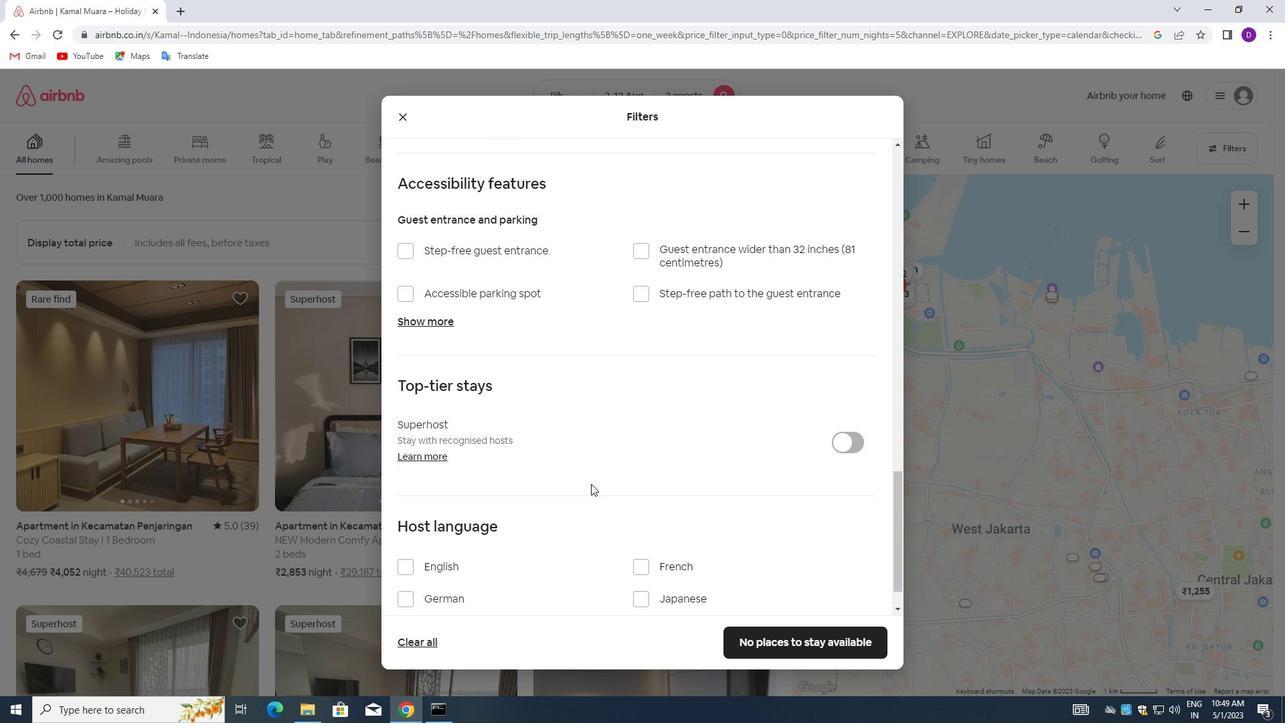 
Action: Mouse moved to (586, 488)
Screenshot: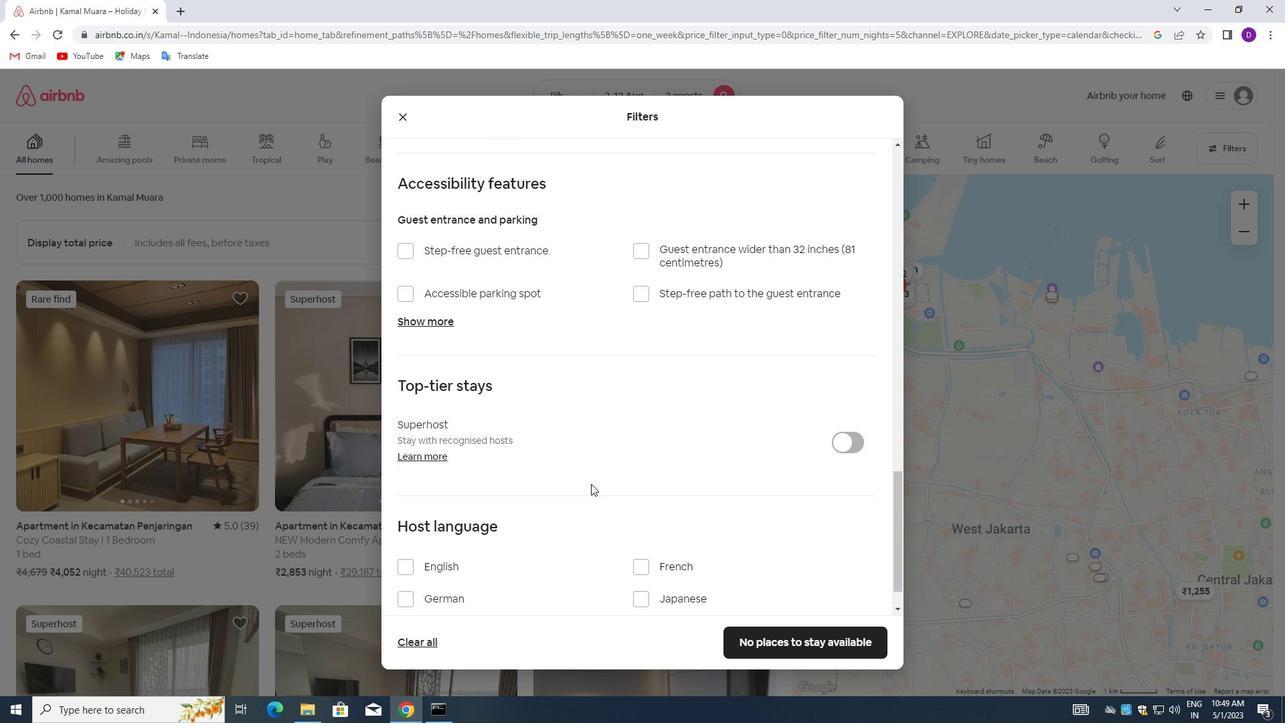 
Action: Mouse scrolled (586, 488) with delta (0, 0)
Screenshot: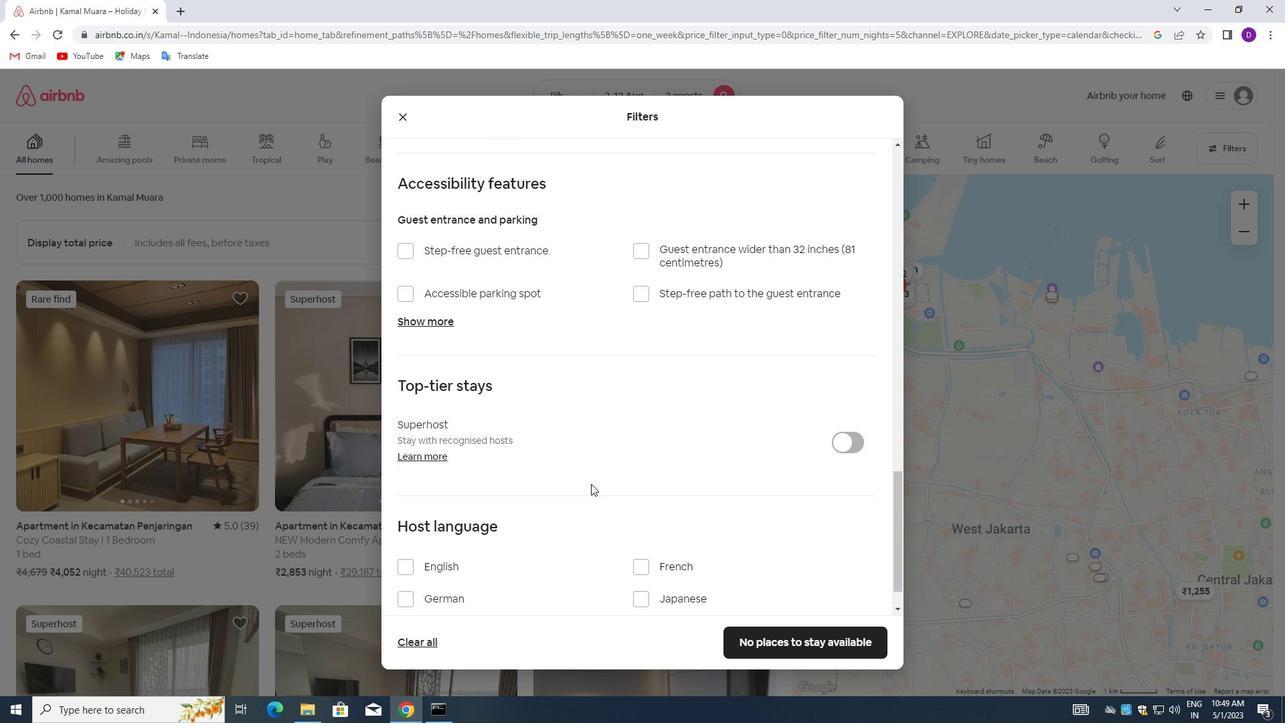 
Action: Mouse moved to (407, 521)
Screenshot: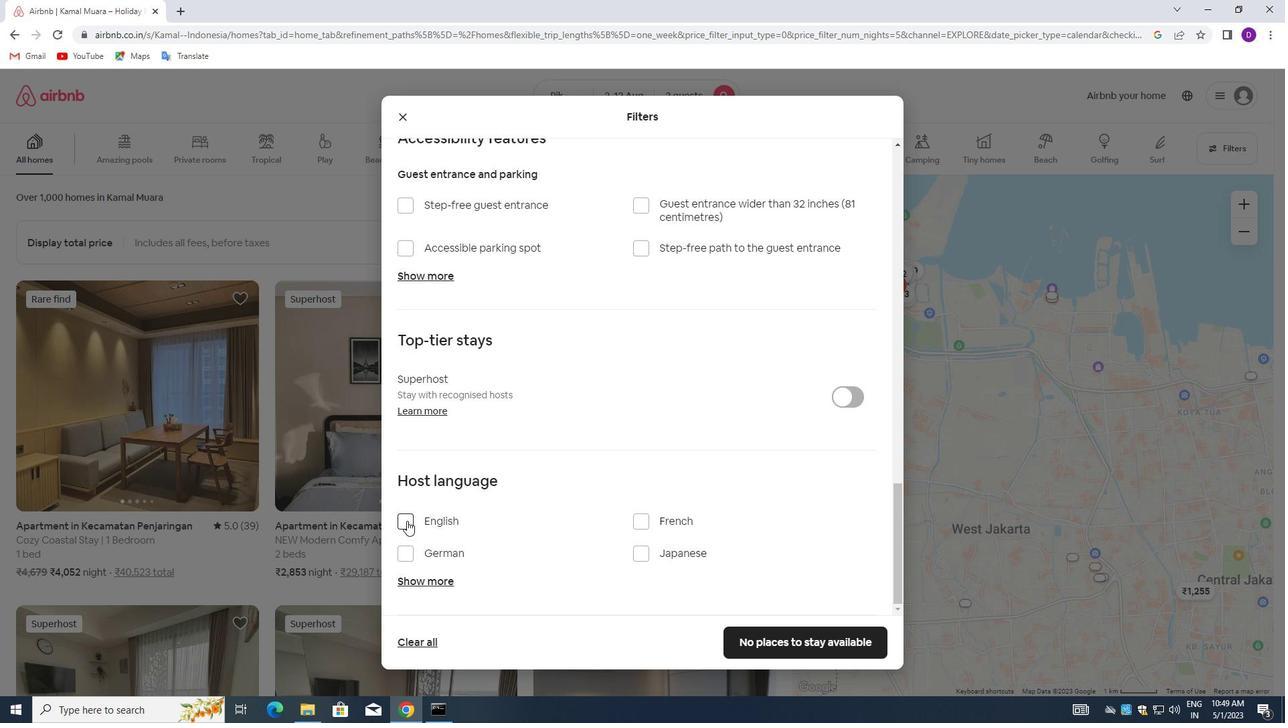 
Action: Mouse pressed left at (407, 521)
Screenshot: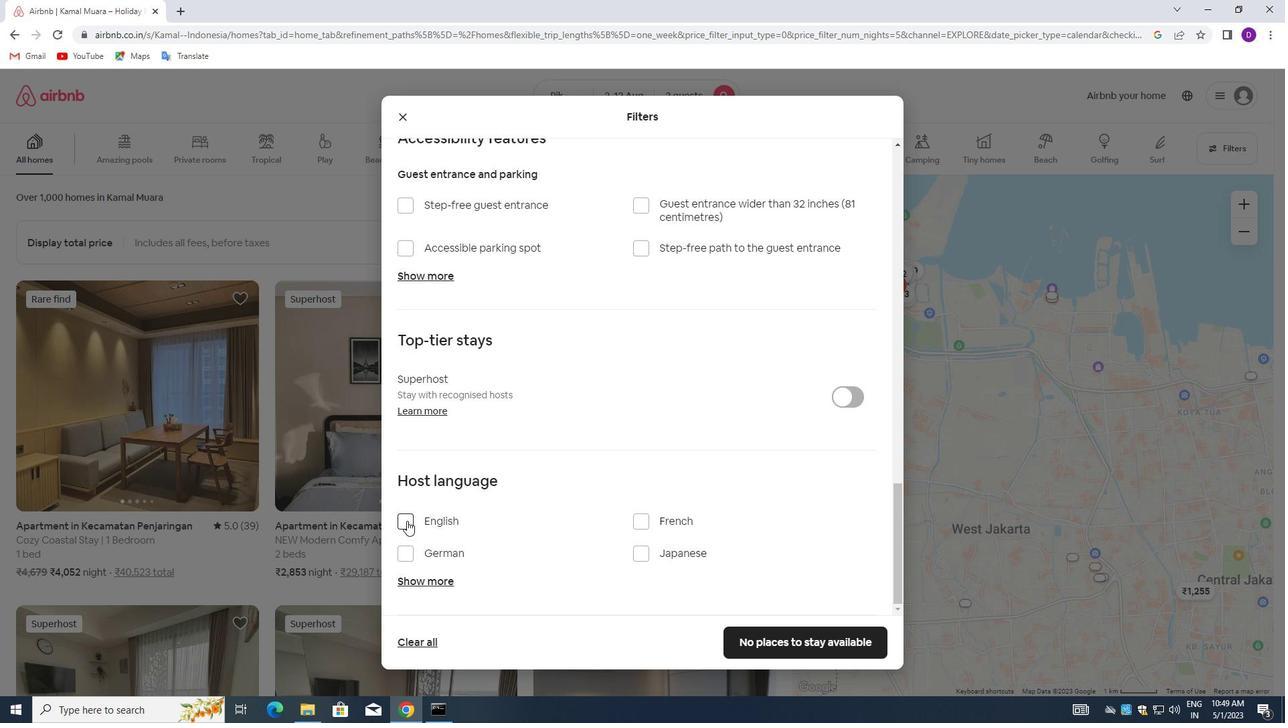 
Action: Mouse moved to (790, 636)
Screenshot: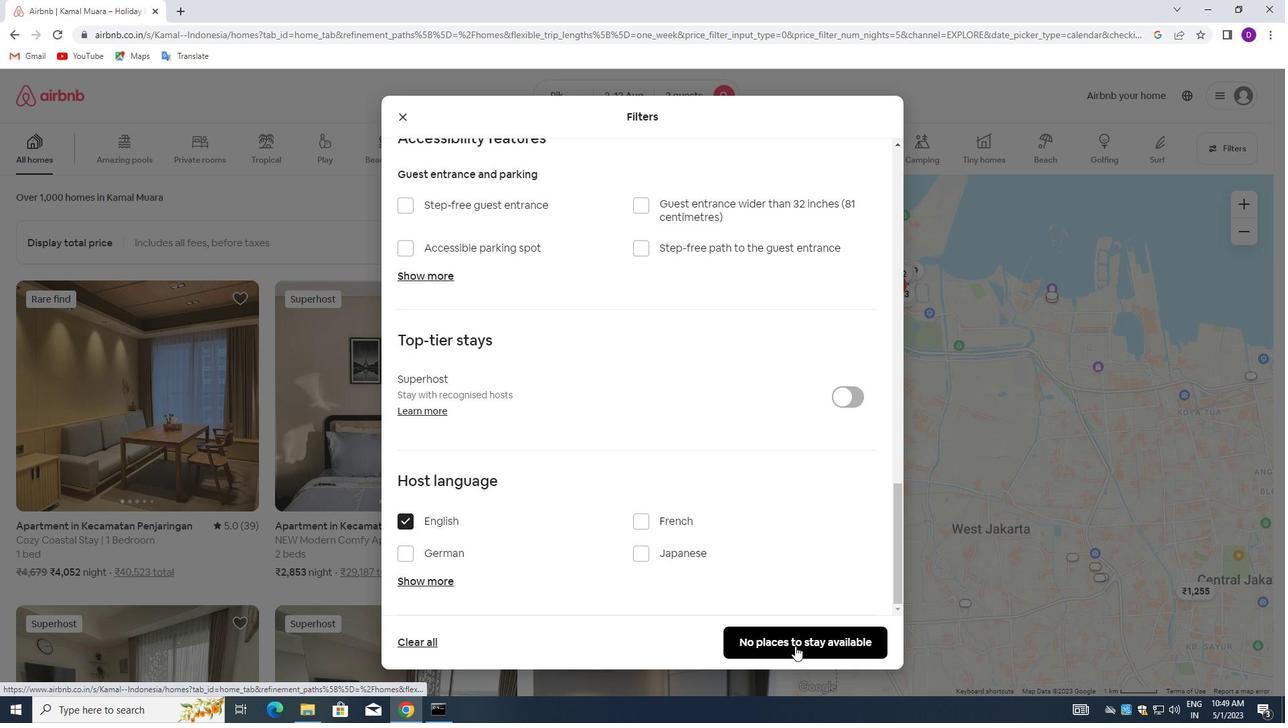
Action: Mouse pressed left at (790, 636)
Screenshot: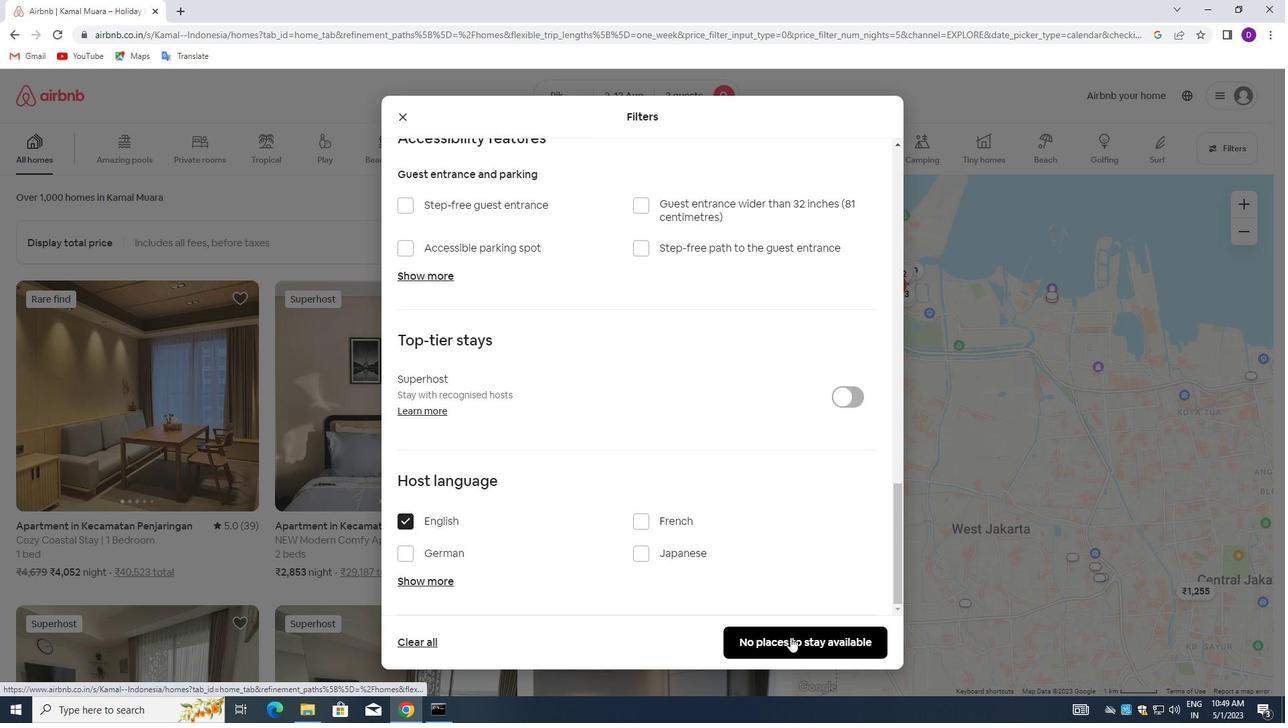
